 Task: Find connections with filter location Bohumín with filter topic #Culturewith filter profile language French with filter current company Godrej Consumer Products Limited with filter school Central Institute Of Plastics Engineering and Technology with filter industry Wholesale Petroleum and Petroleum Products with filter service category FIle Management with filter keywords title Test Scorer
Action: Mouse moved to (697, 100)
Screenshot: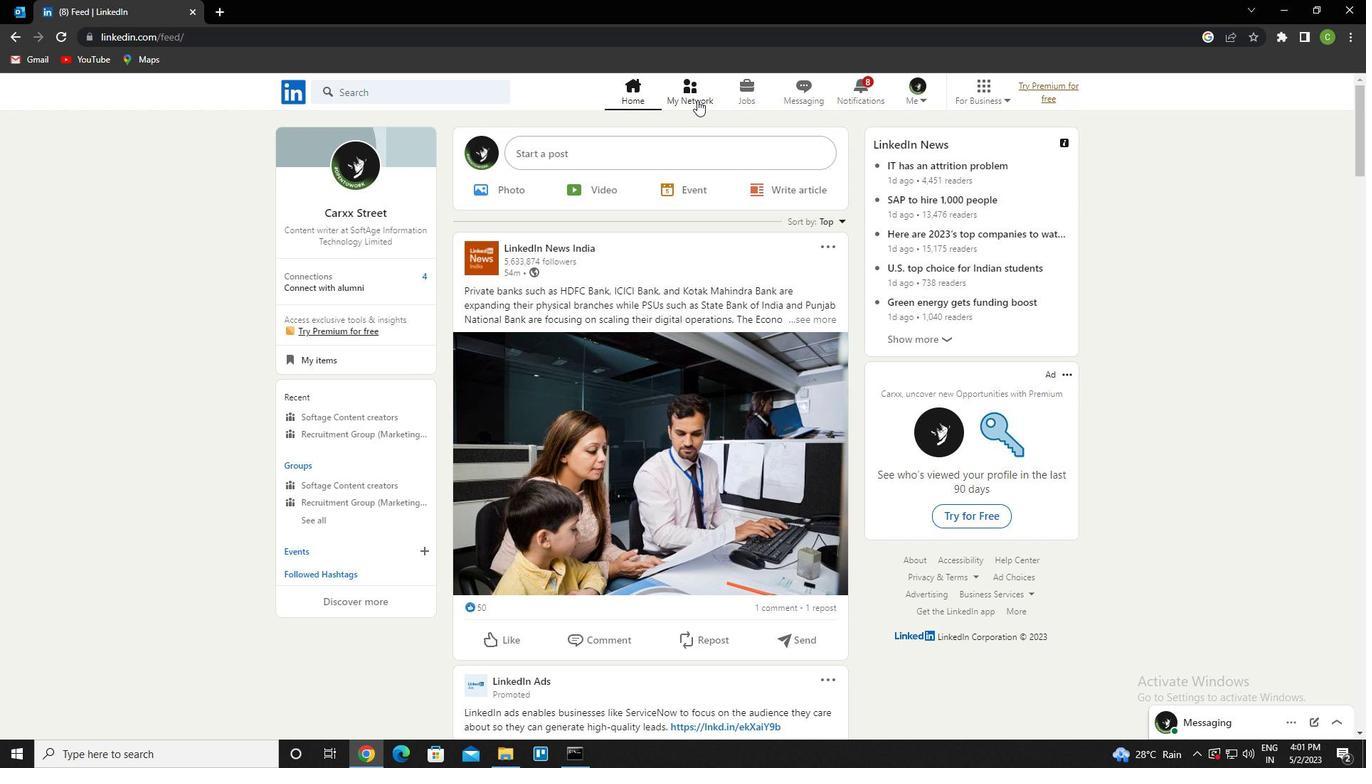 
Action: Mouse pressed left at (697, 100)
Screenshot: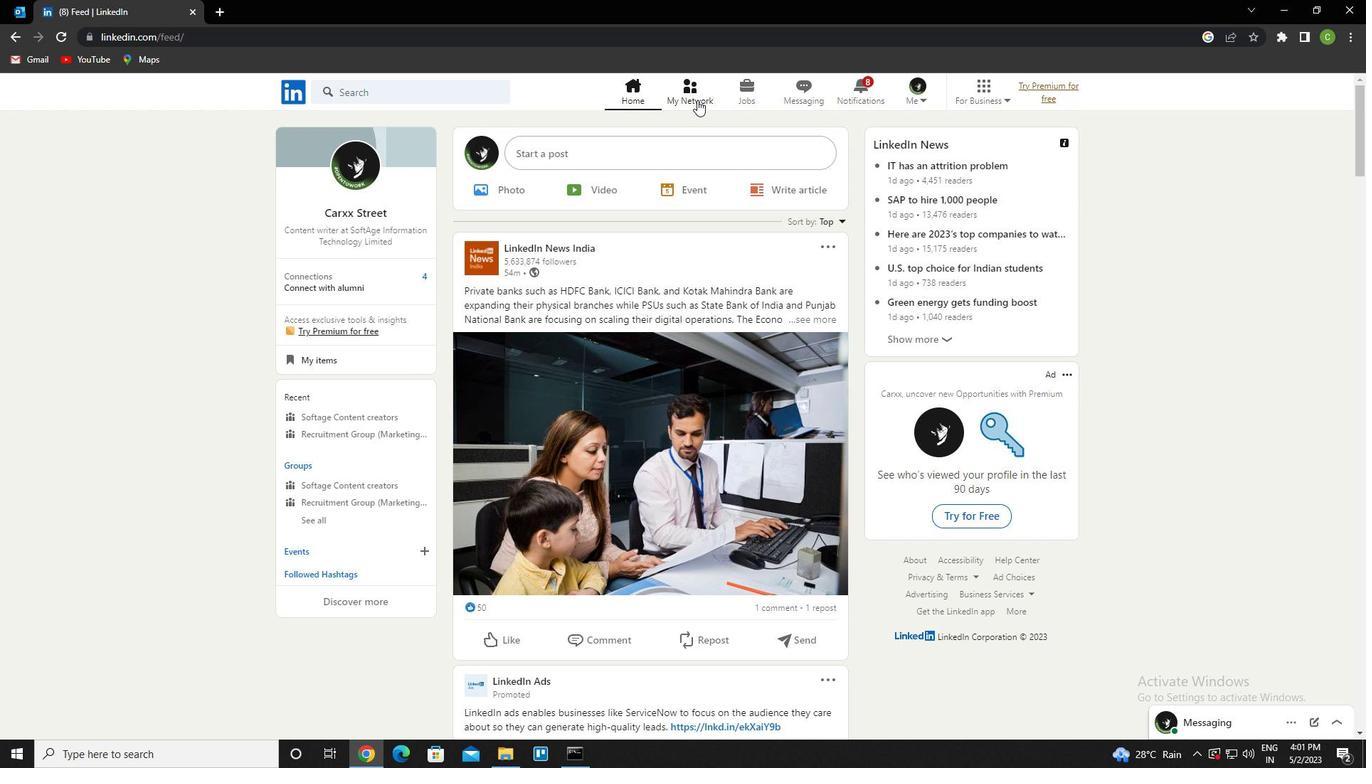 
Action: Mouse moved to (401, 171)
Screenshot: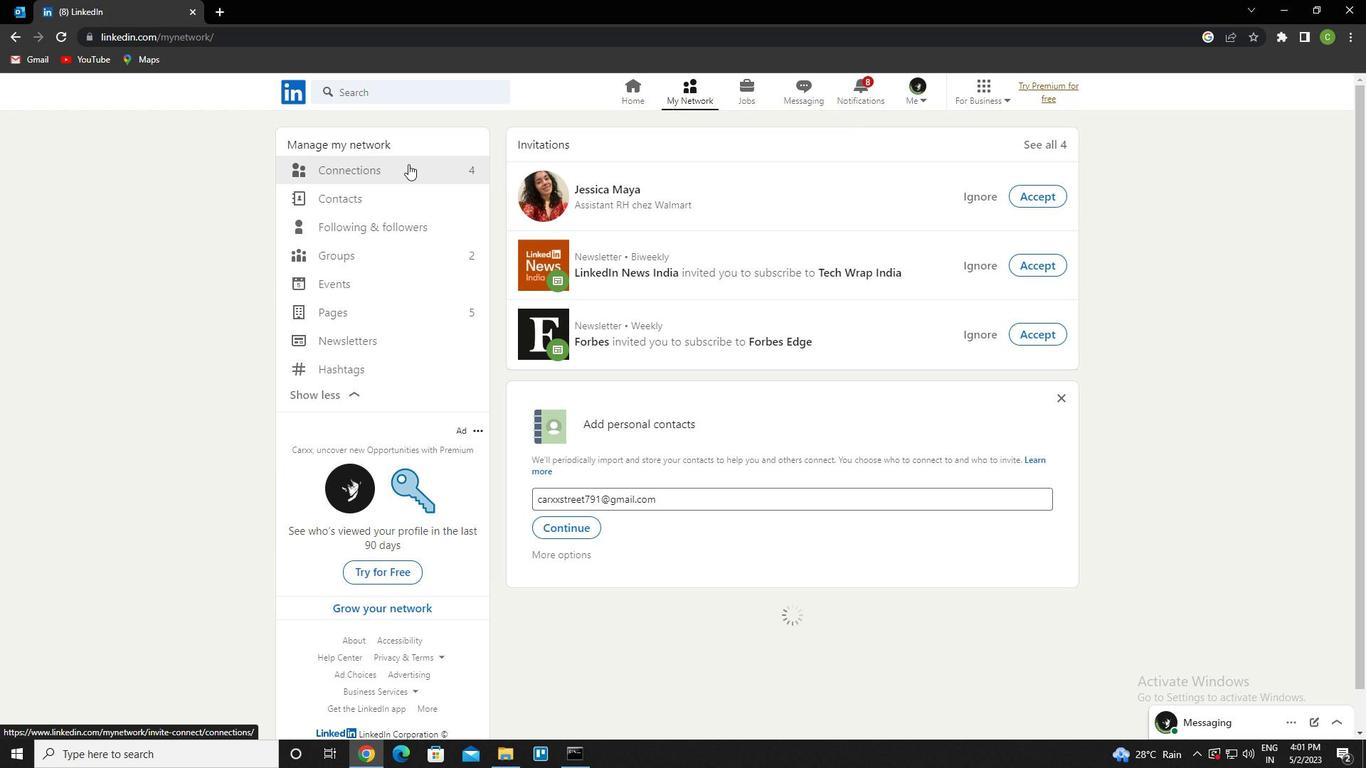 
Action: Mouse pressed left at (401, 171)
Screenshot: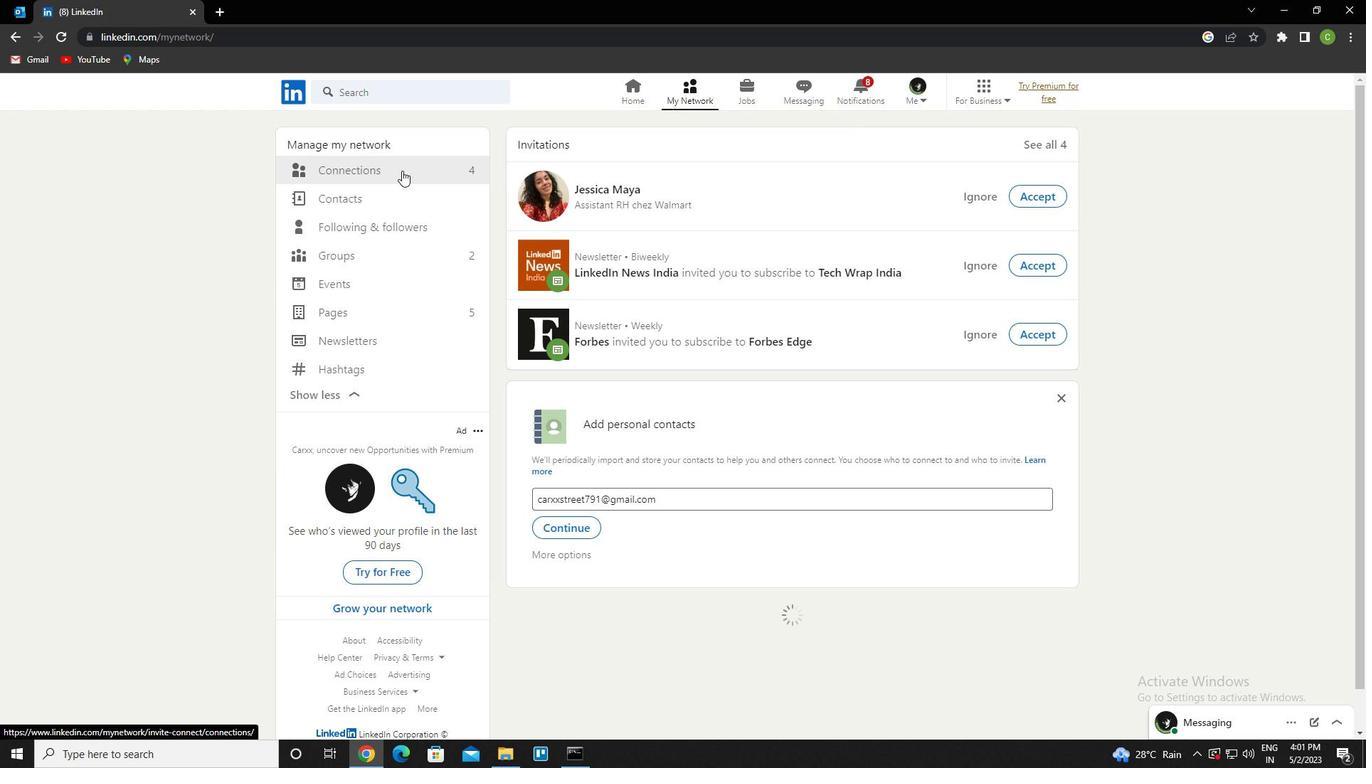 
Action: Mouse moved to (811, 176)
Screenshot: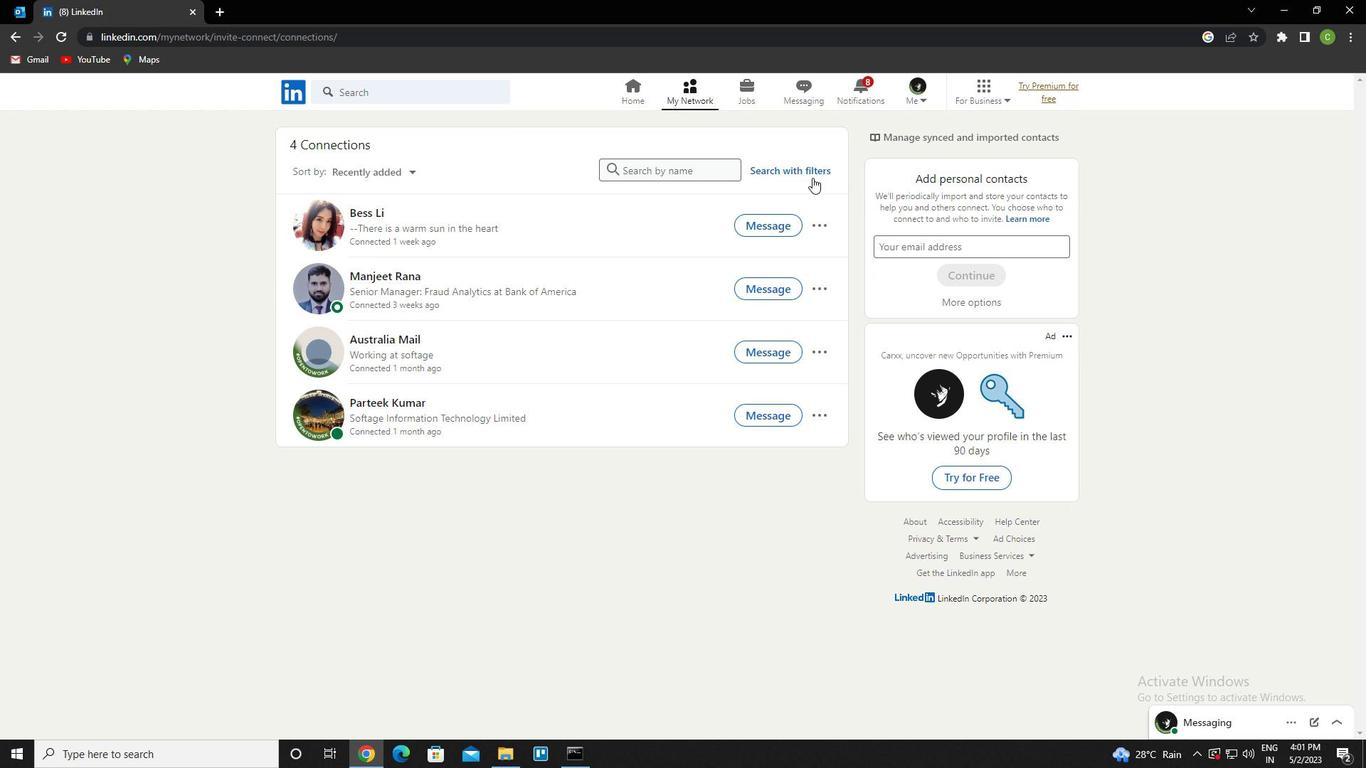 
Action: Mouse pressed left at (811, 176)
Screenshot: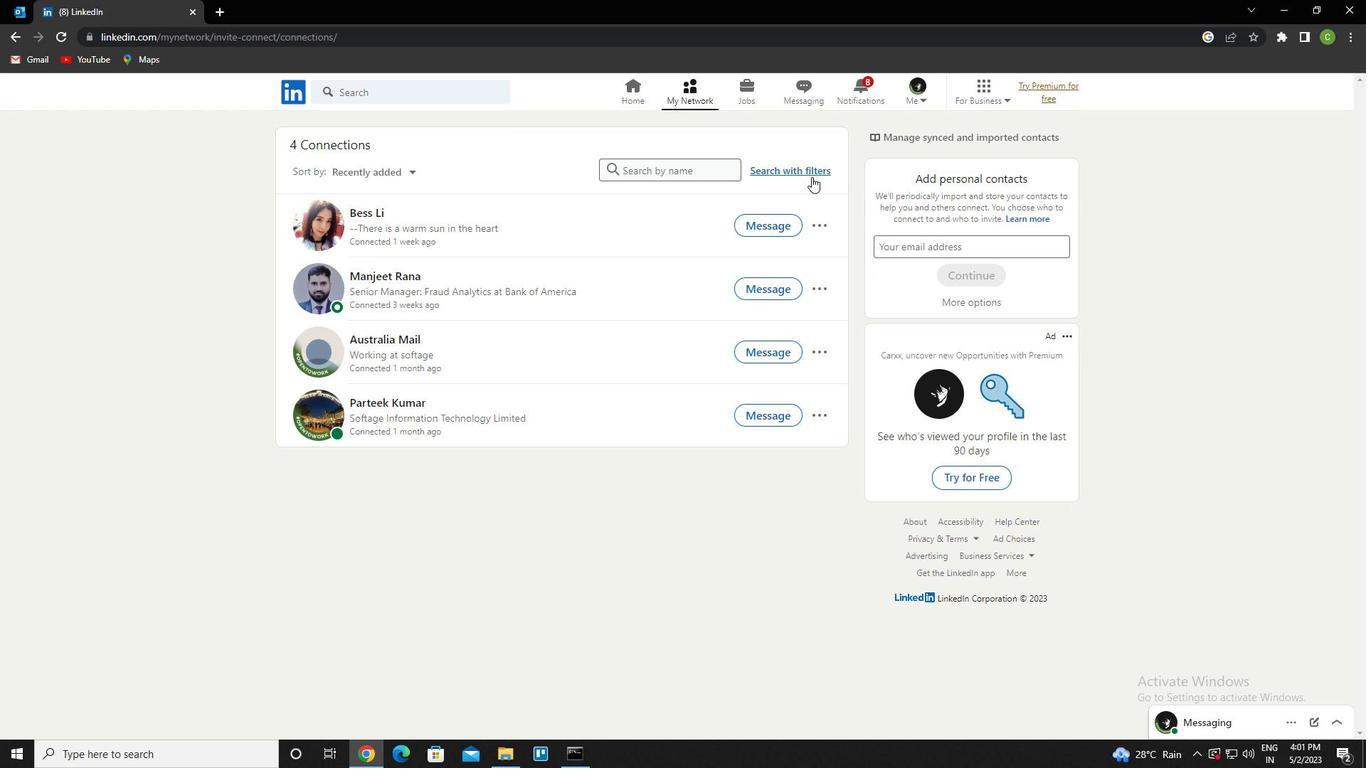 
Action: Mouse moved to (714, 124)
Screenshot: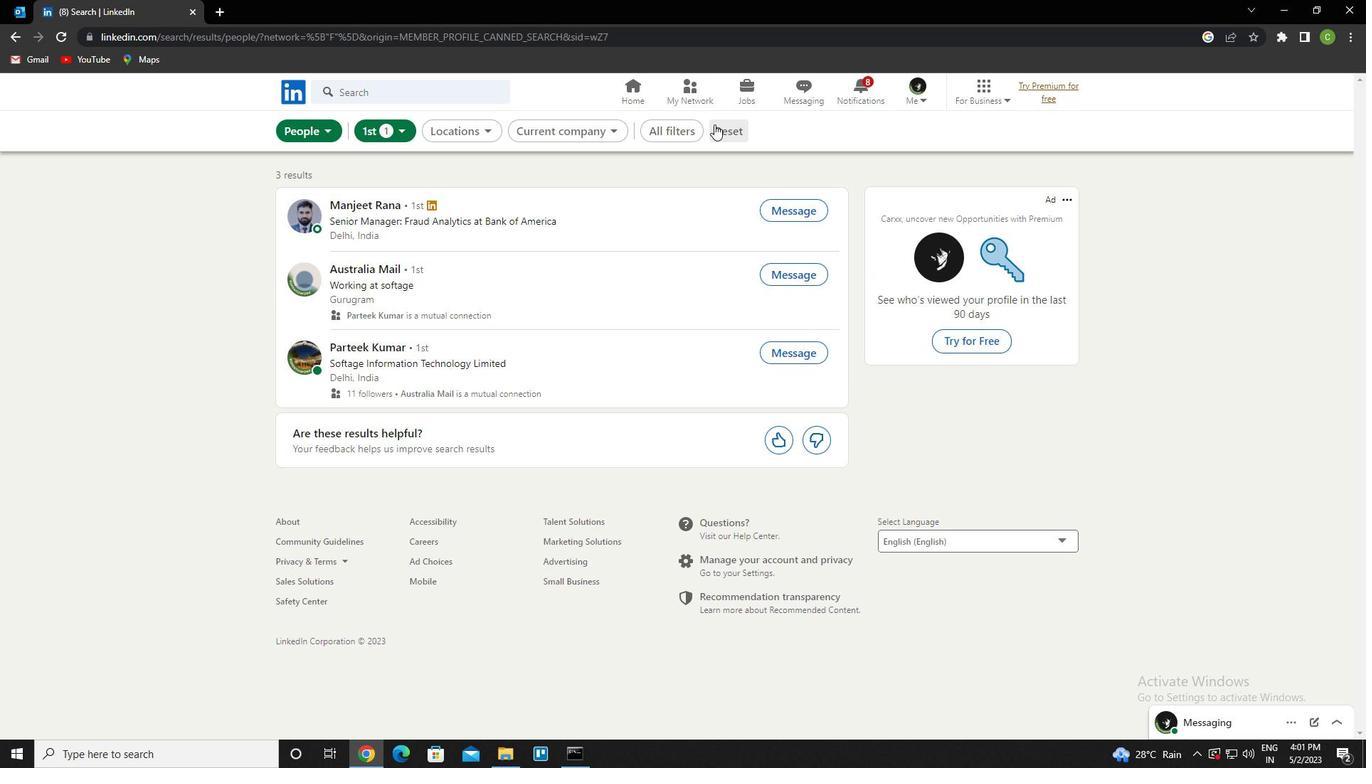 
Action: Mouse pressed left at (714, 124)
Screenshot: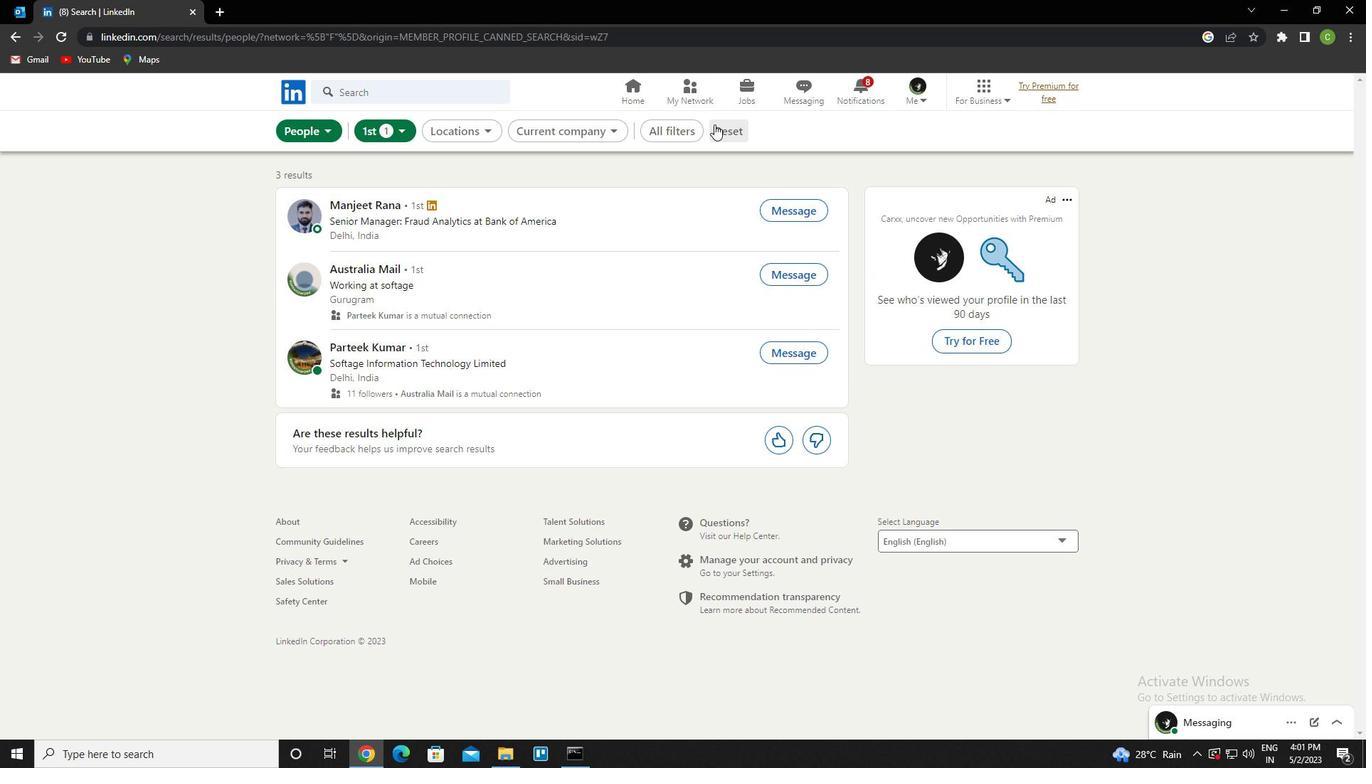
Action: Mouse moved to (703, 136)
Screenshot: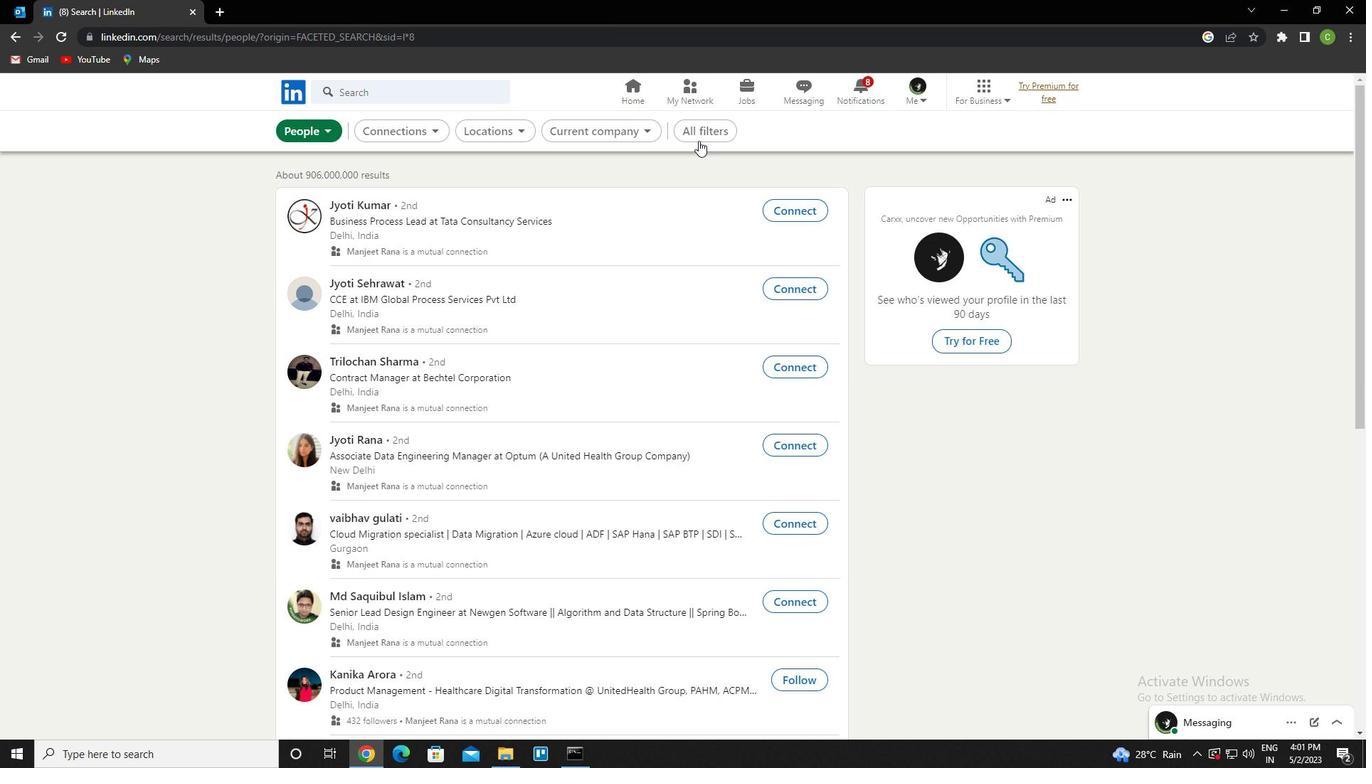 
Action: Mouse pressed left at (703, 136)
Screenshot: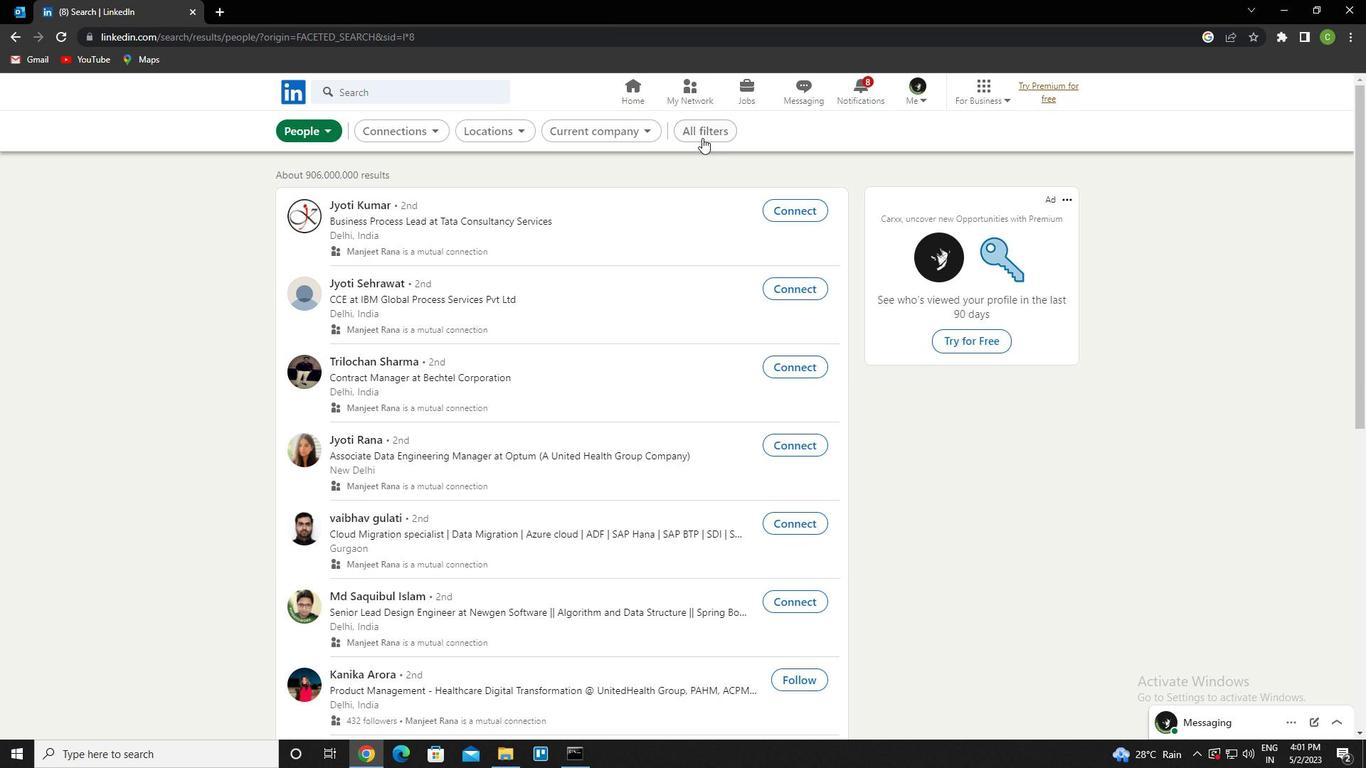 
Action: Mouse moved to (1179, 485)
Screenshot: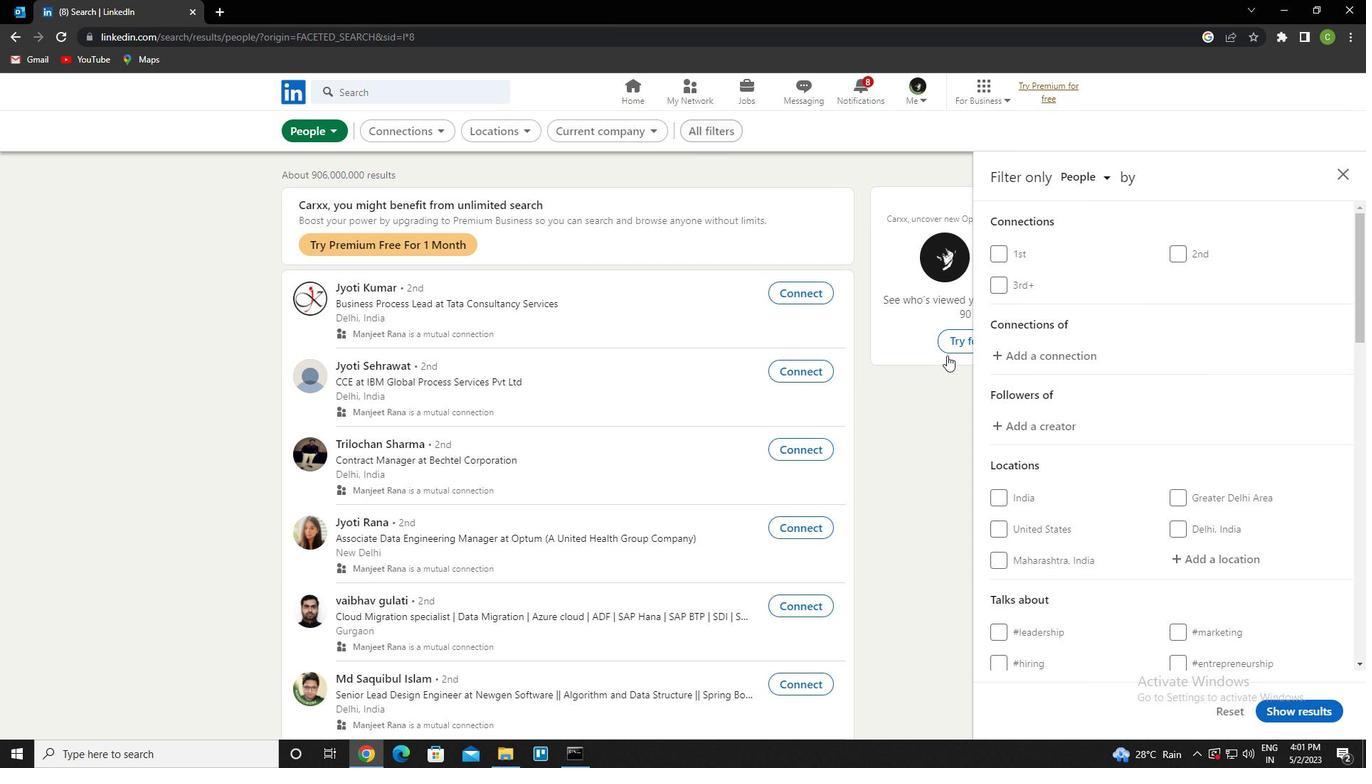 
Action: Mouse scrolled (1179, 484) with delta (0, 0)
Screenshot: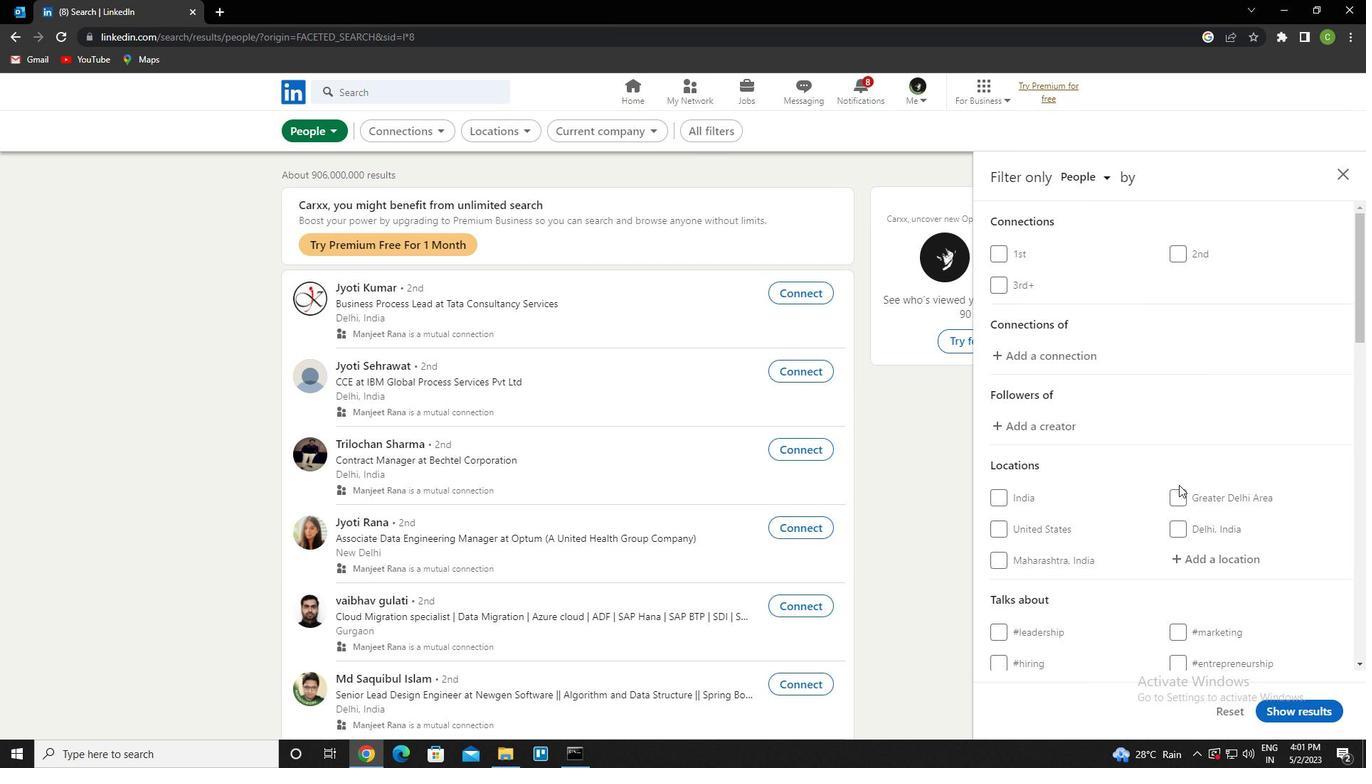 
Action: Mouse scrolled (1179, 484) with delta (0, 0)
Screenshot: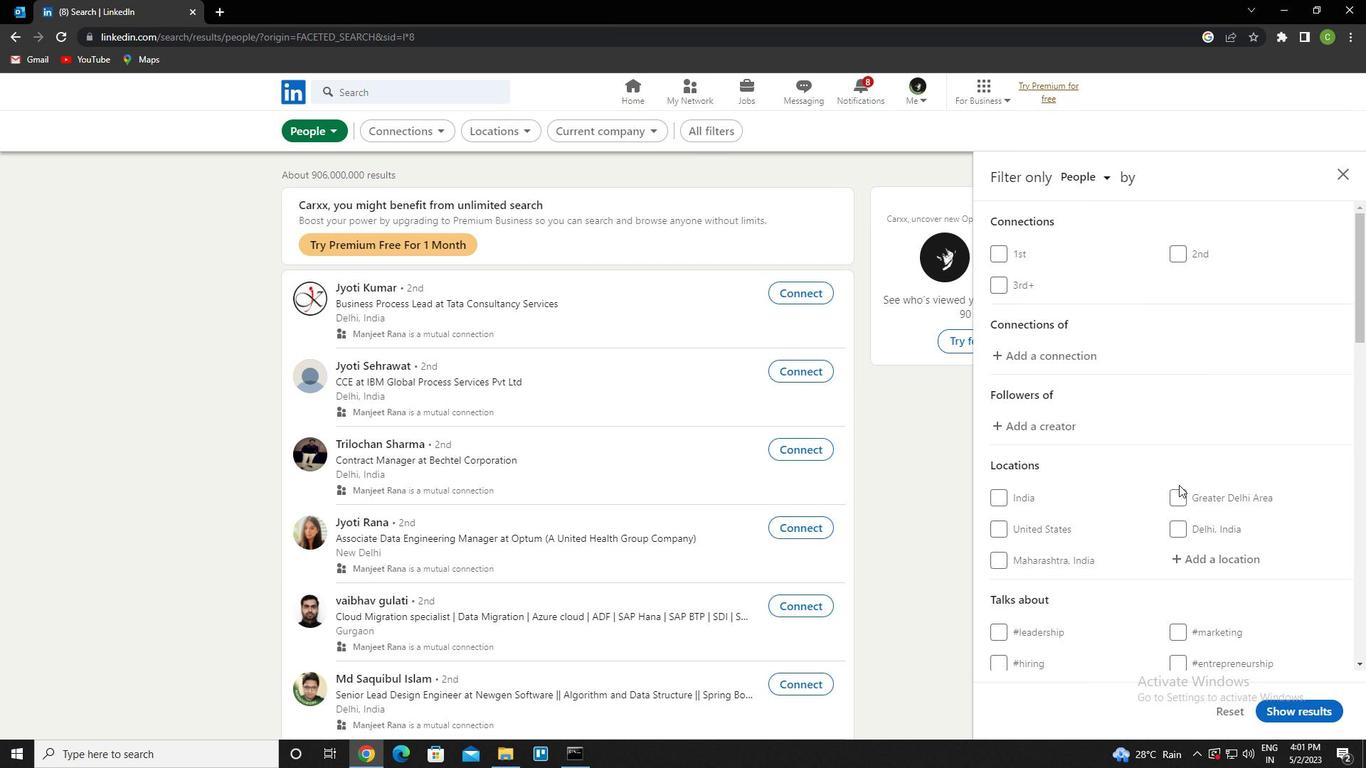 
Action: Mouse moved to (1209, 421)
Screenshot: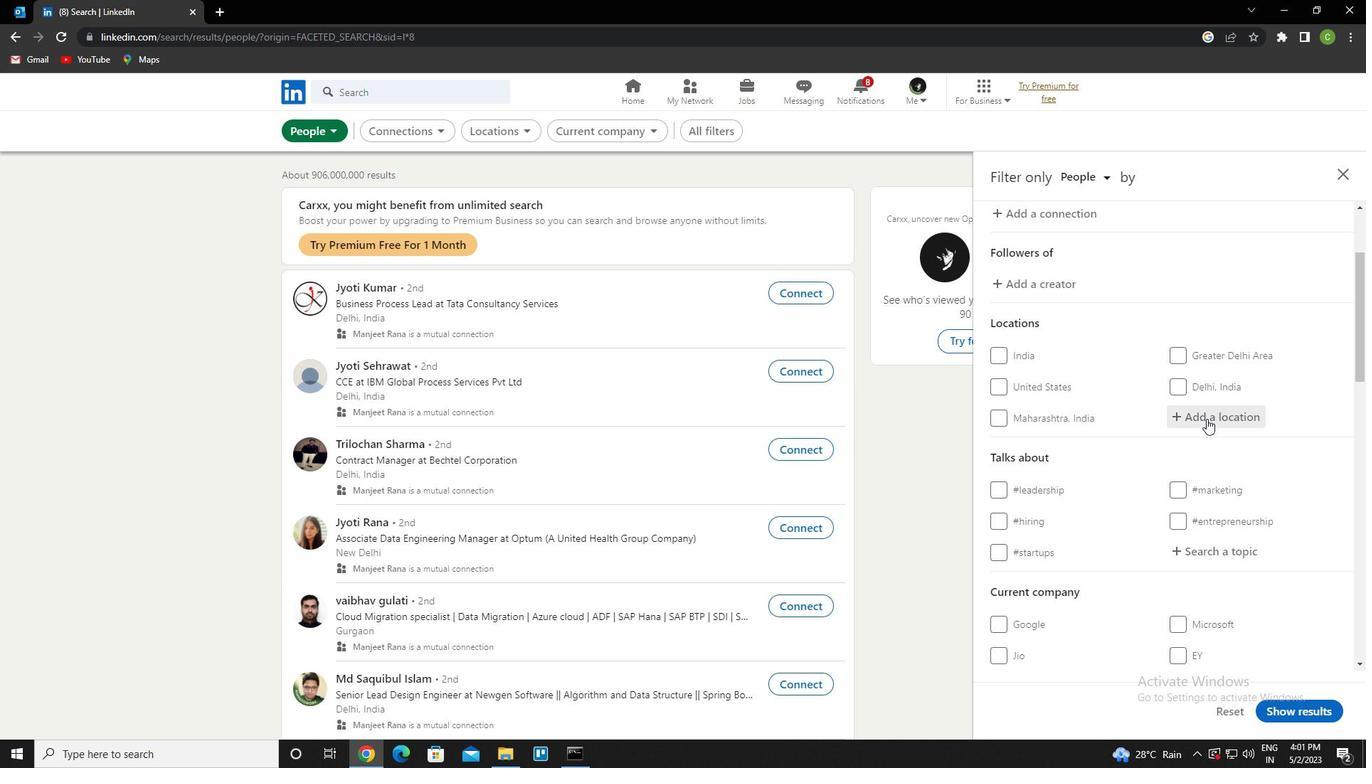 
Action: Mouse pressed left at (1209, 421)
Screenshot: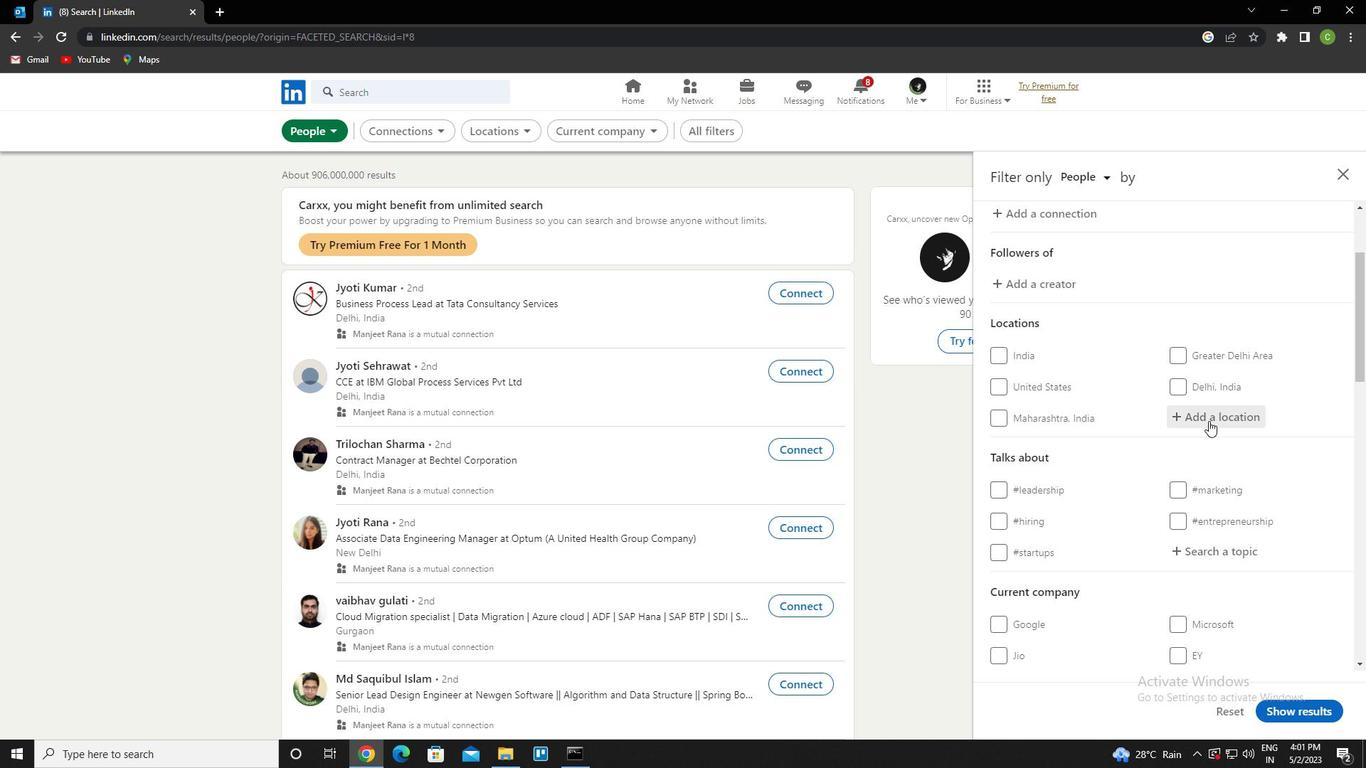 
Action: Key pressed <Key.caps_lock>b<Key.caps_lock>ohumin<Key.down><Key.enter>
Screenshot: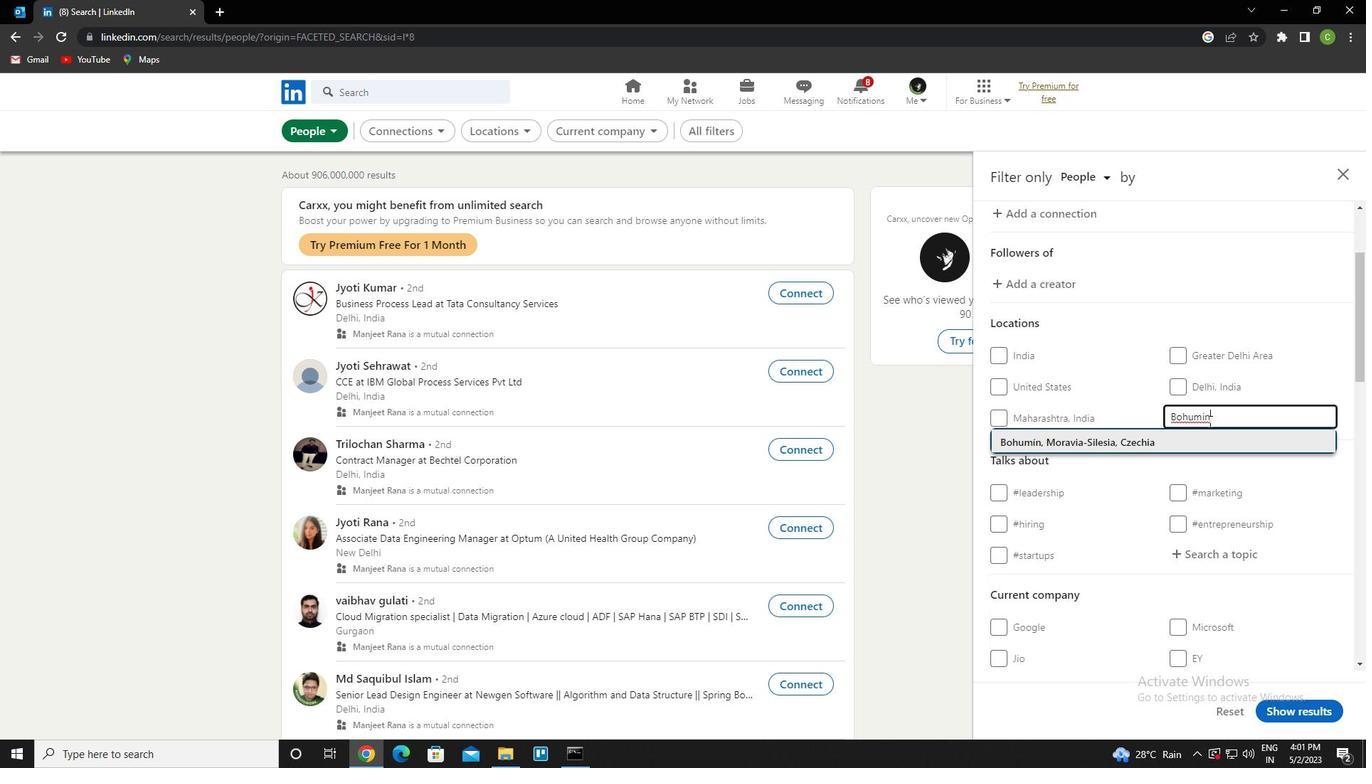 
Action: Mouse scrolled (1209, 420) with delta (0, 0)
Screenshot: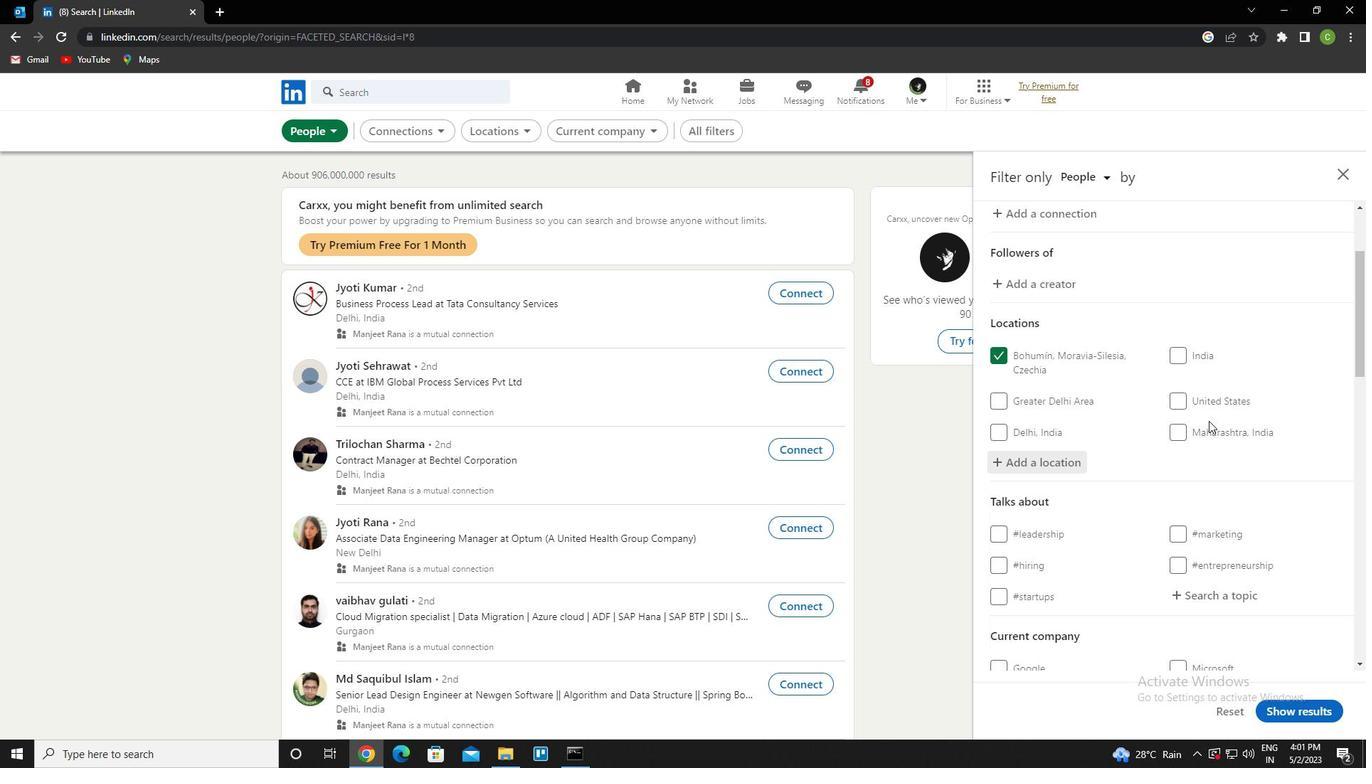 
Action: Mouse scrolled (1209, 420) with delta (0, 0)
Screenshot: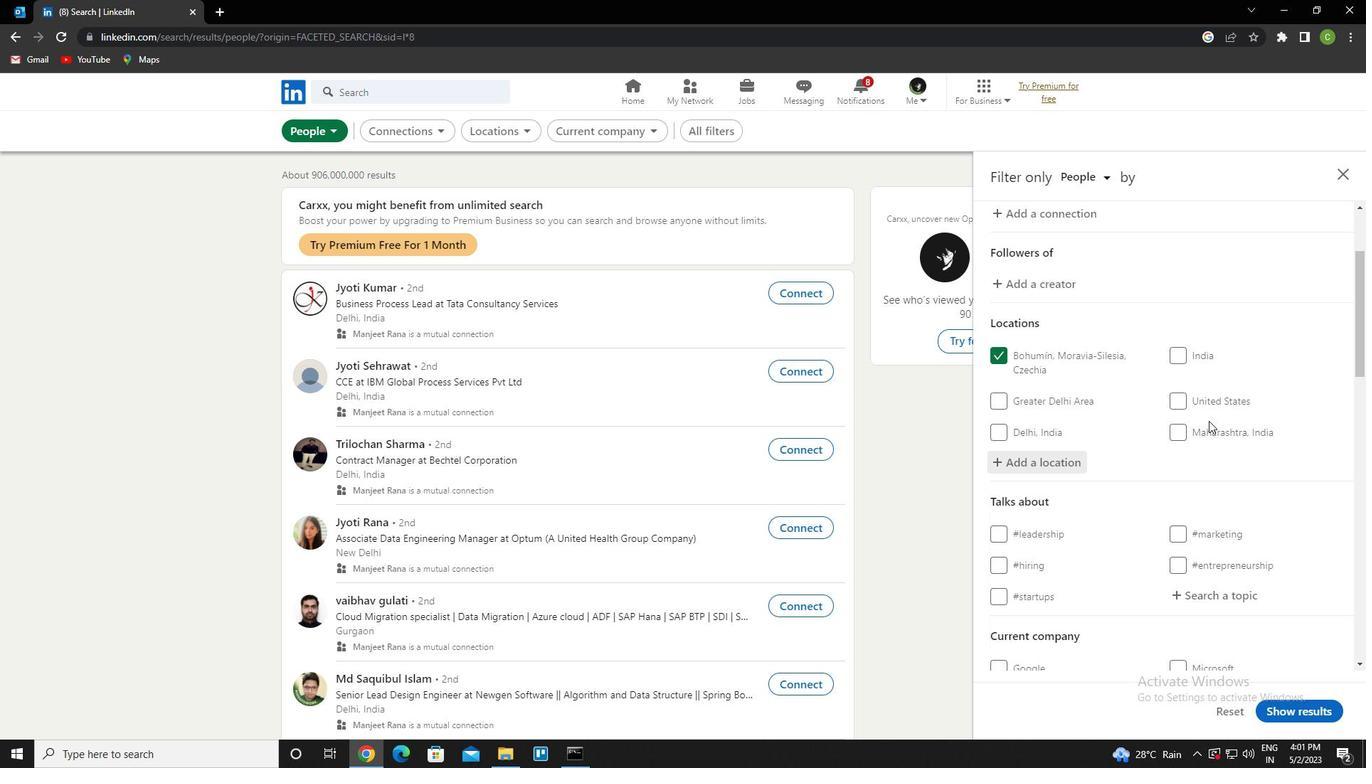 
Action: Mouse scrolled (1209, 420) with delta (0, 0)
Screenshot: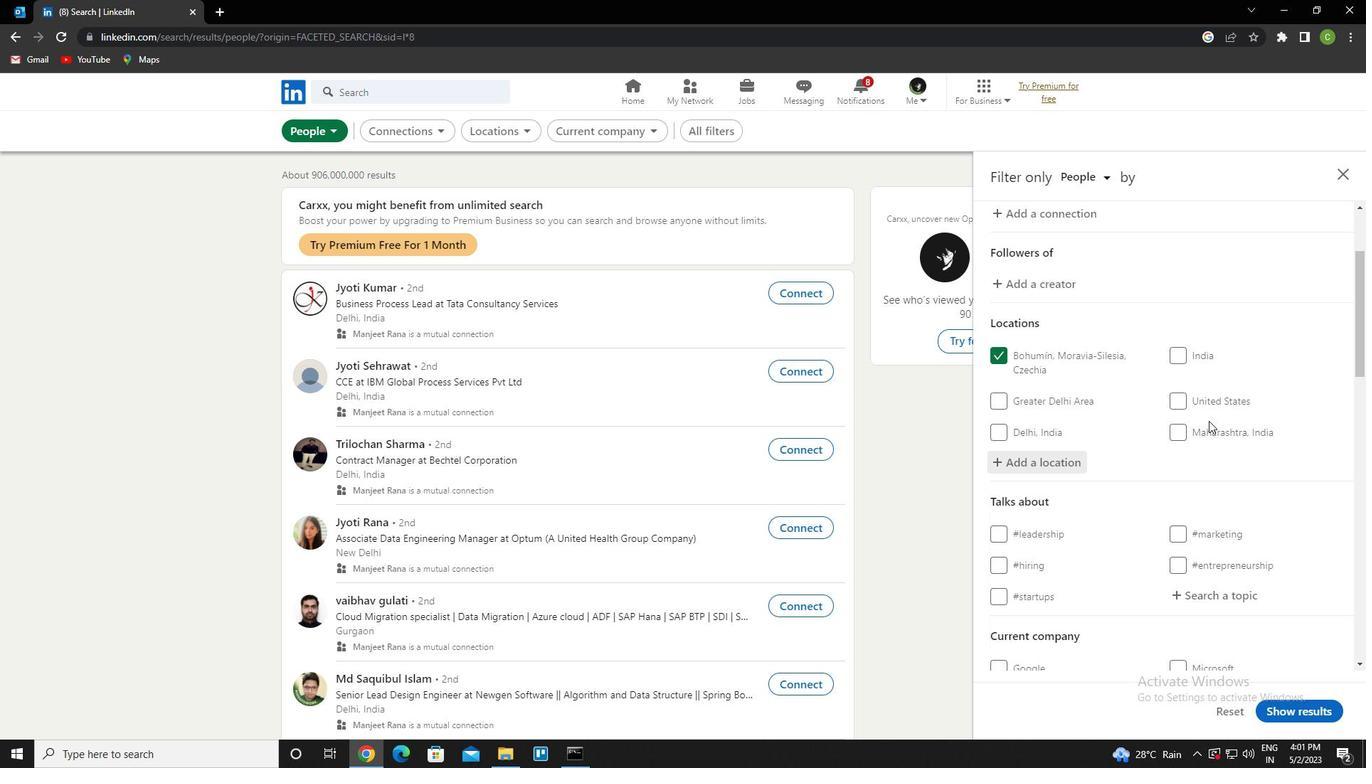 
Action: Mouse moved to (1226, 387)
Screenshot: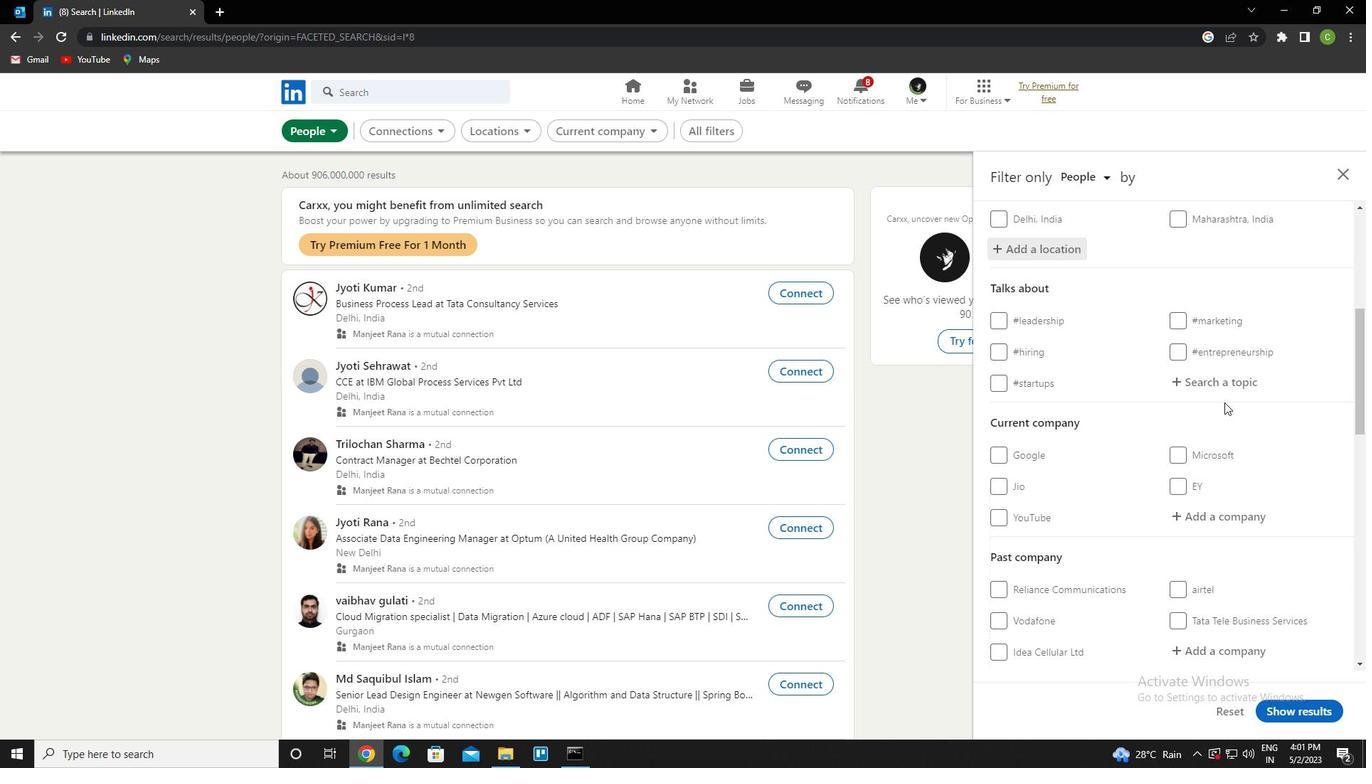 
Action: Mouse pressed left at (1226, 387)
Screenshot: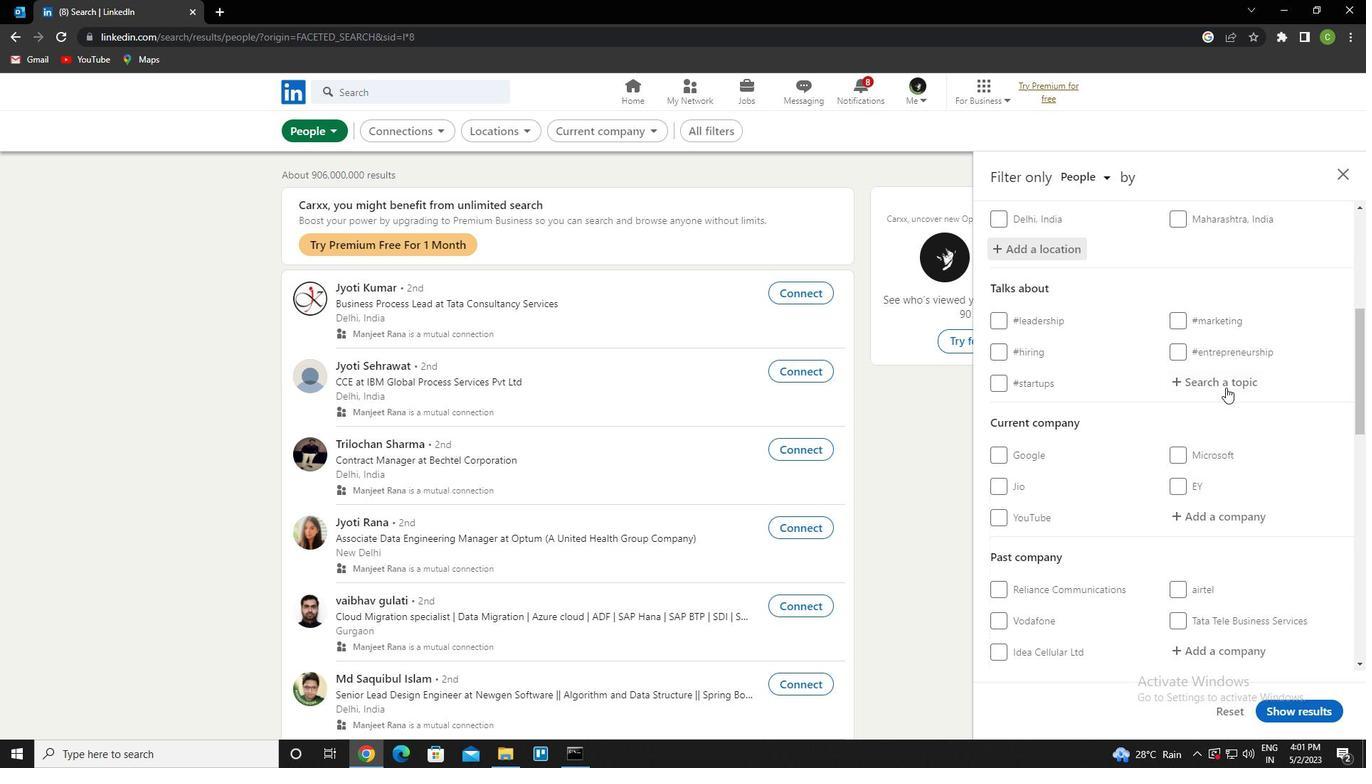 
Action: Key pressed culture<Key.down><Key.enter>
Screenshot: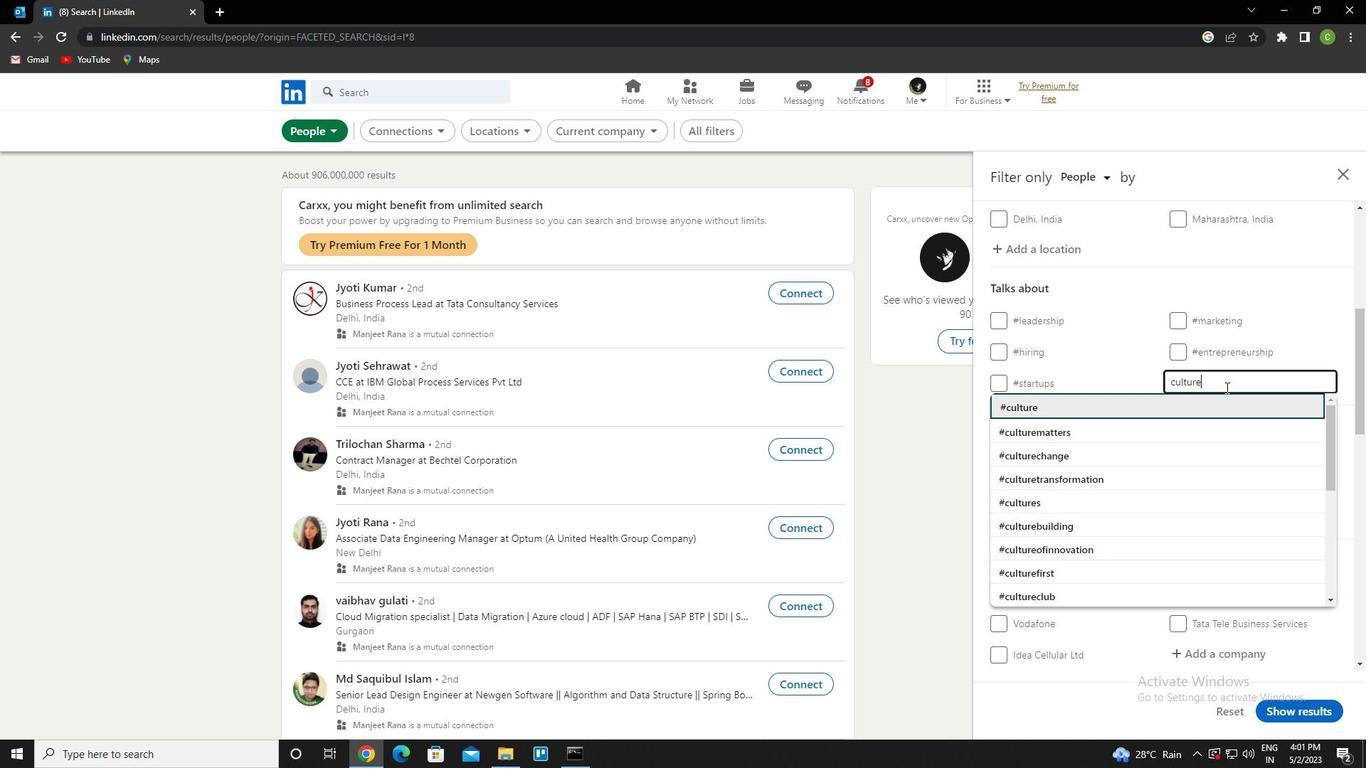 
Action: Mouse scrolled (1226, 387) with delta (0, 0)
Screenshot: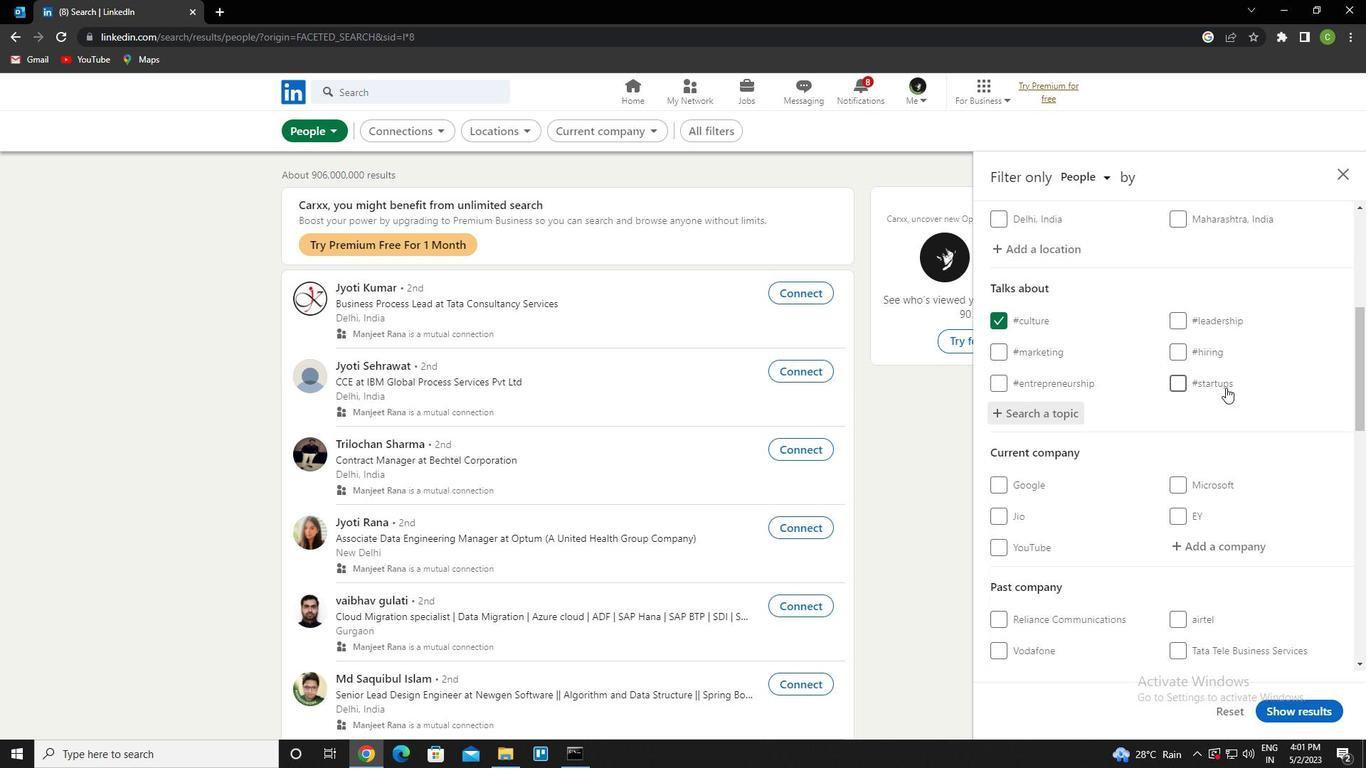 
Action: Mouse scrolled (1226, 387) with delta (0, 0)
Screenshot: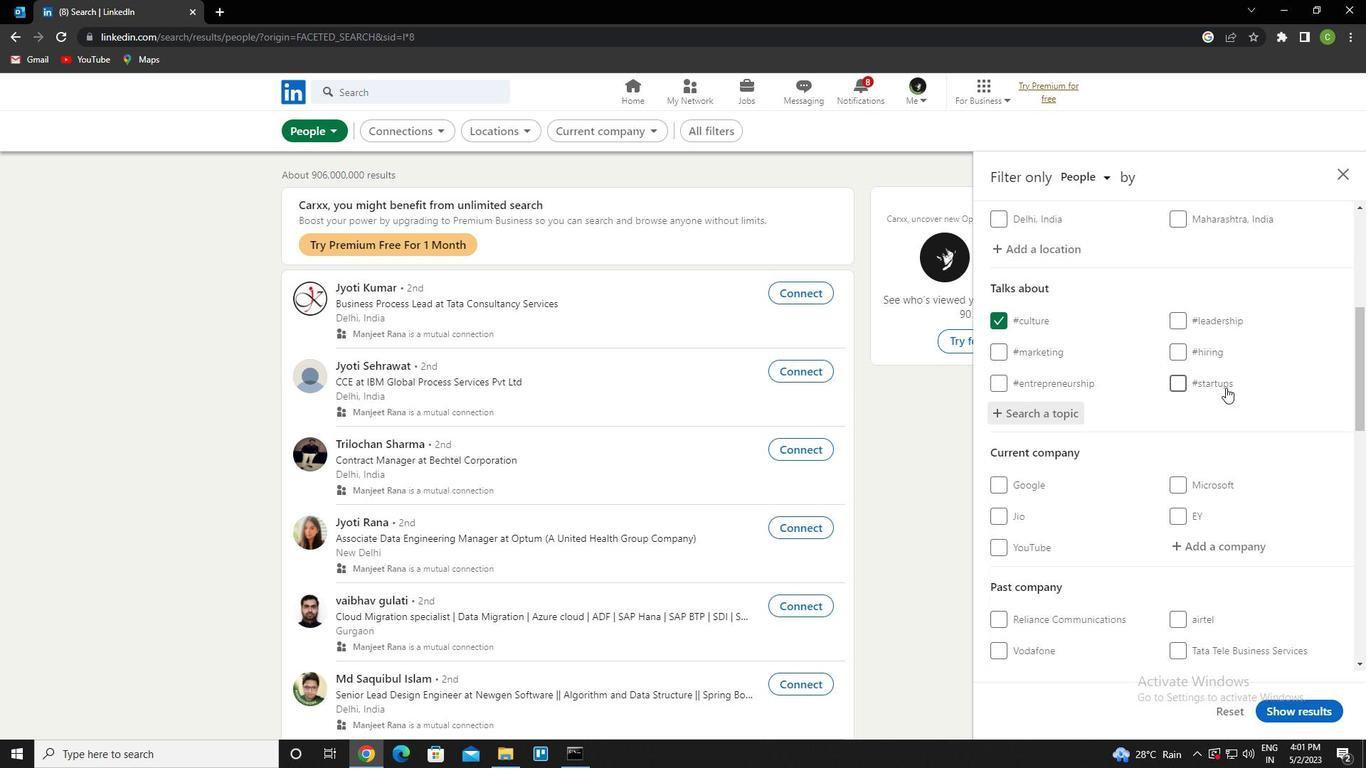 
Action: Mouse scrolled (1226, 387) with delta (0, 0)
Screenshot: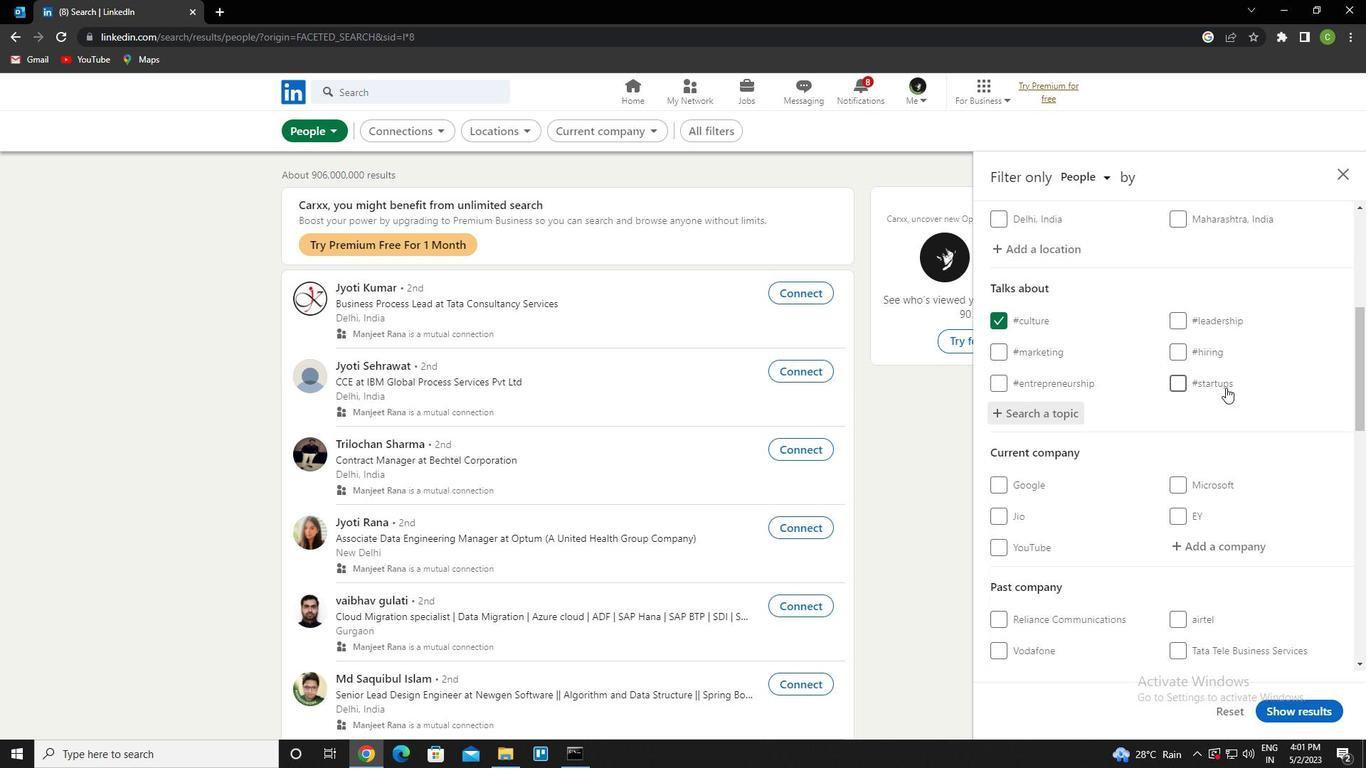 
Action: Mouse scrolled (1226, 387) with delta (0, 0)
Screenshot: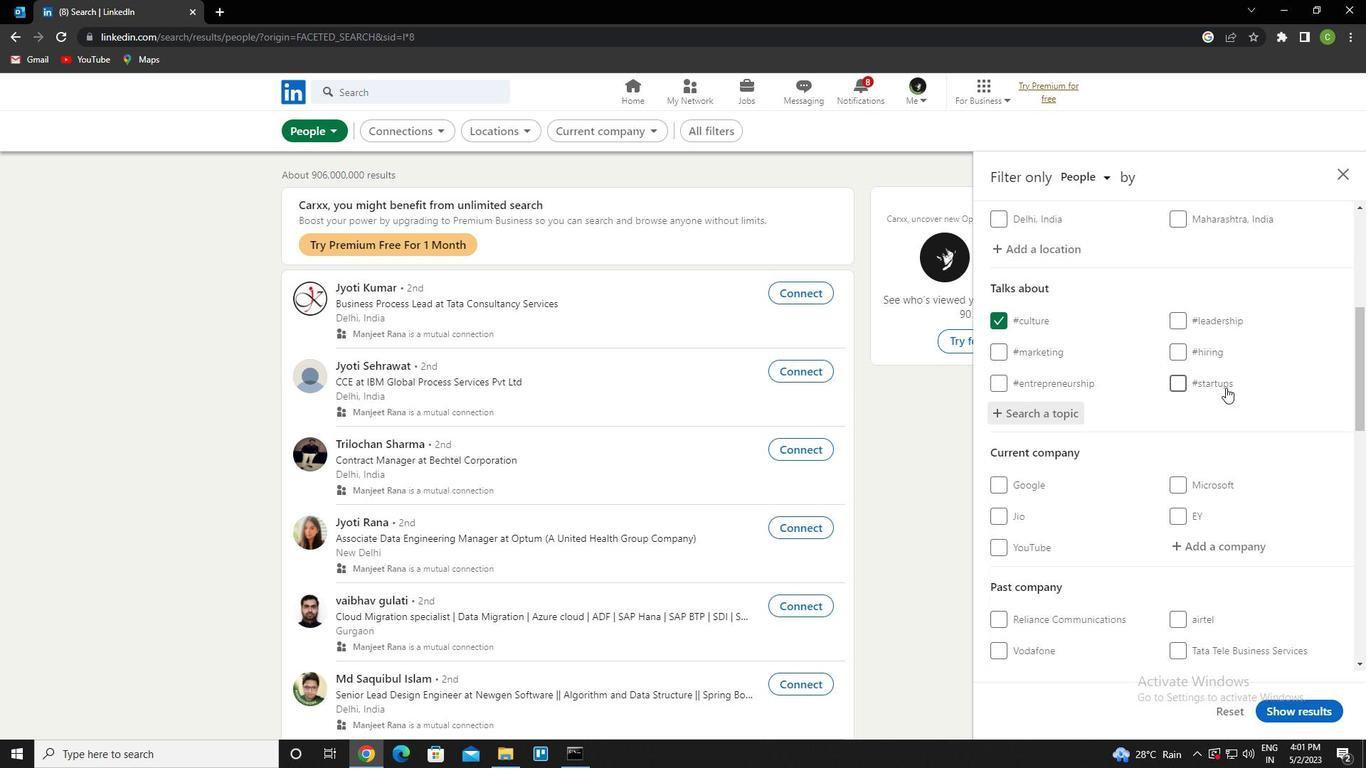 
Action: Mouse scrolled (1226, 387) with delta (0, 0)
Screenshot: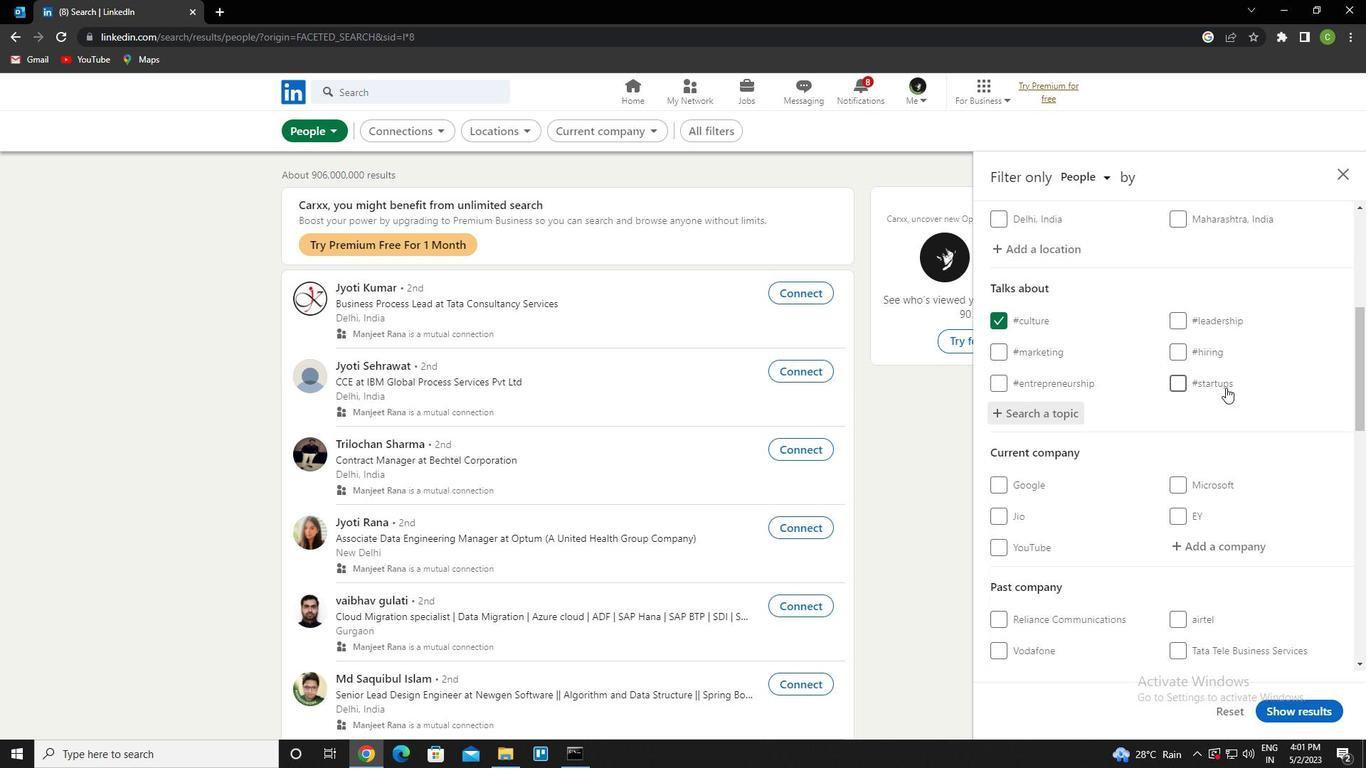 
Action: Mouse scrolled (1226, 387) with delta (0, 0)
Screenshot: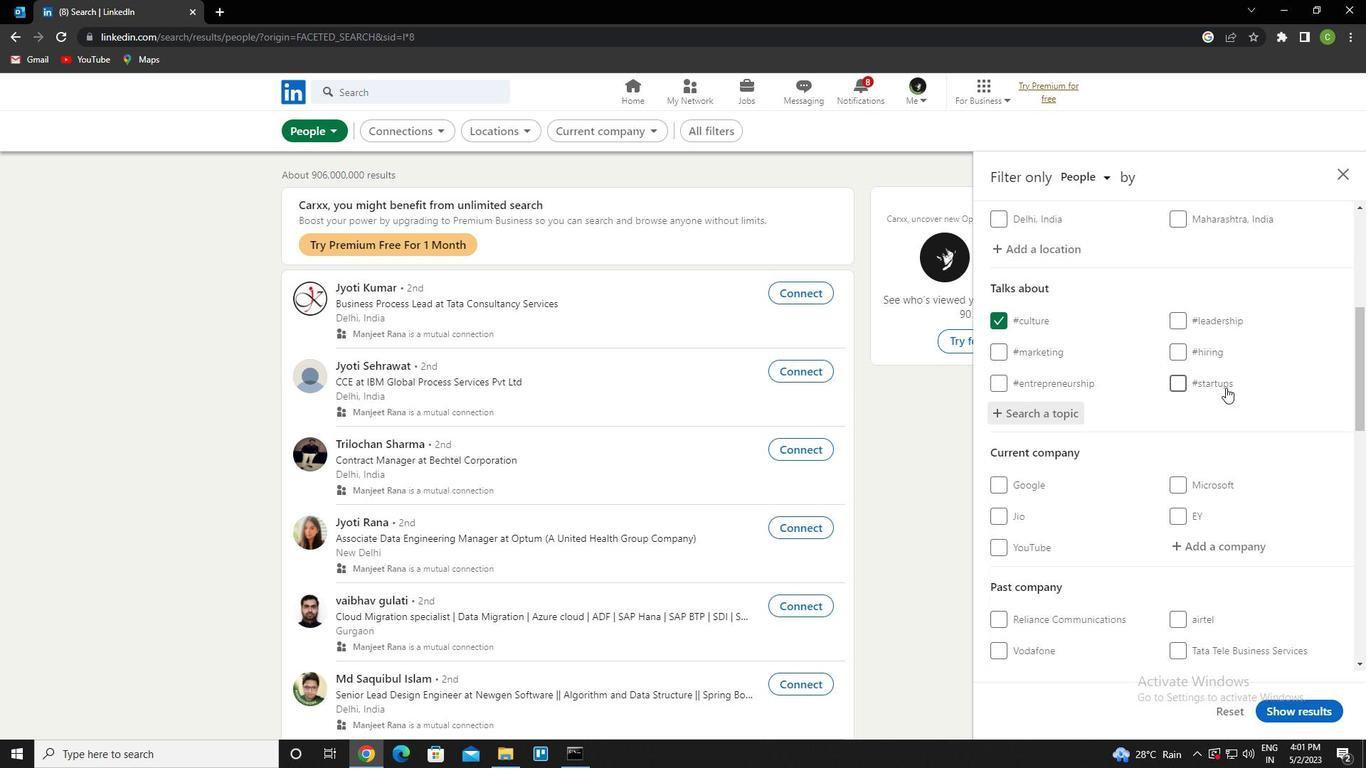 
Action: Mouse scrolled (1226, 387) with delta (0, 0)
Screenshot: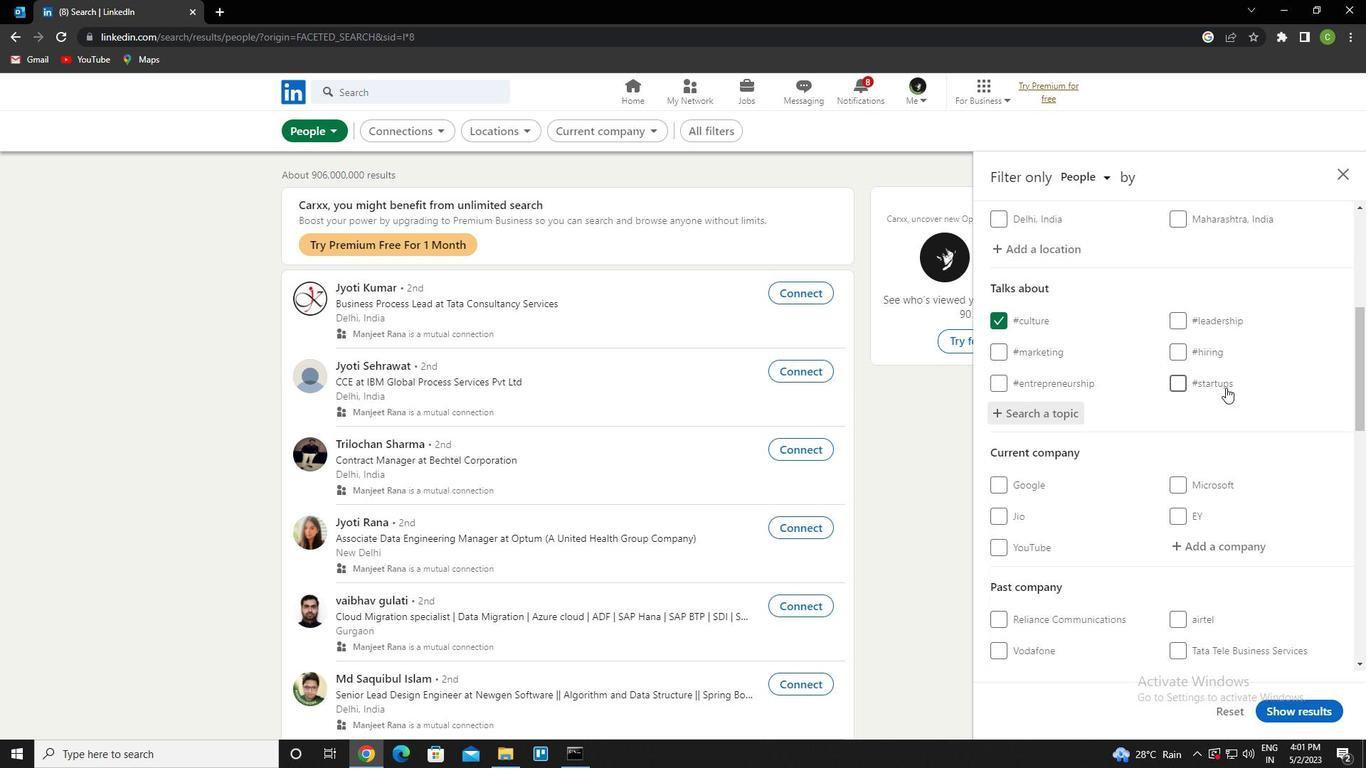 
Action: Mouse scrolled (1226, 387) with delta (0, 0)
Screenshot: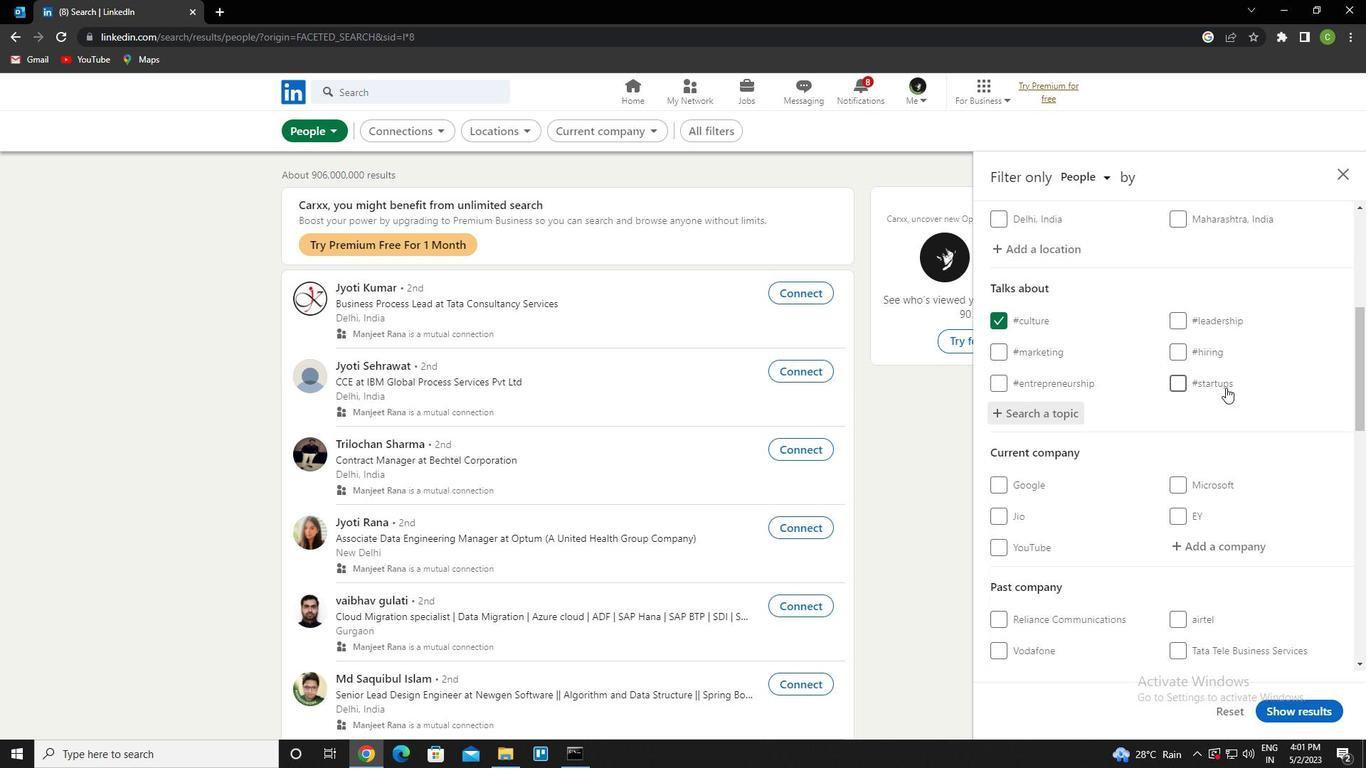 
Action: Mouse scrolled (1226, 387) with delta (0, 0)
Screenshot: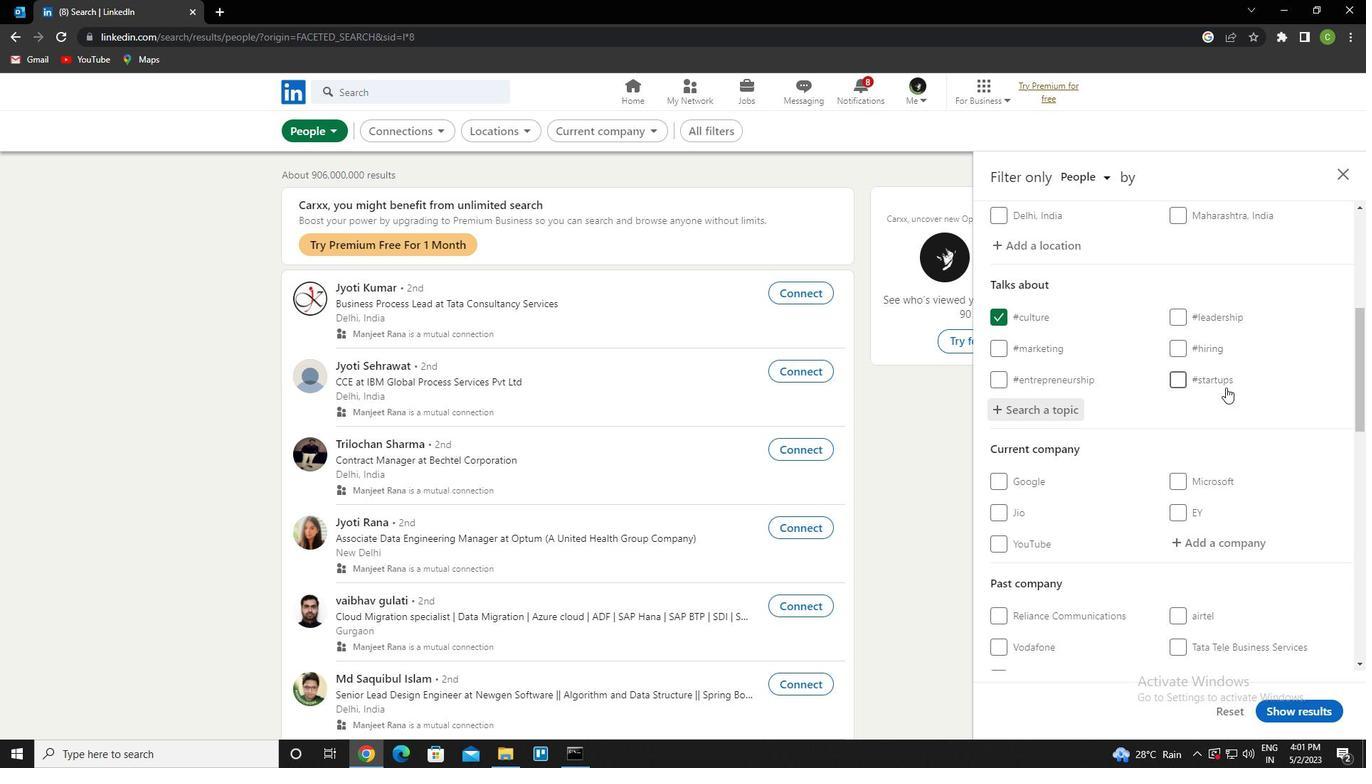 
Action: Mouse scrolled (1226, 387) with delta (0, 0)
Screenshot: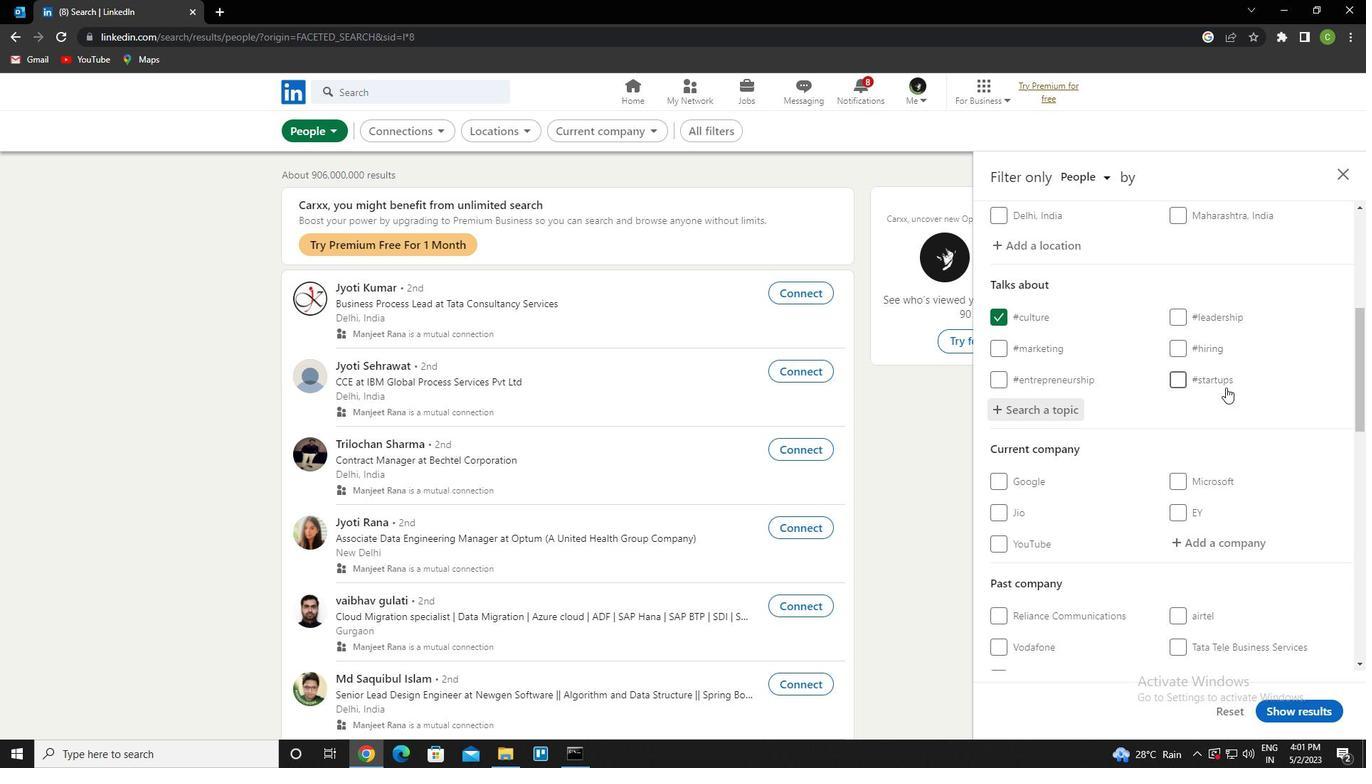 
Action: Mouse moved to (1176, 343)
Screenshot: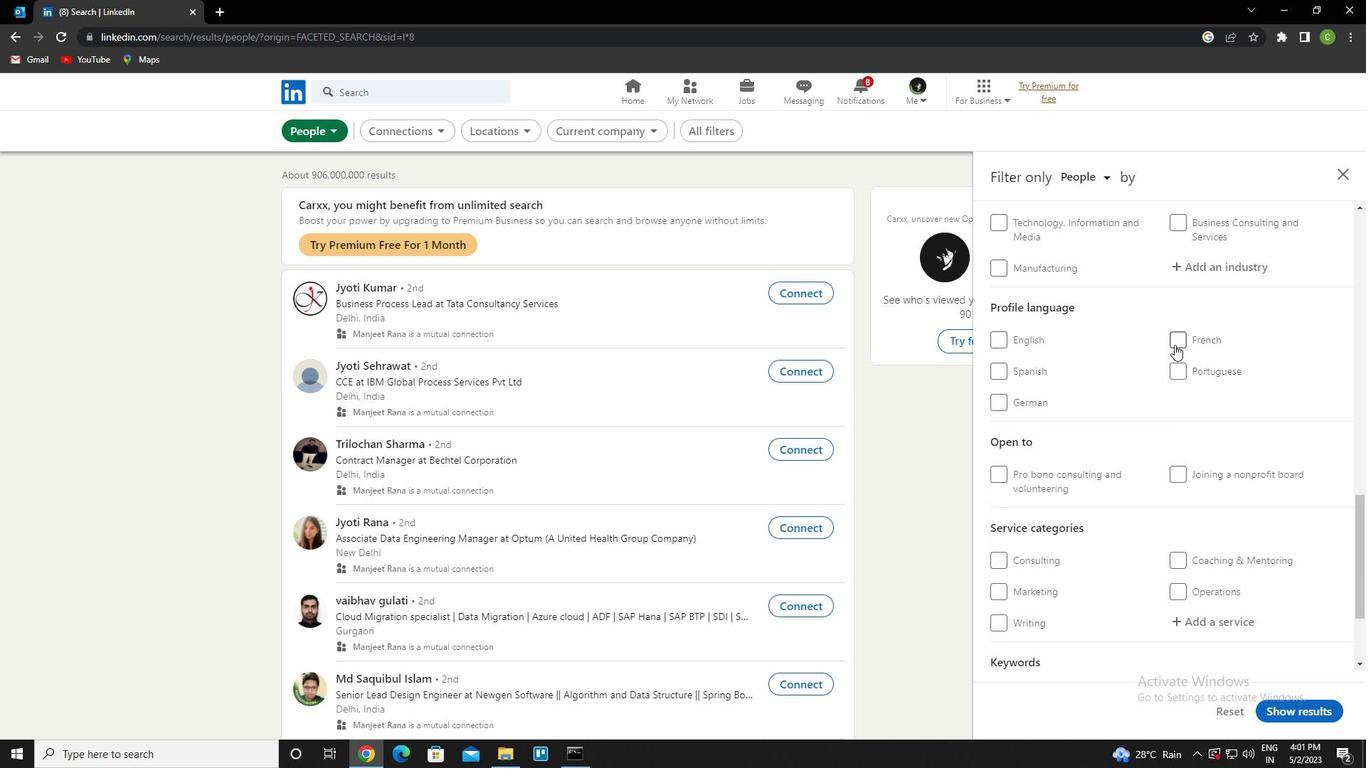 
Action: Mouse pressed left at (1176, 343)
Screenshot: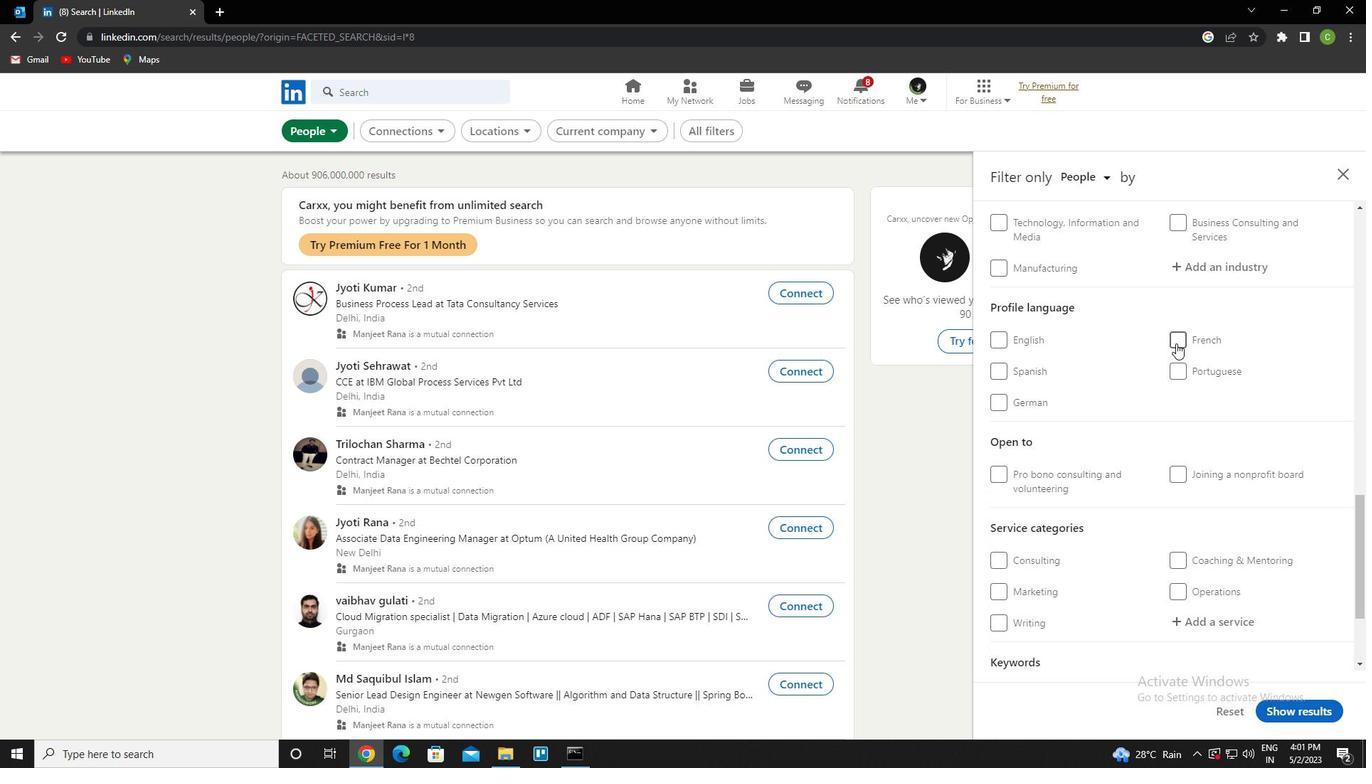 
Action: Mouse moved to (1175, 344)
Screenshot: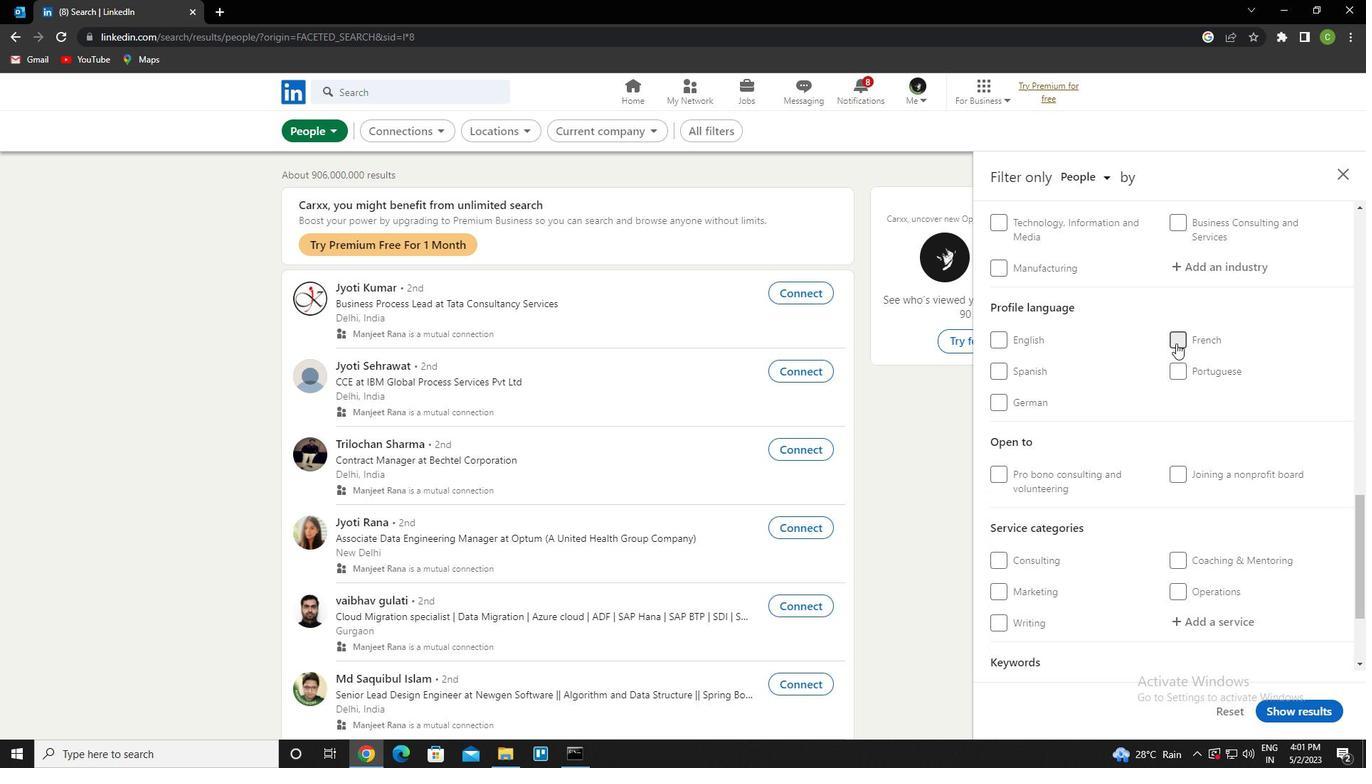 
Action: Mouse scrolled (1175, 345) with delta (0, 0)
Screenshot: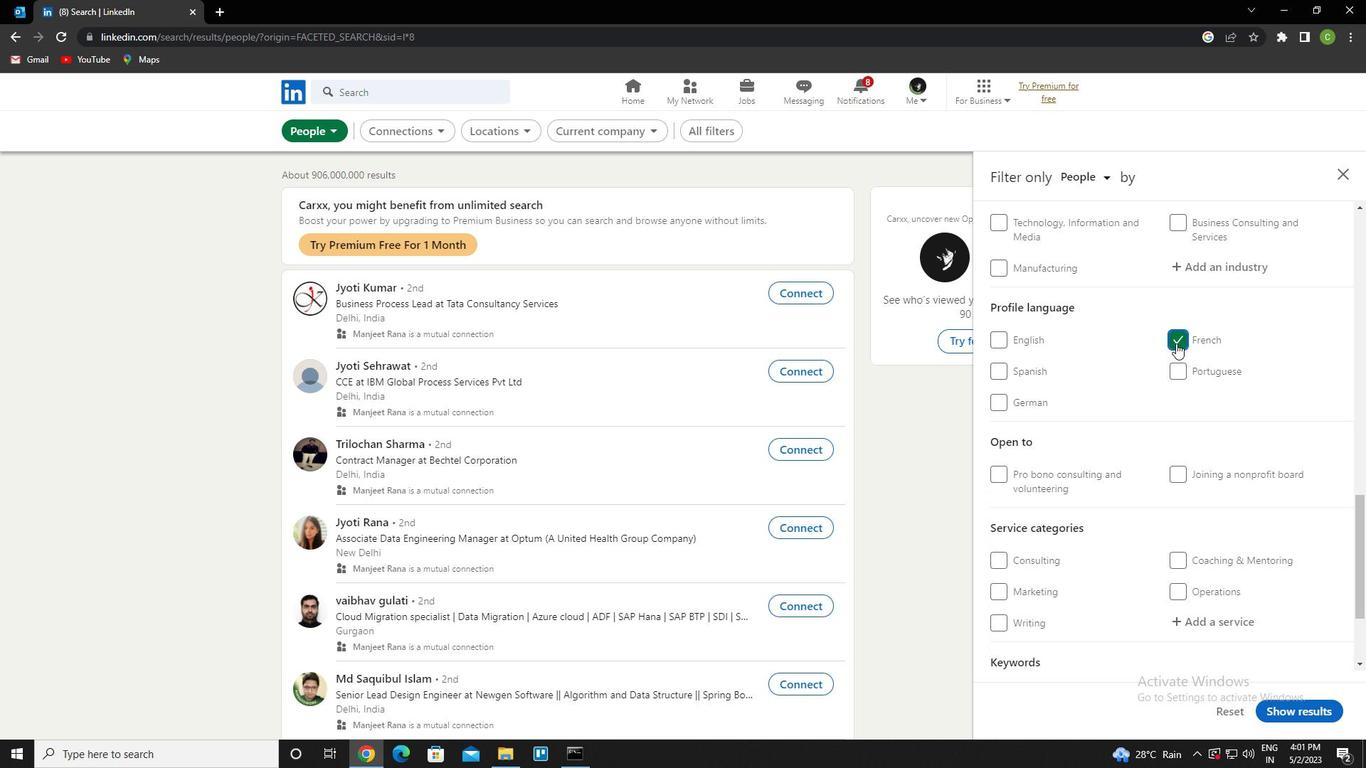
Action: Mouse scrolled (1175, 345) with delta (0, 0)
Screenshot: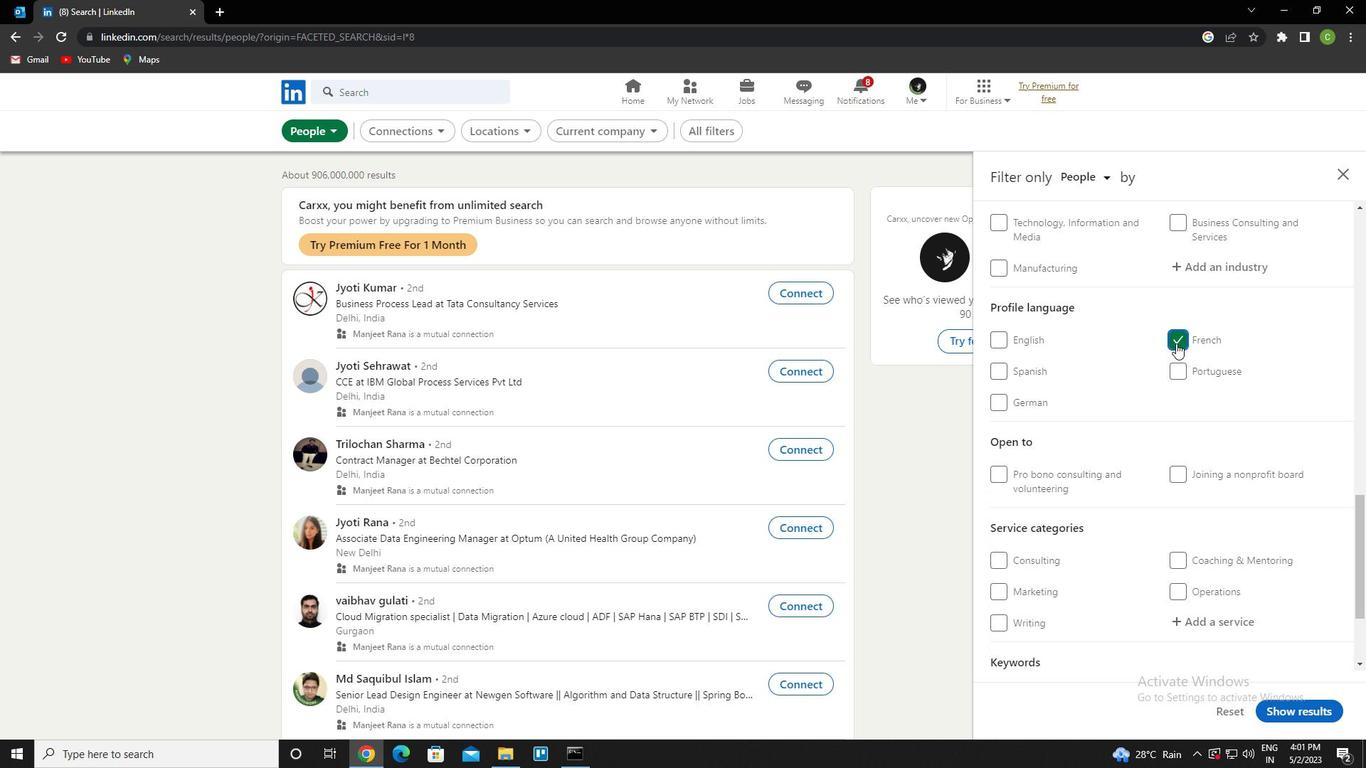 
Action: Mouse scrolled (1175, 345) with delta (0, 0)
Screenshot: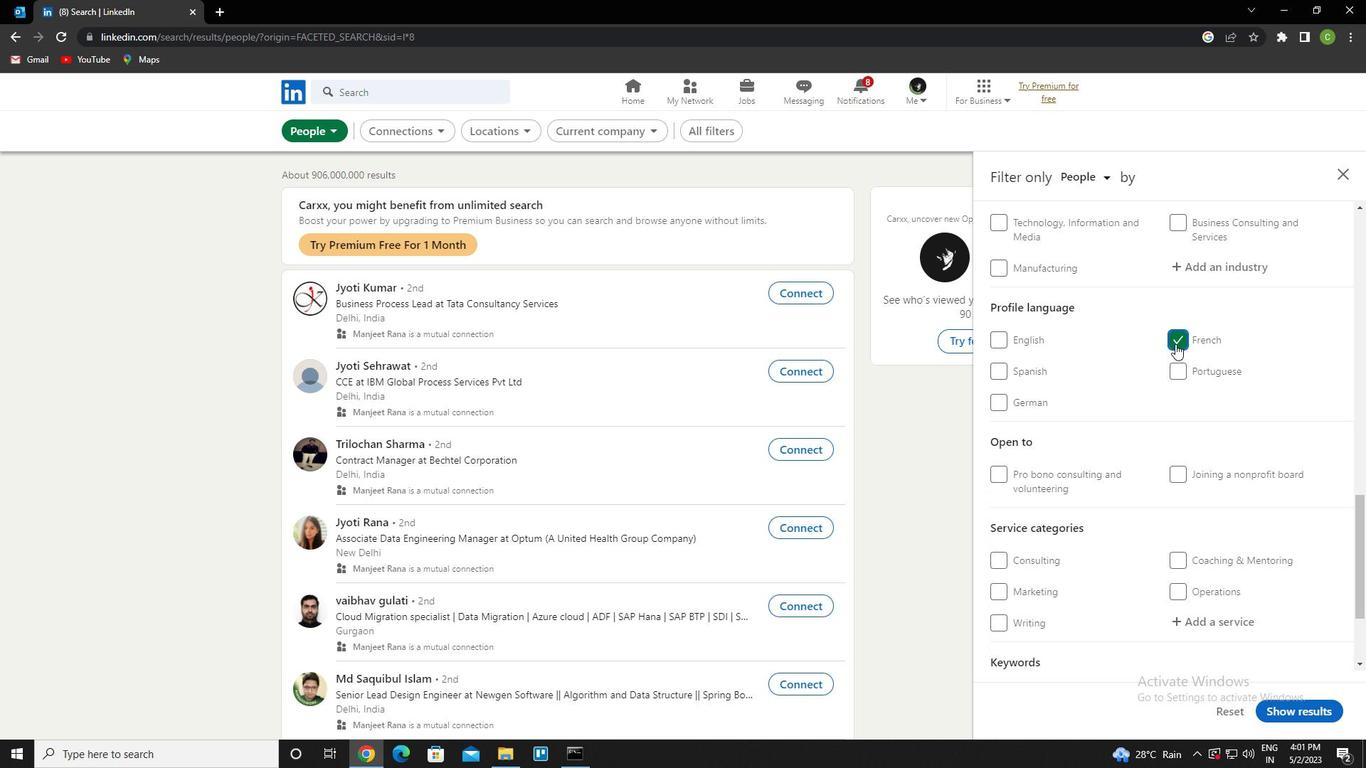 
Action: Mouse scrolled (1175, 345) with delta (0, 0)
Screenshot: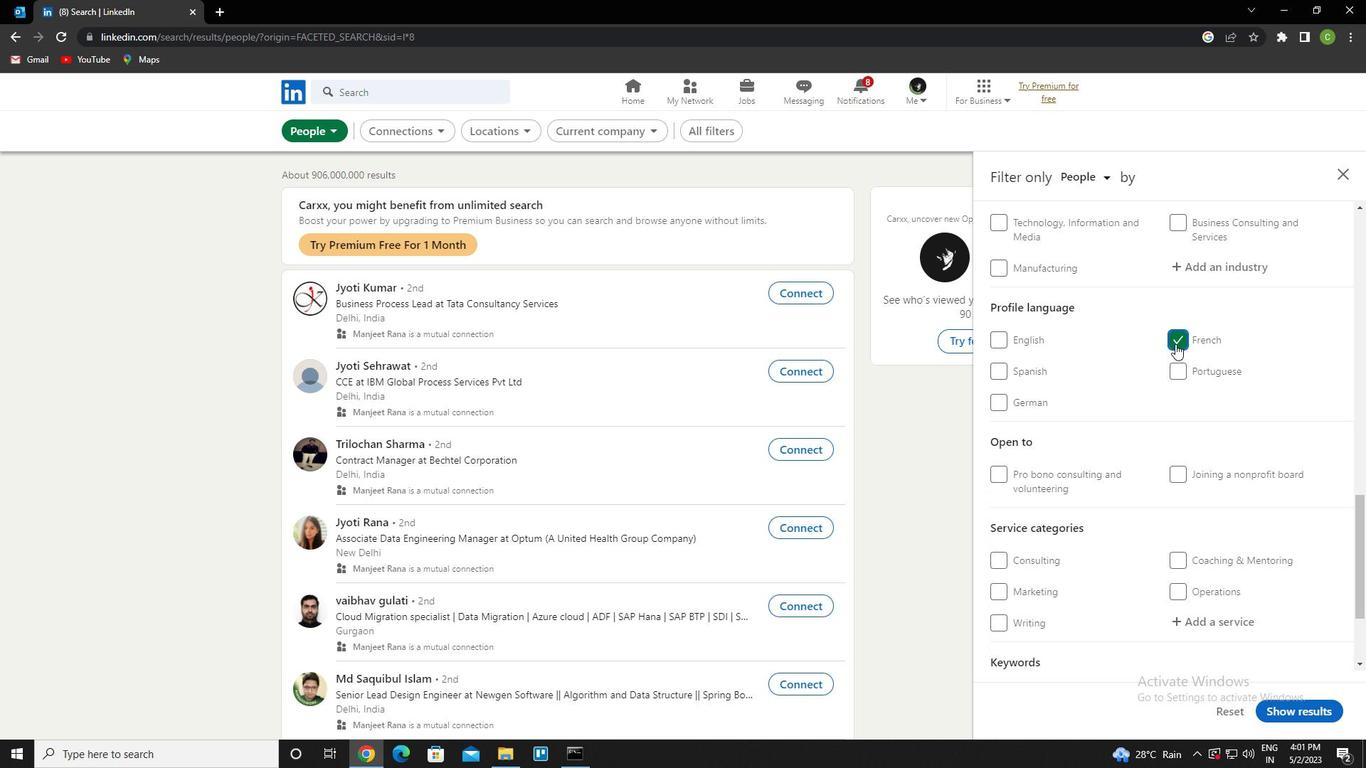 
Action: Mouse scrolled (1175, 345) with delta (0, 0)
Screenshot: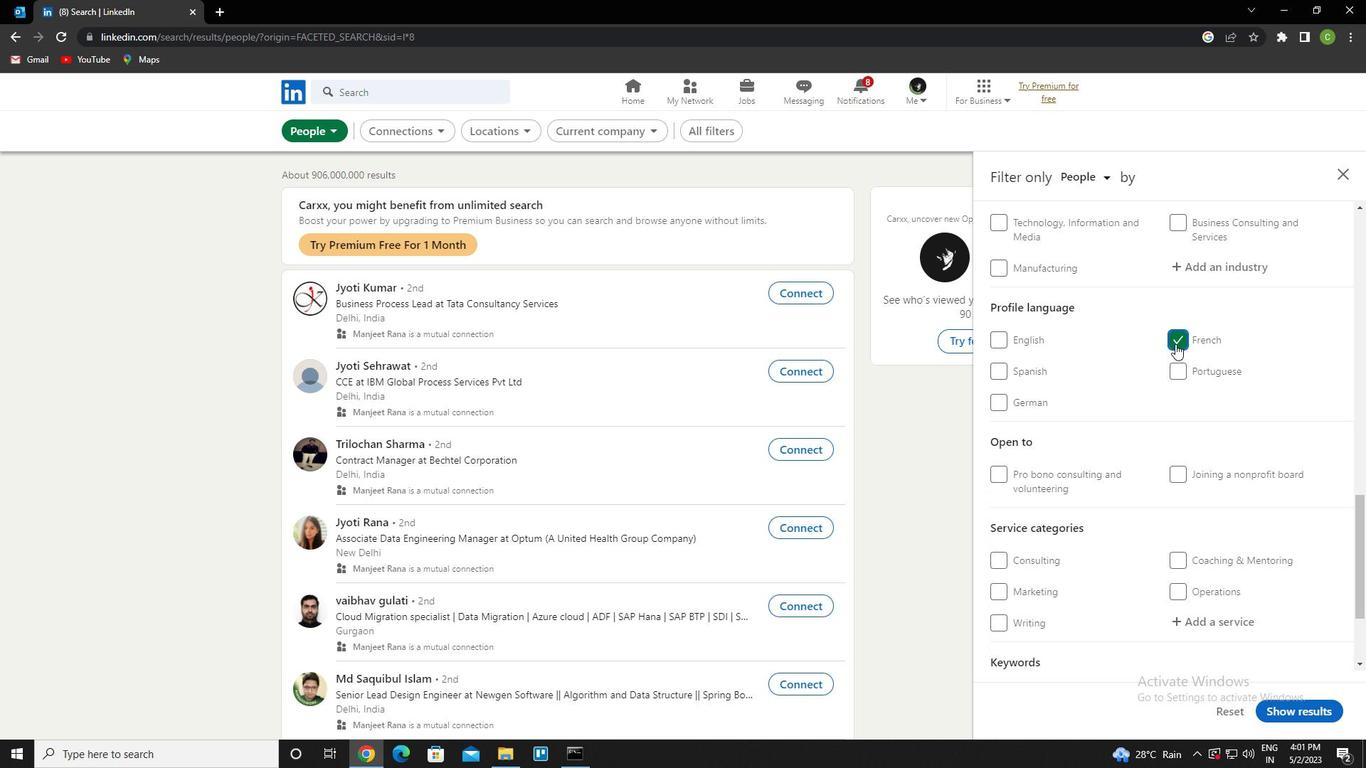 
Action: Mouse scrolled (1175, 345) with delta (0, 0)
Screenshot: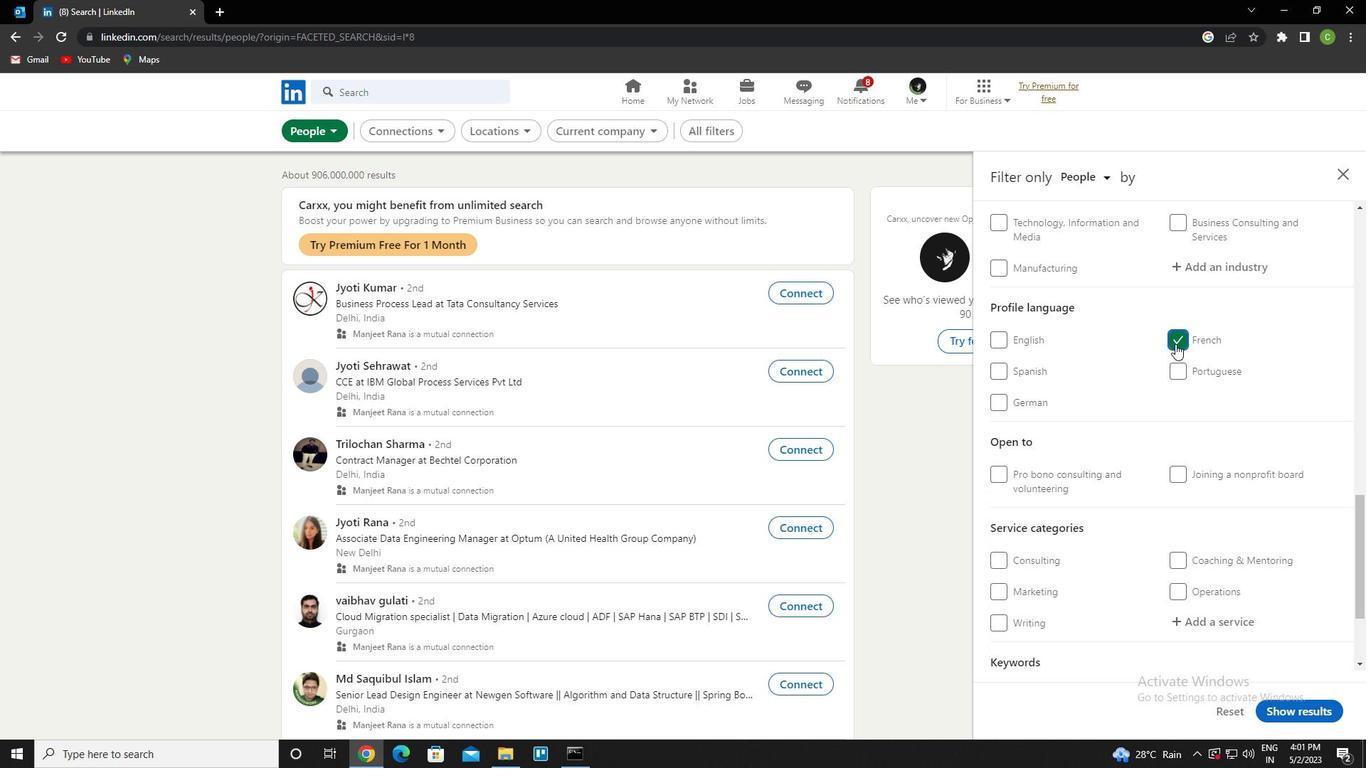 
Action: Mouse scrolled (1175, 345) with delta (0, 0)
Screenshot: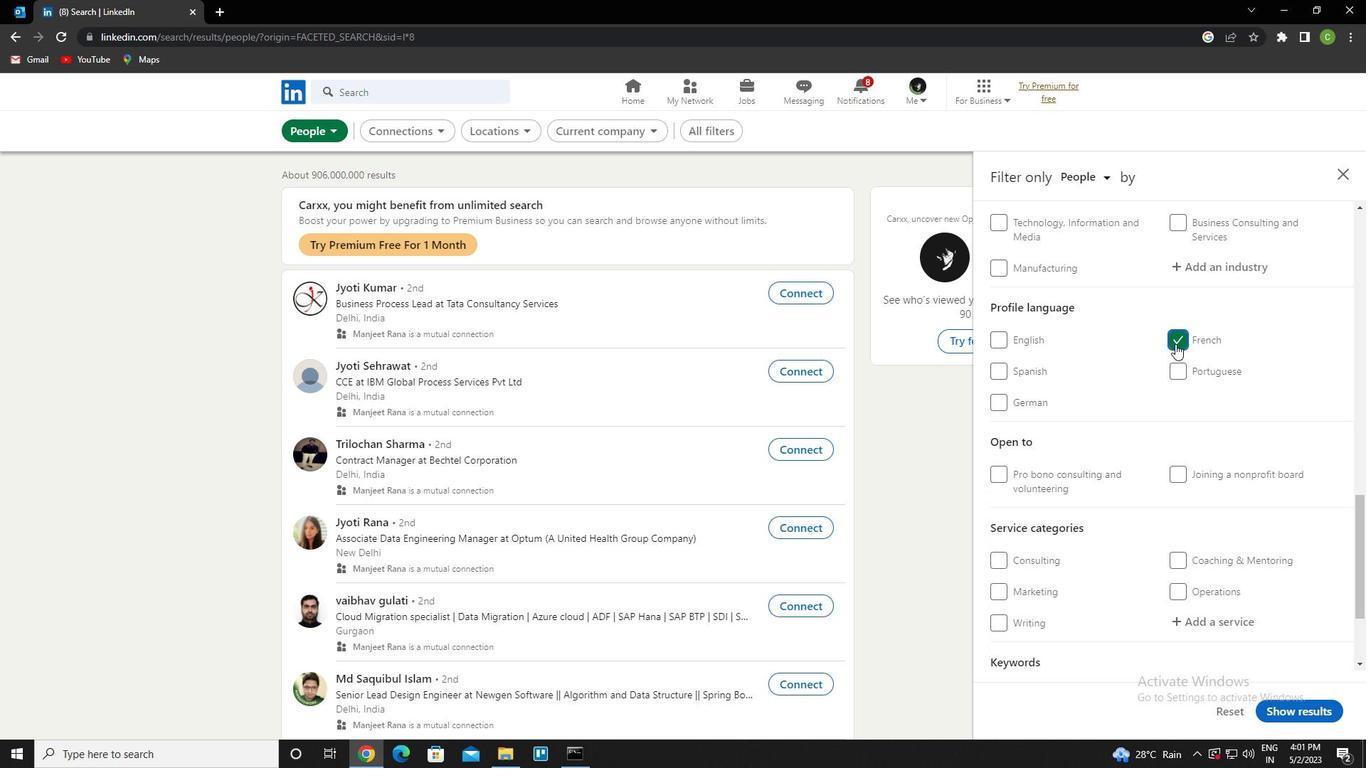 
Action: Mouse moved to (1177, 330)
Screenshot: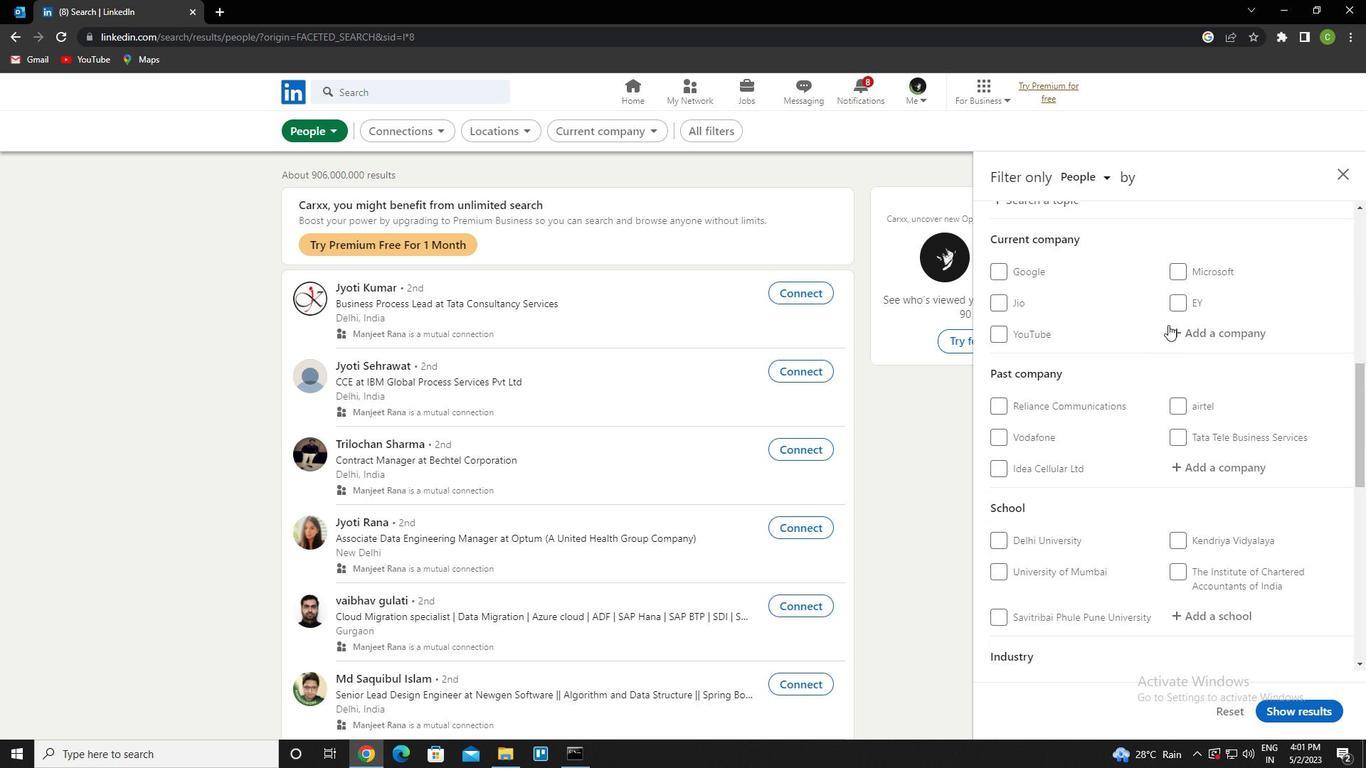 
Action: Mouse pressed left at (1177, 330)
Screenshot: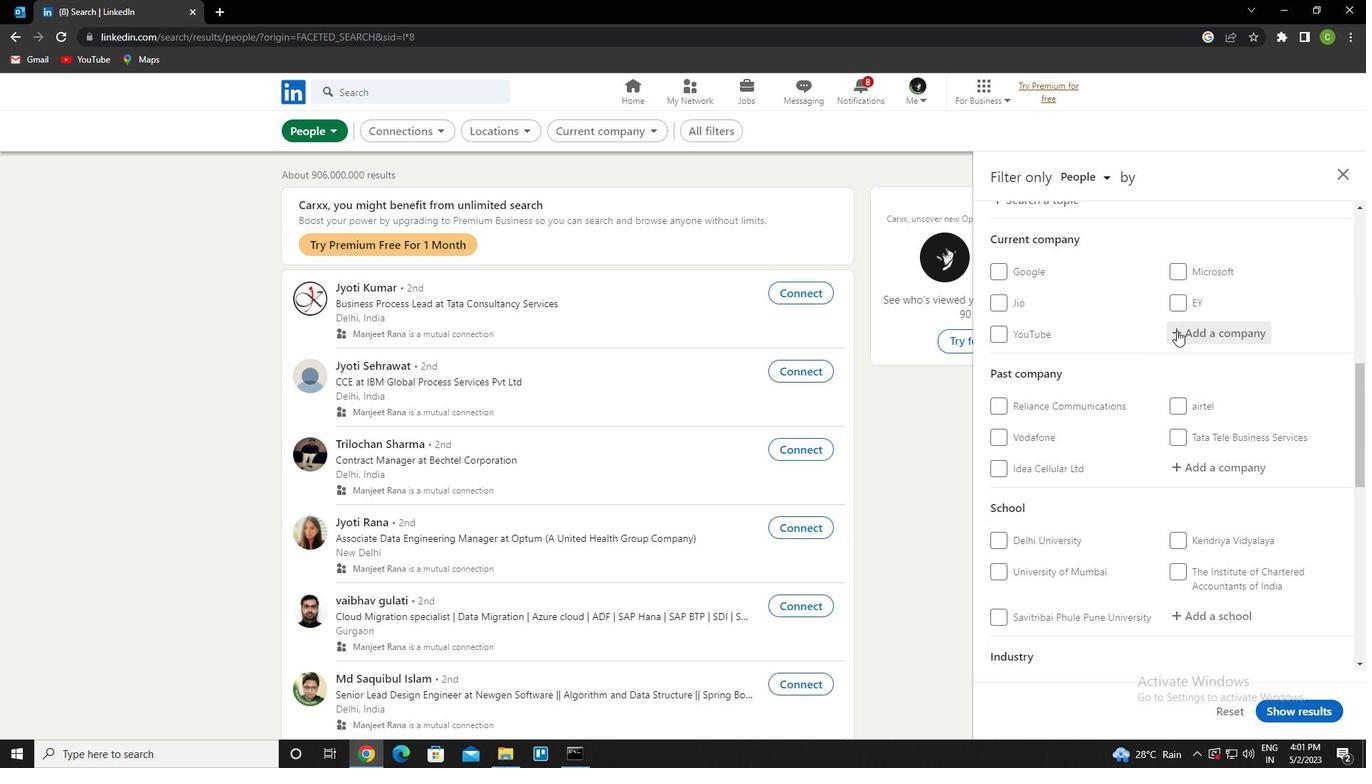 
Action: Key pressed <Key.caps_lock>g<Key.caps_lock>odrej<Key.down><Key.down><Key.down><Key.down><Key.down><Key.enter>
Screenshot: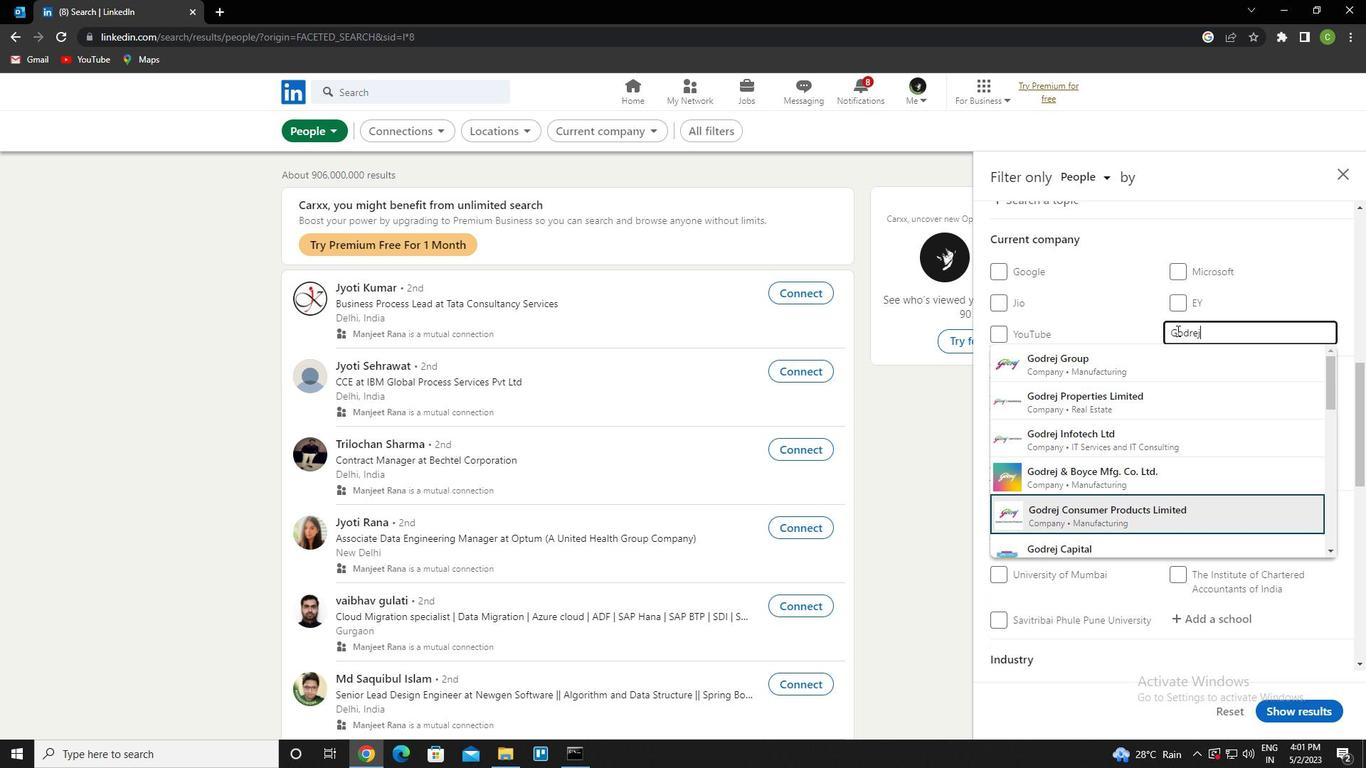 
Action: Mouse scrolled (1177, 330) with delta (0, 0)
Screenshot: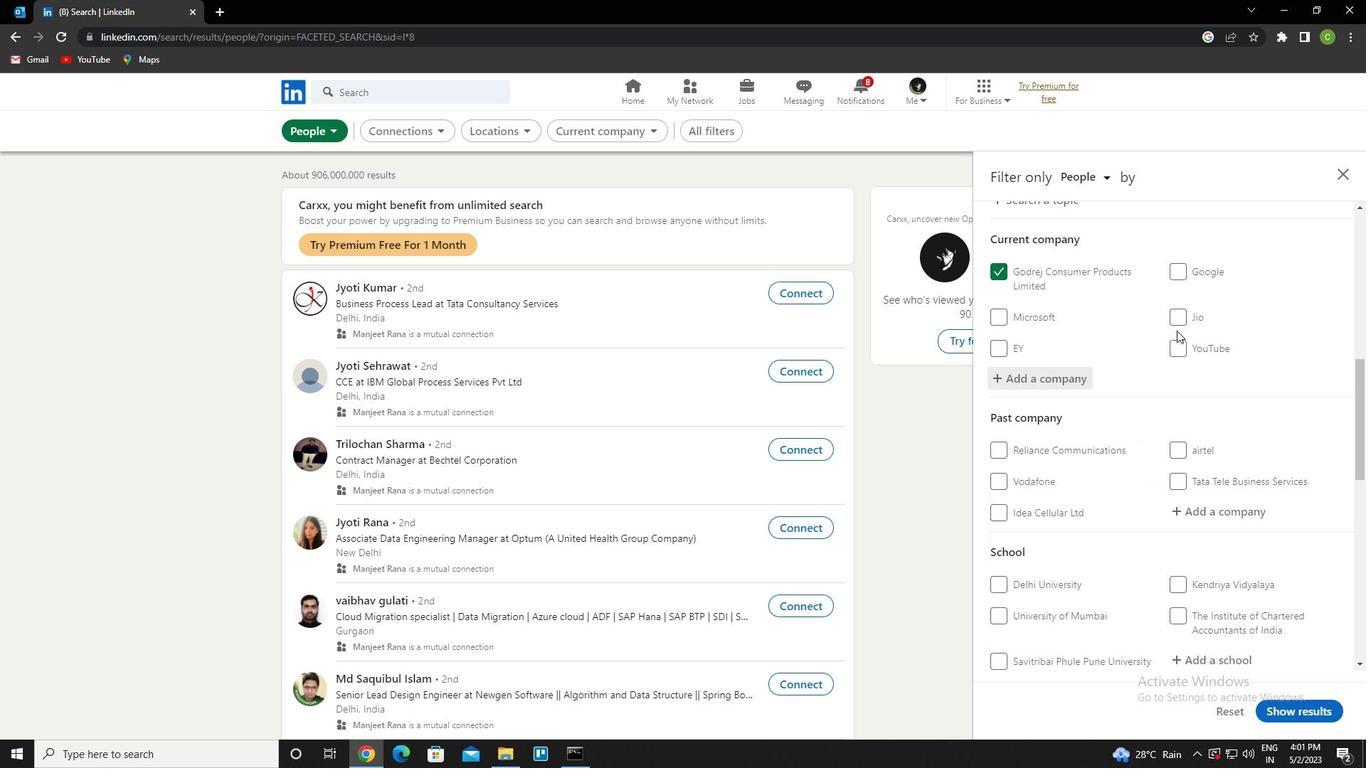 
Action: Mouse scrolled (1177, 330) with delta (0, 0)
Screenshot: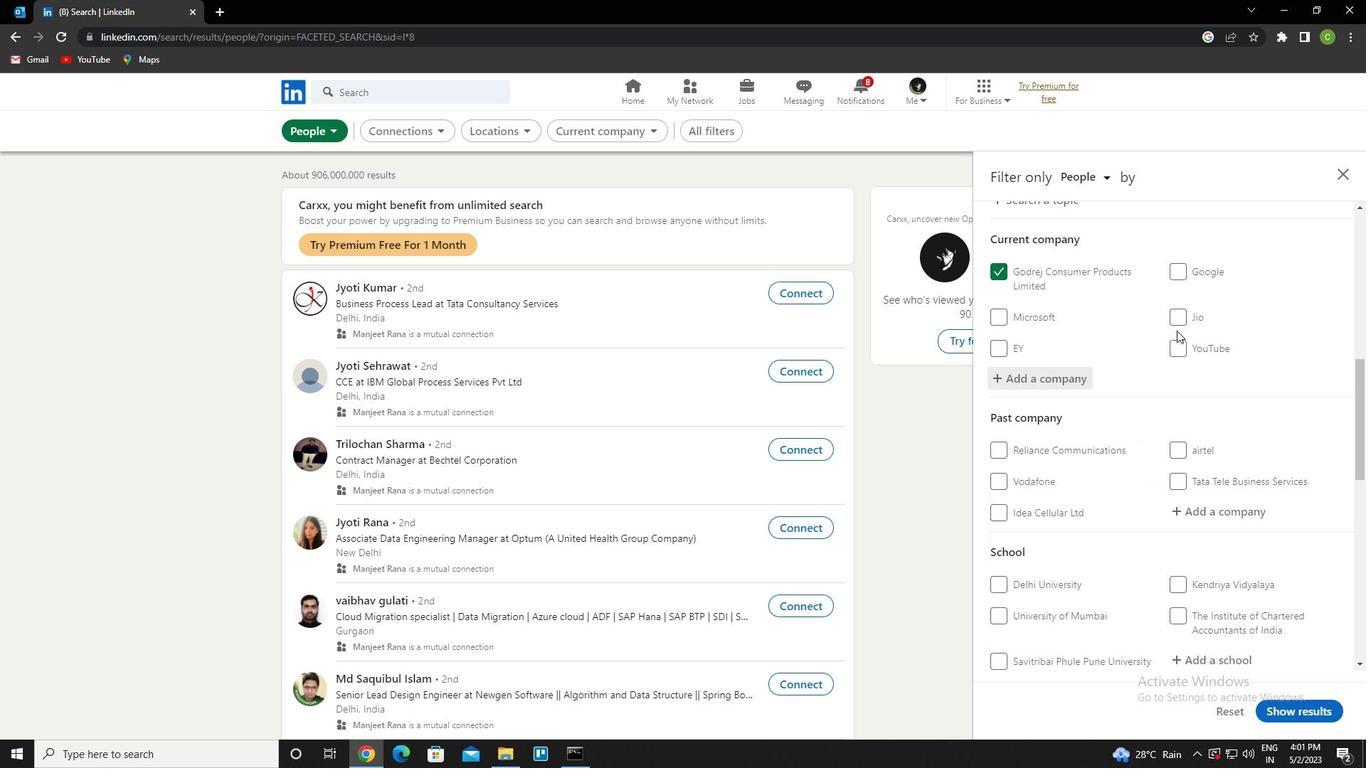 
Action: Mouse scrolled (1177, 330) with delta (0, 0)
Screenshot: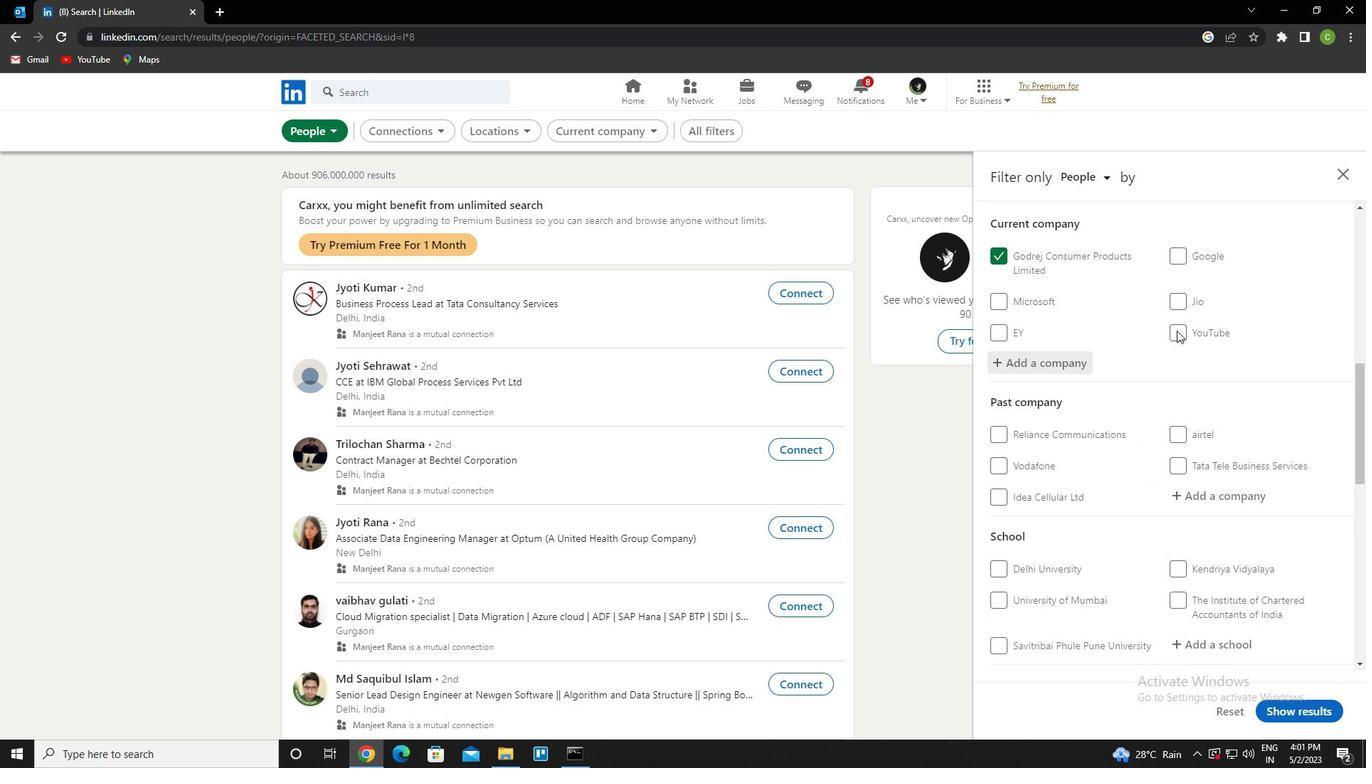 
Action: Mouse moved to (1213, 397)
Screenshot: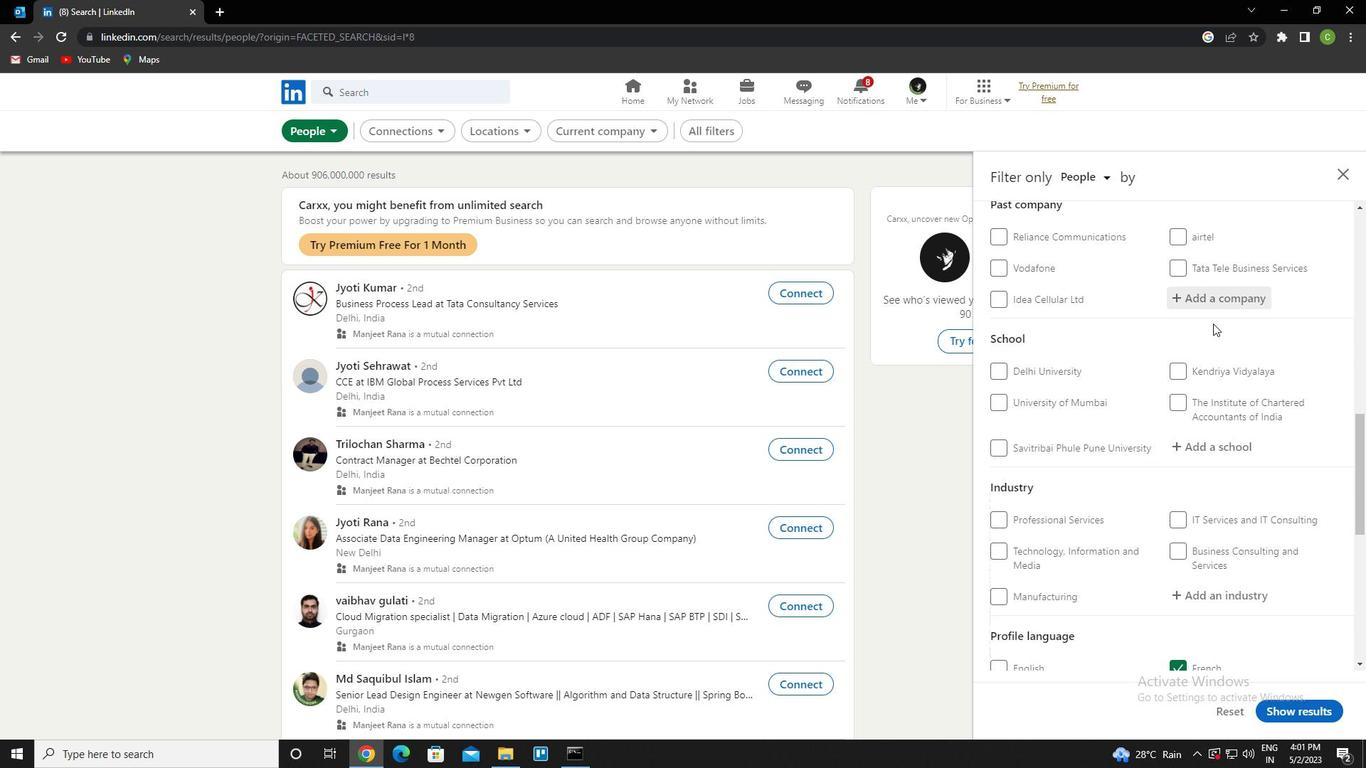 
Action: Mouse scrolled (1213, 397) with delta (0, 0)
Screenshot: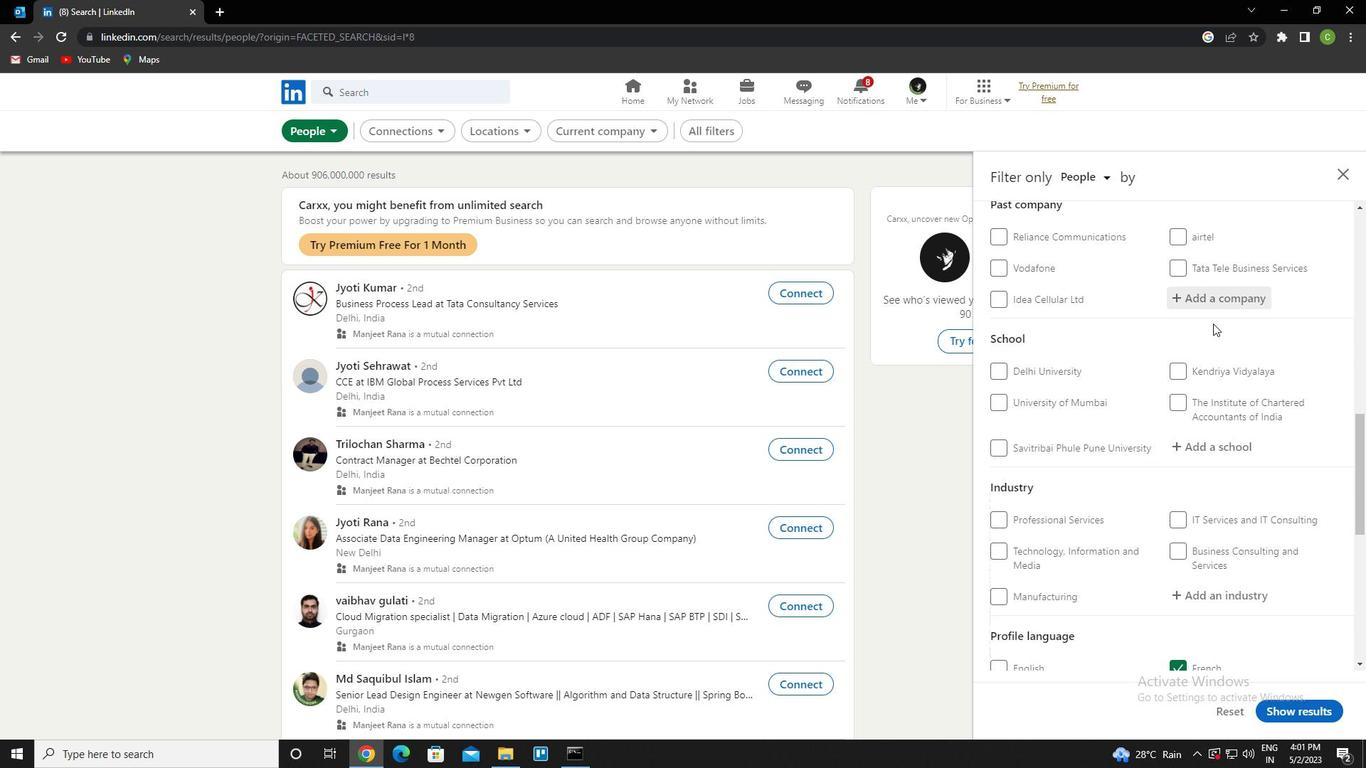 
Action: Mouse moved to (1214, 400)
Screenshot: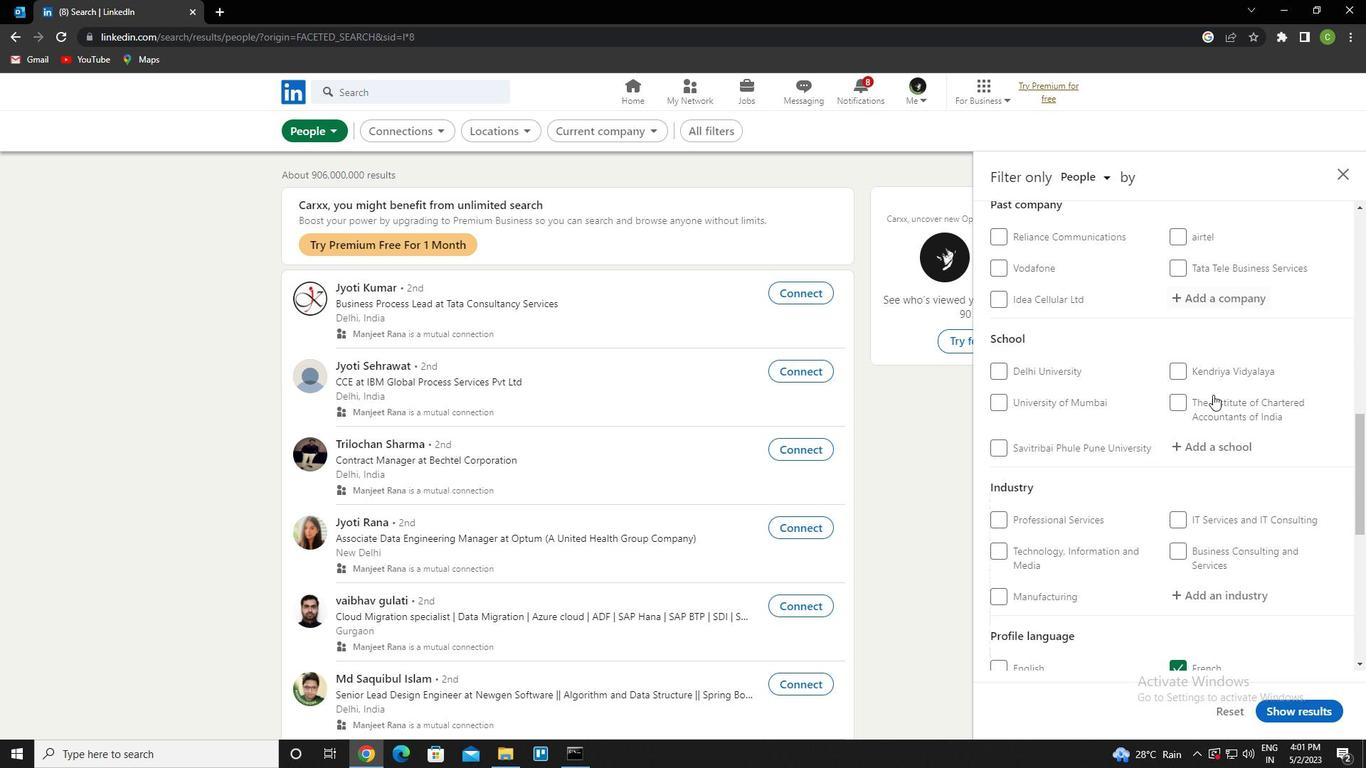
Action: Mouse scrolled (1214, 400) with delta (0, 0)
Screenshot: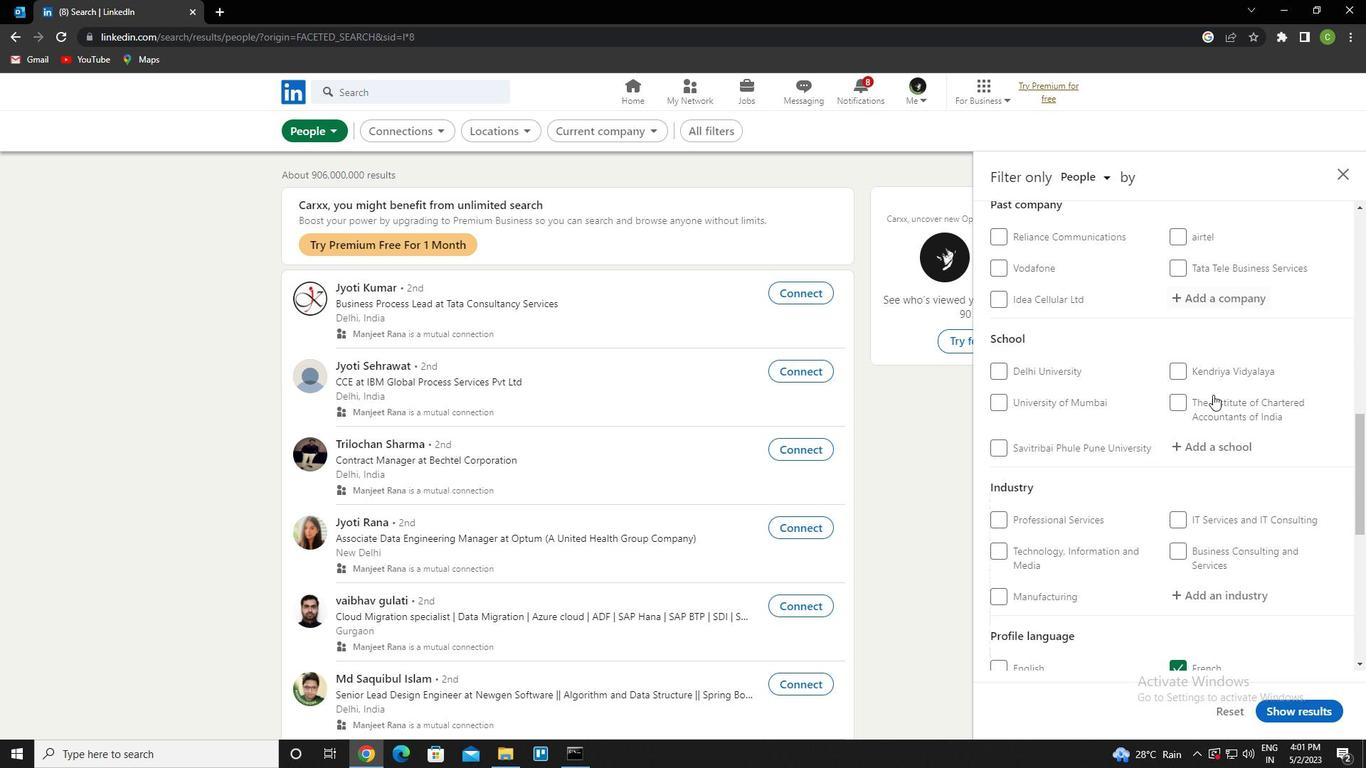
Action: Mouse scrolled (1214, 400) with delta (0, 0)
Screenshot: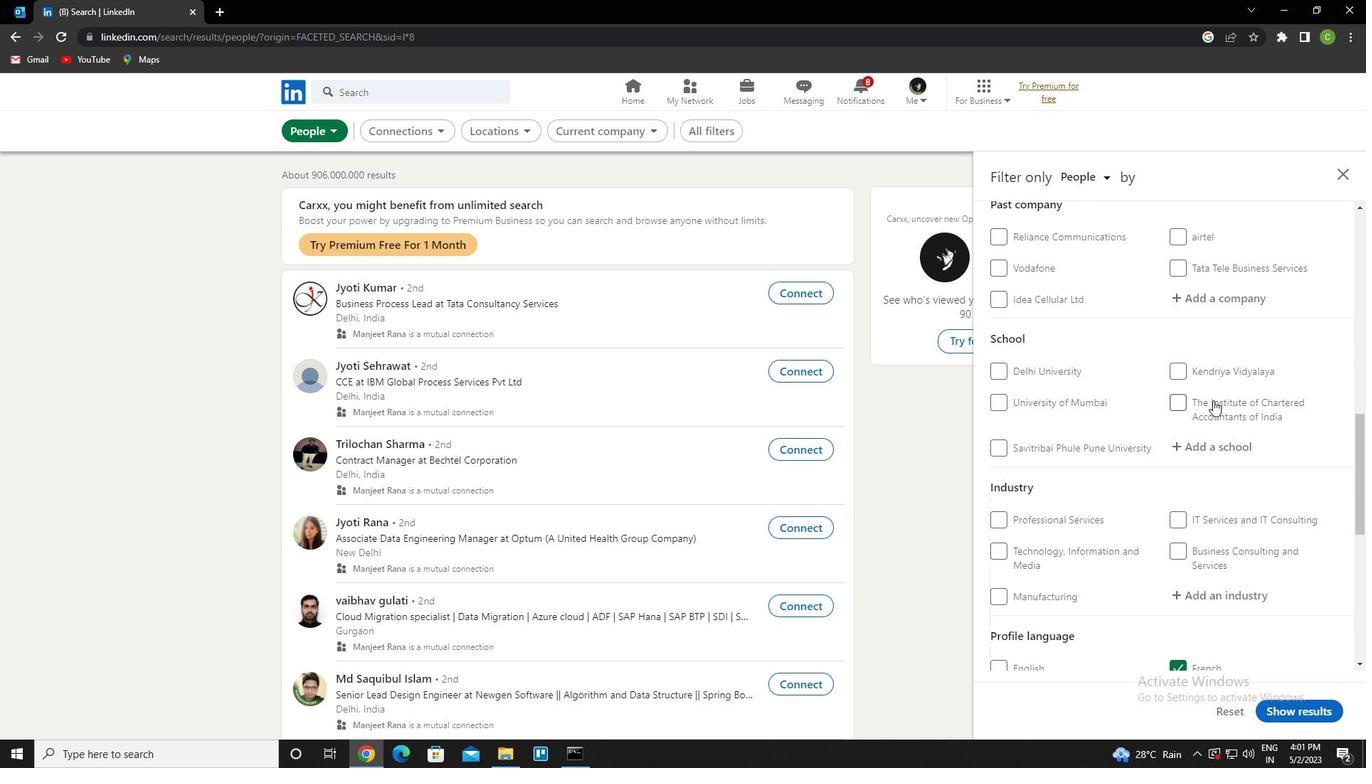 
Action: Mouse moved to (1219, 317)
Screenshot: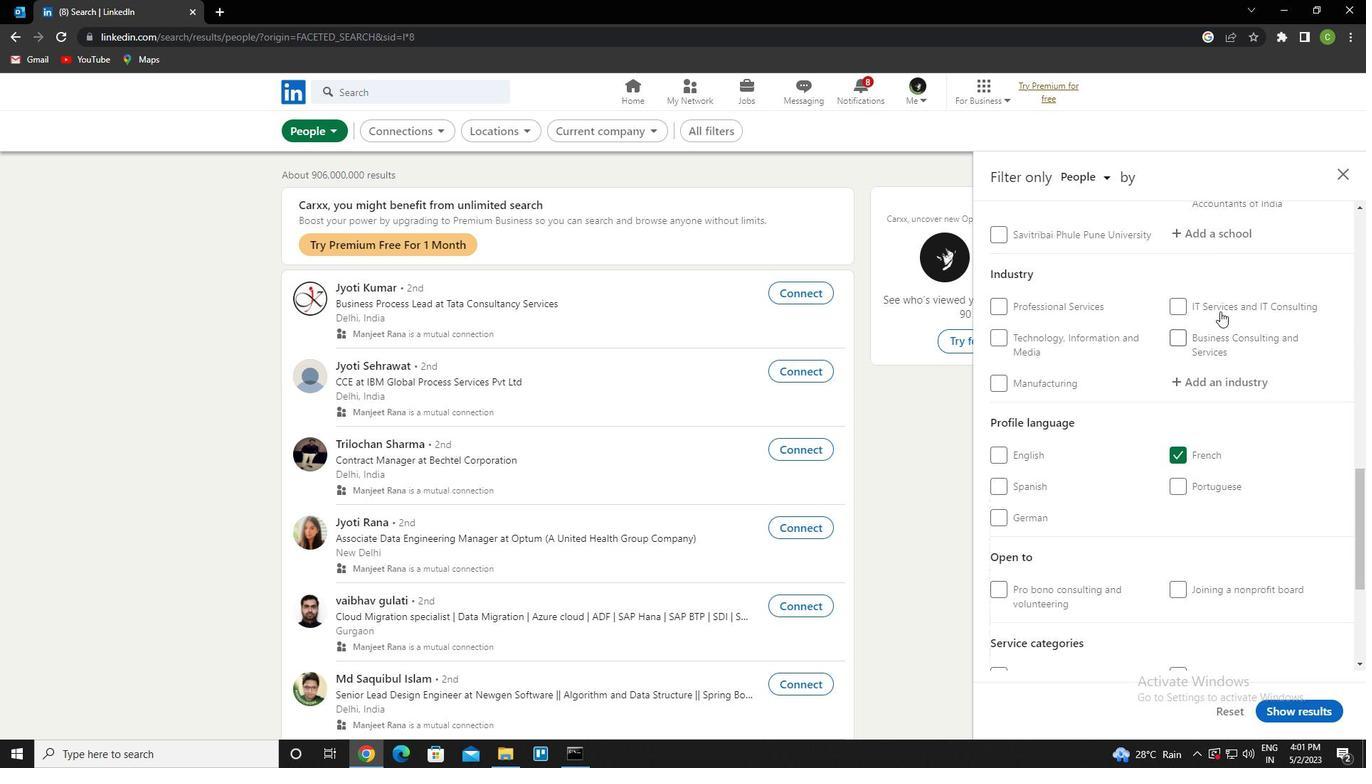 
Action: Mouse scrolled (1219, 318) with delta (0, 0)
Screenshot: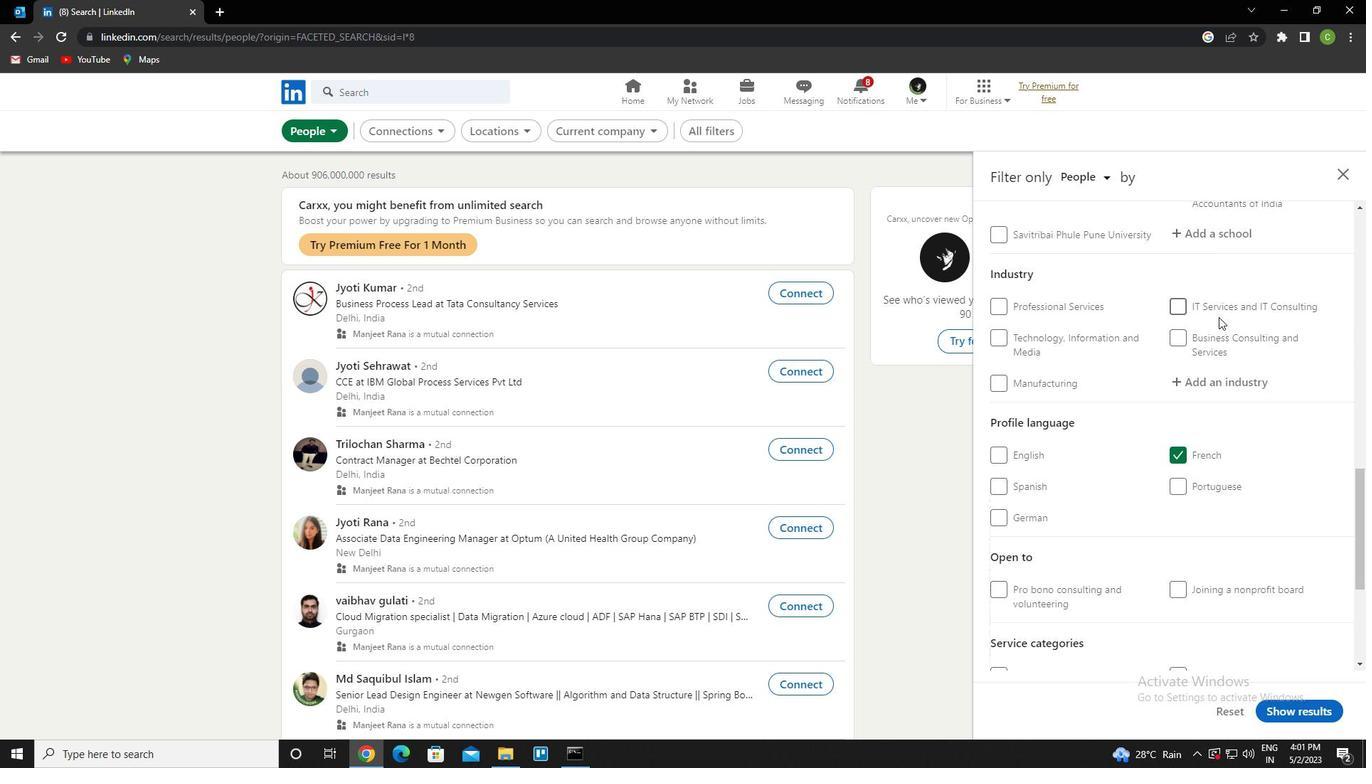 
Action: Mouse moved to (1218, 314)
Screenshot: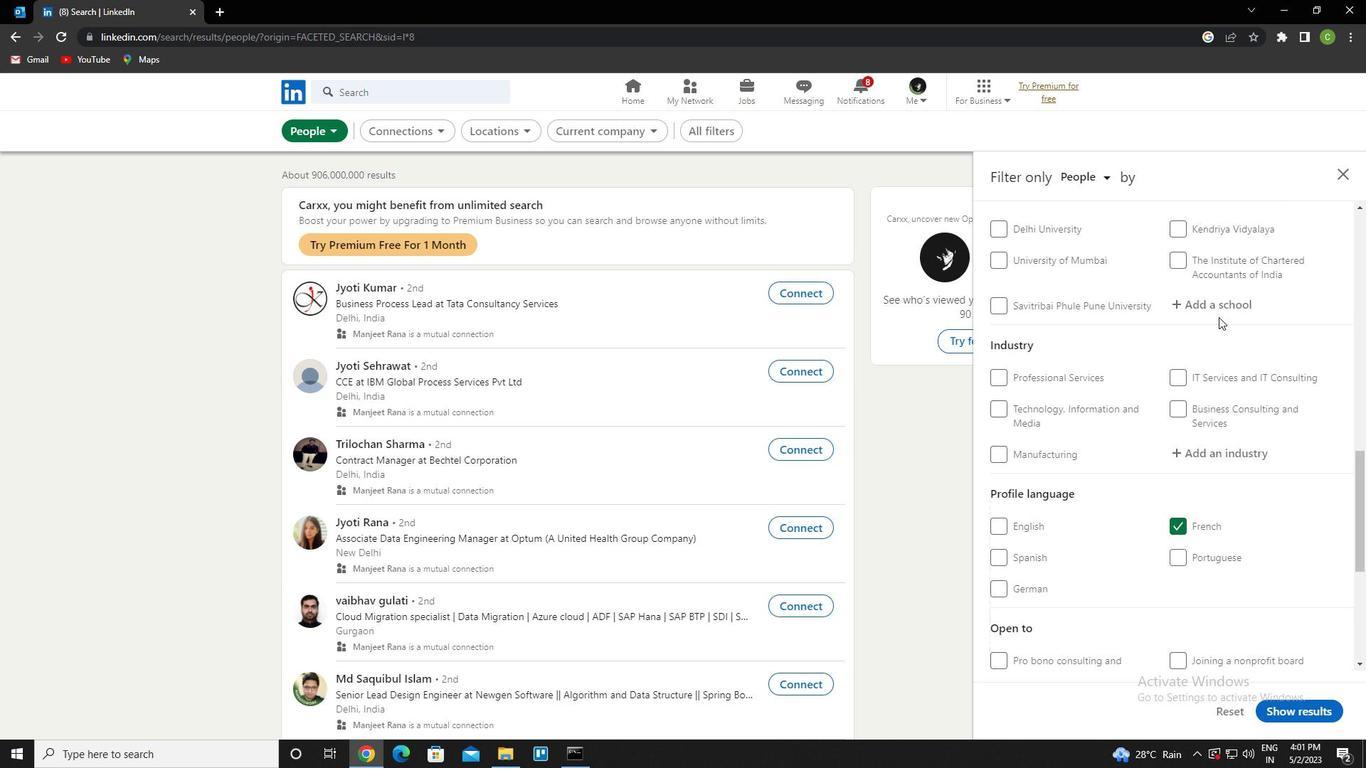 
Action: Mouse pressed left at (1218, 314)
Screenshot: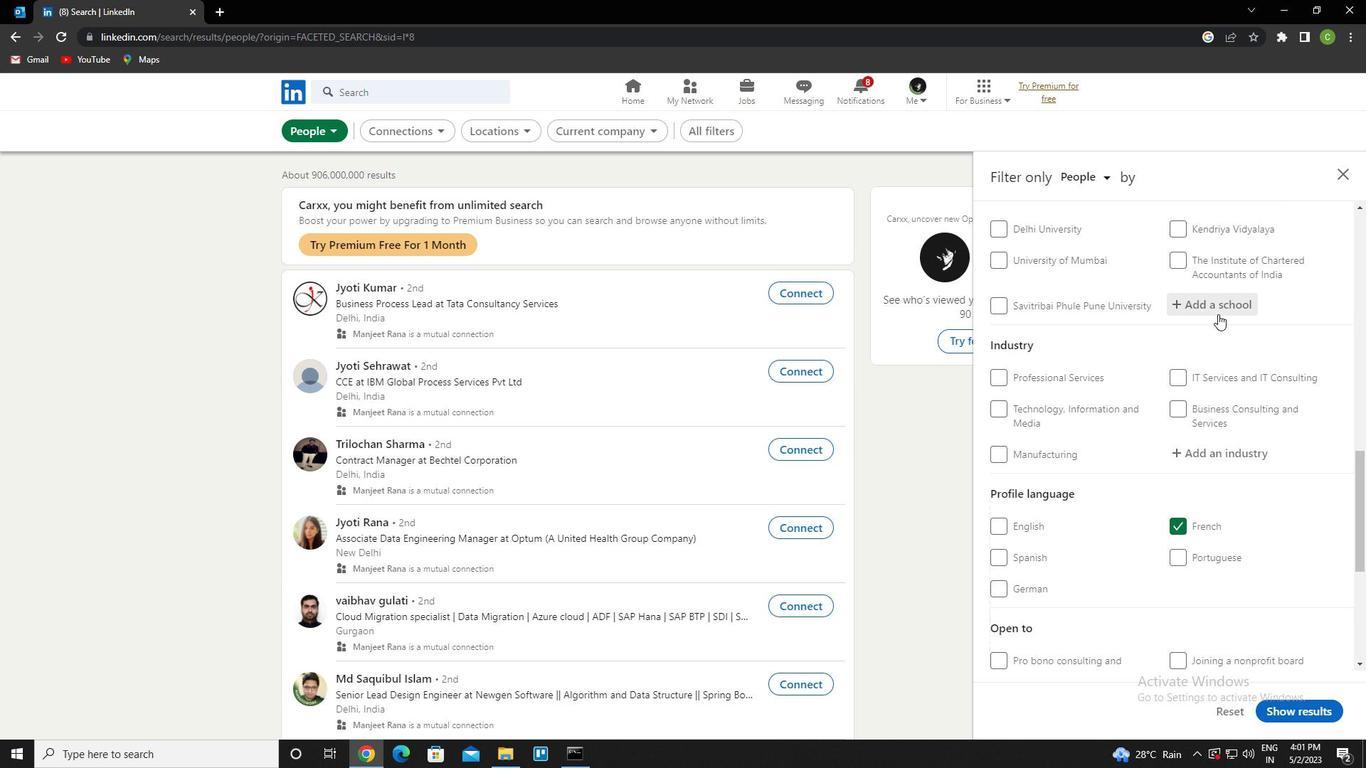 
Action: Key pressed <Key.caps_lock>c<Key.caps_lock>entral<Key.space>institute<Key.space>of<Key.space><Key.caps_lock>p<Key.caps_lock>a<Key.backspace>lastic<Key.down><Key.down><Key.enter>
Screenshot: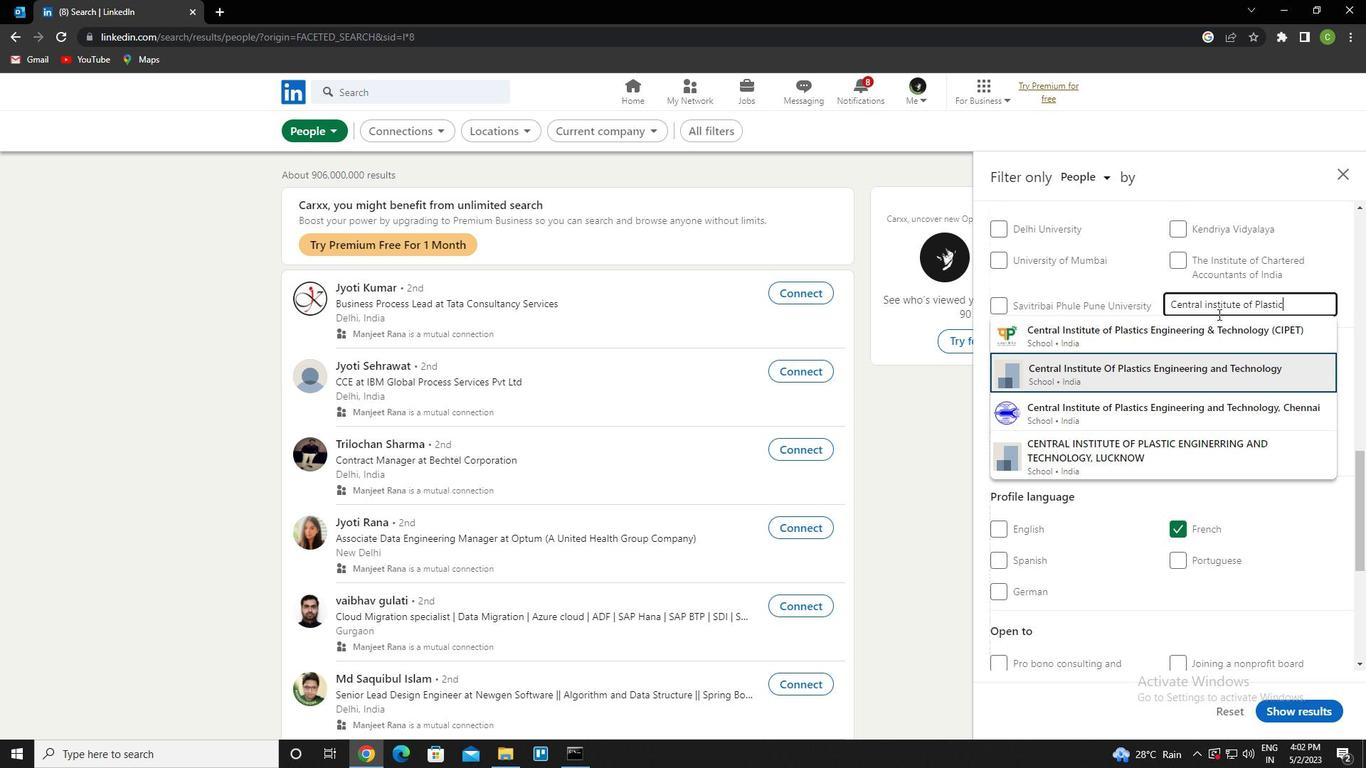 
Action: Mouse scrolled (1218, 313) with delta (0, 0)
Screenshot: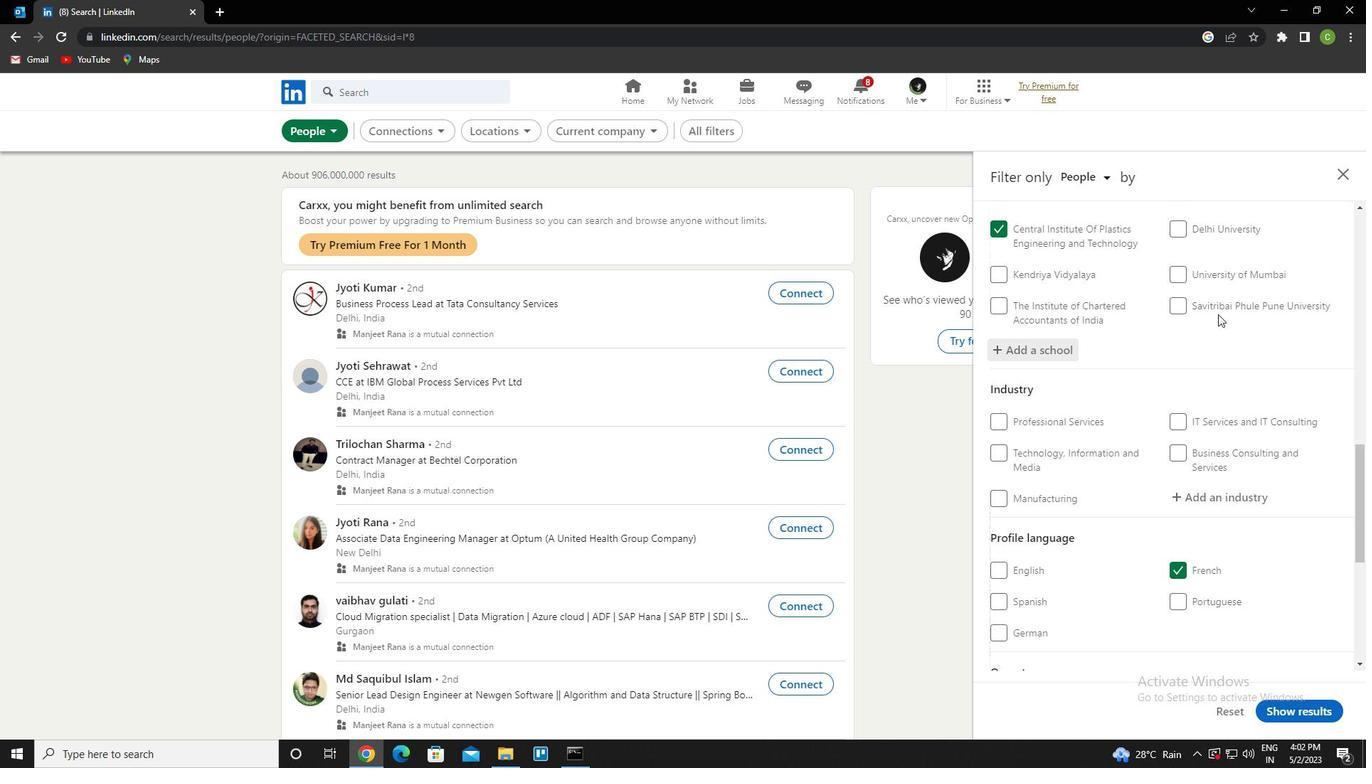 
Action: Mouse scrolled (1218, 313) with delta (0, 0)
Screenshot: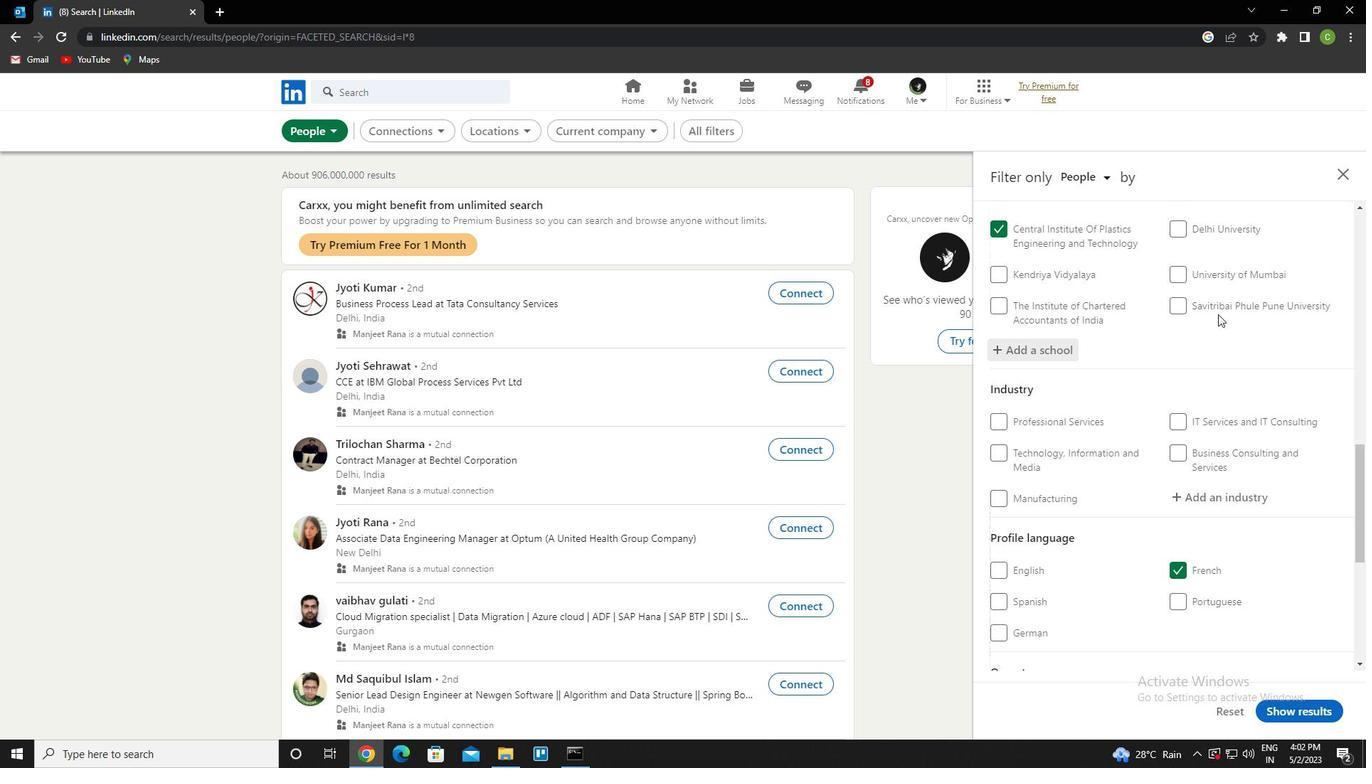 
Action: Mouse moved to (1237, 354)
Screenshot: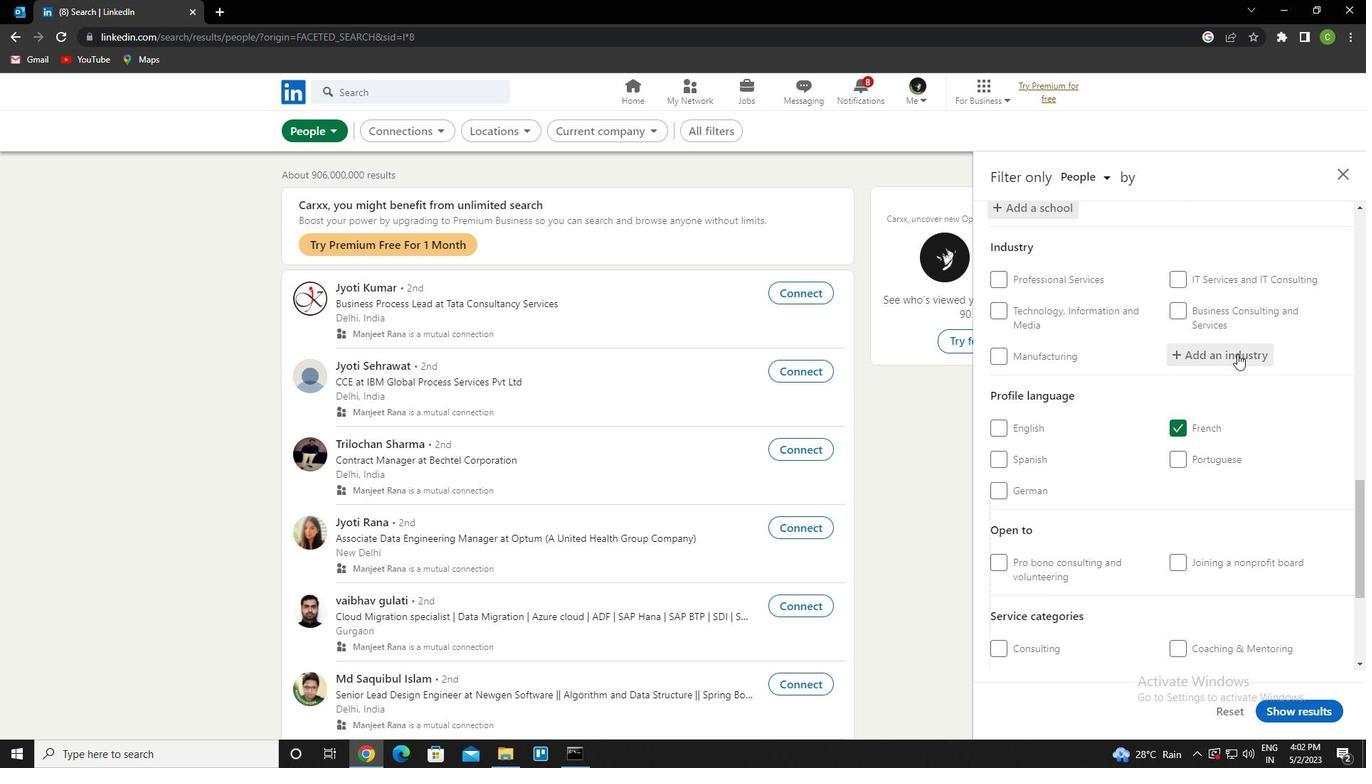 
Action: Mouse pressed left at (1237, 354)
Screenshot: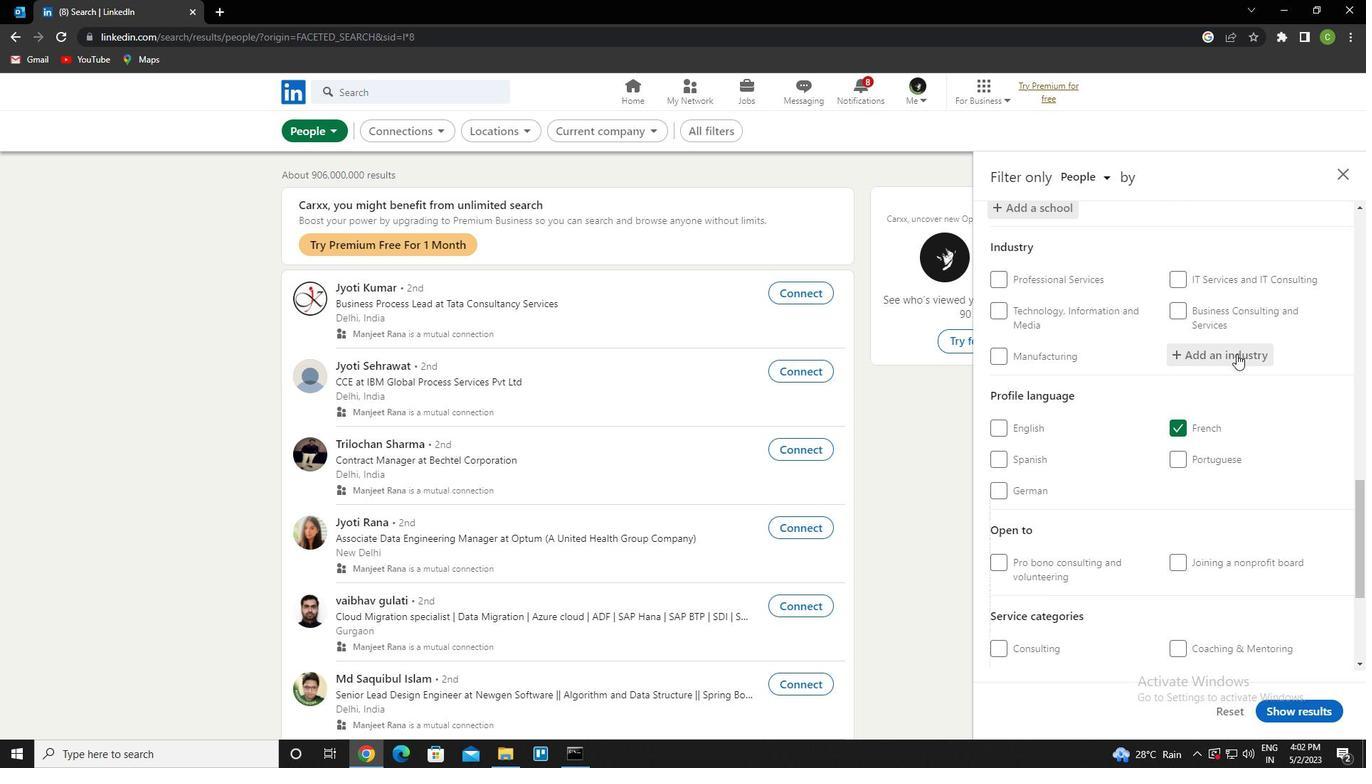 
Action: Key pressed <Key.caps_lock>w<Key.caps_lock>holesale<Key.space>petroleum<Key.down><Key.enter>
Screenshot: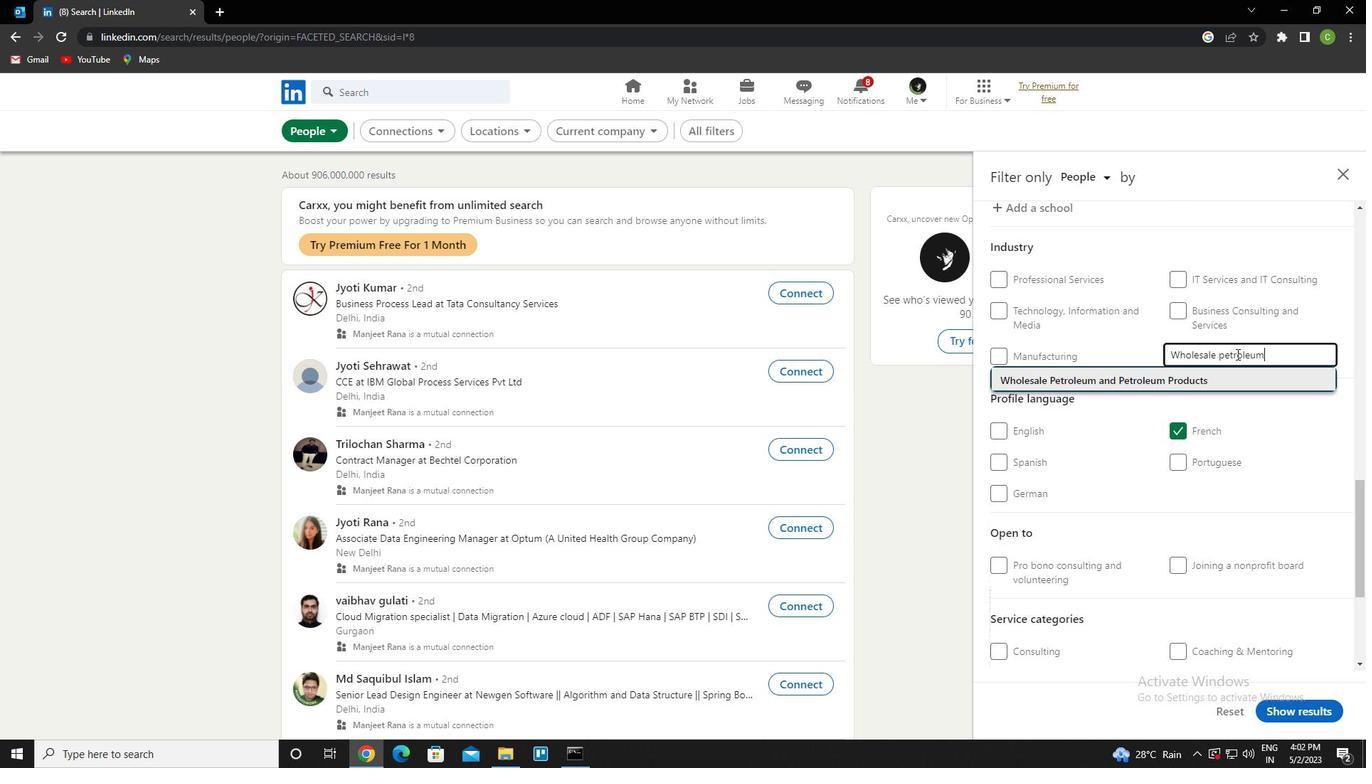 
Action: Mouse moved to (1217, 366)
Screenshot: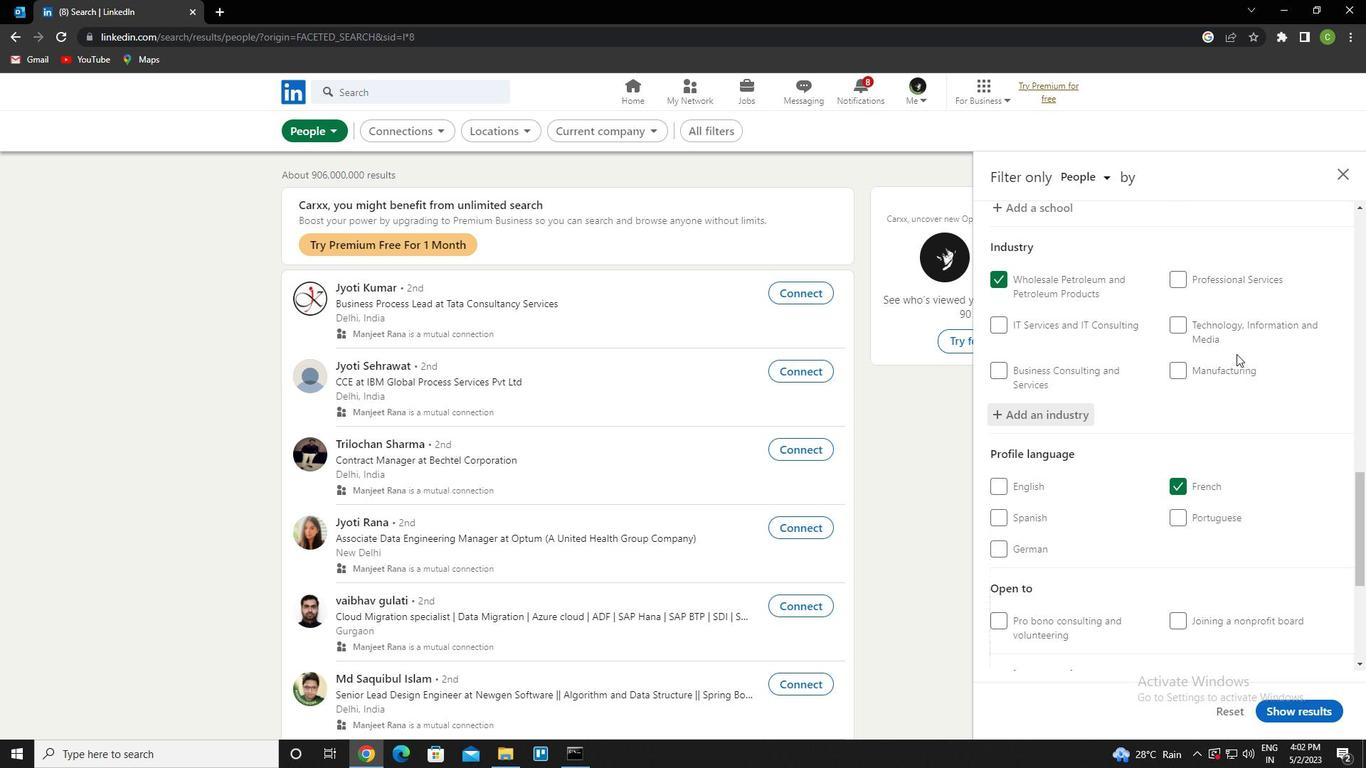 
Action: Mouse scrolled (1217, 365) with delta (0, 0)
Screenshot: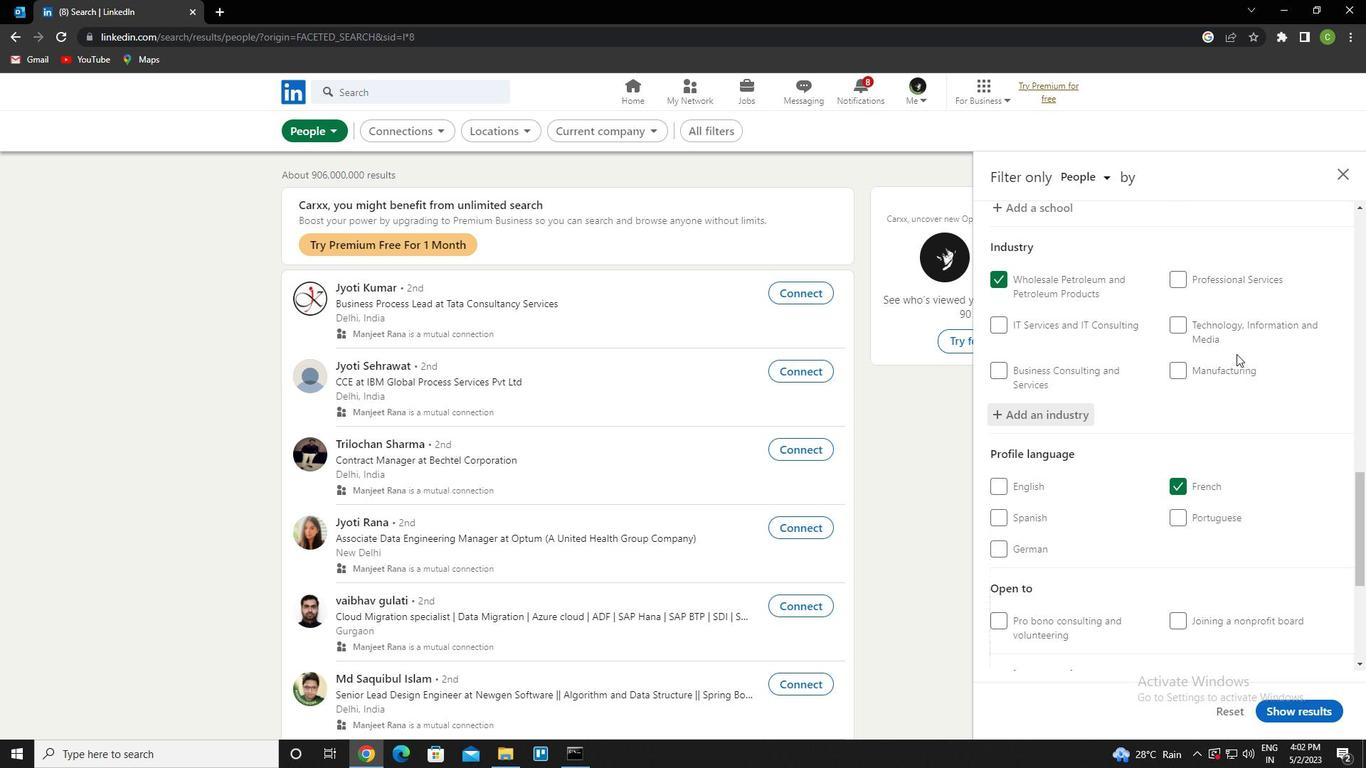 
Action: Mouse scrolled (1217, 365) with delta (0, 0)
Screenshot: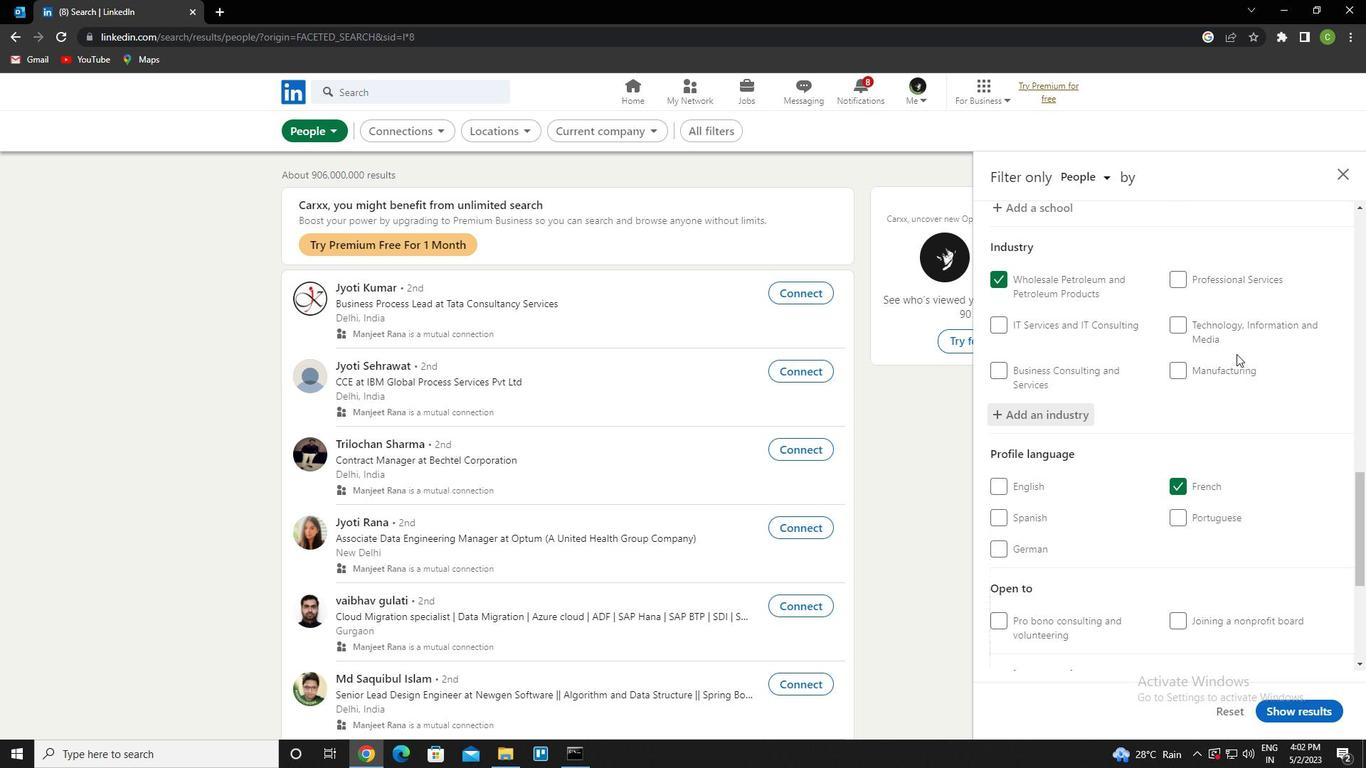 
Action: Mouse scrolled (1217, 365) with delta (0, 0)
Screenshot: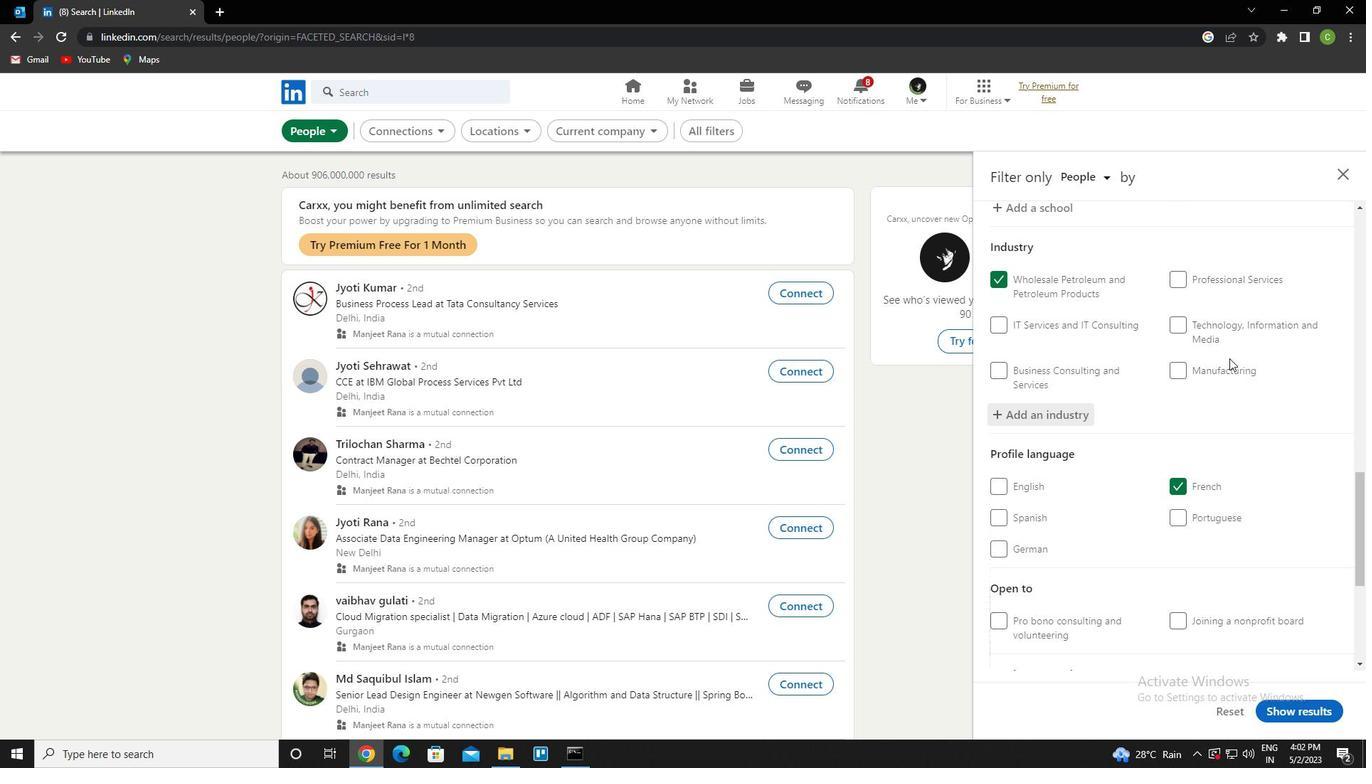 
Action: Mouse moved to (1216, 371)
Screenshot: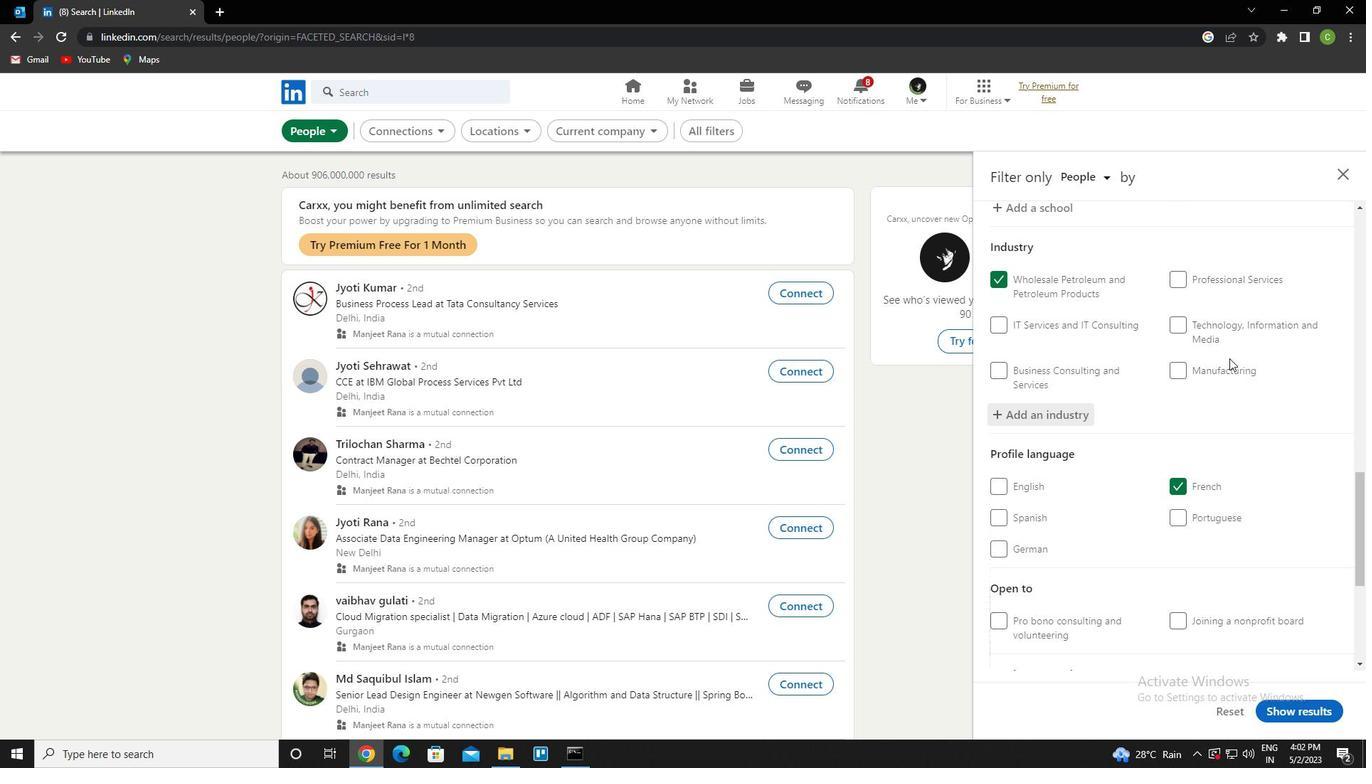 
Action: Mouse scrolled (1216, 370) with delta (0, 0)
Screenshot: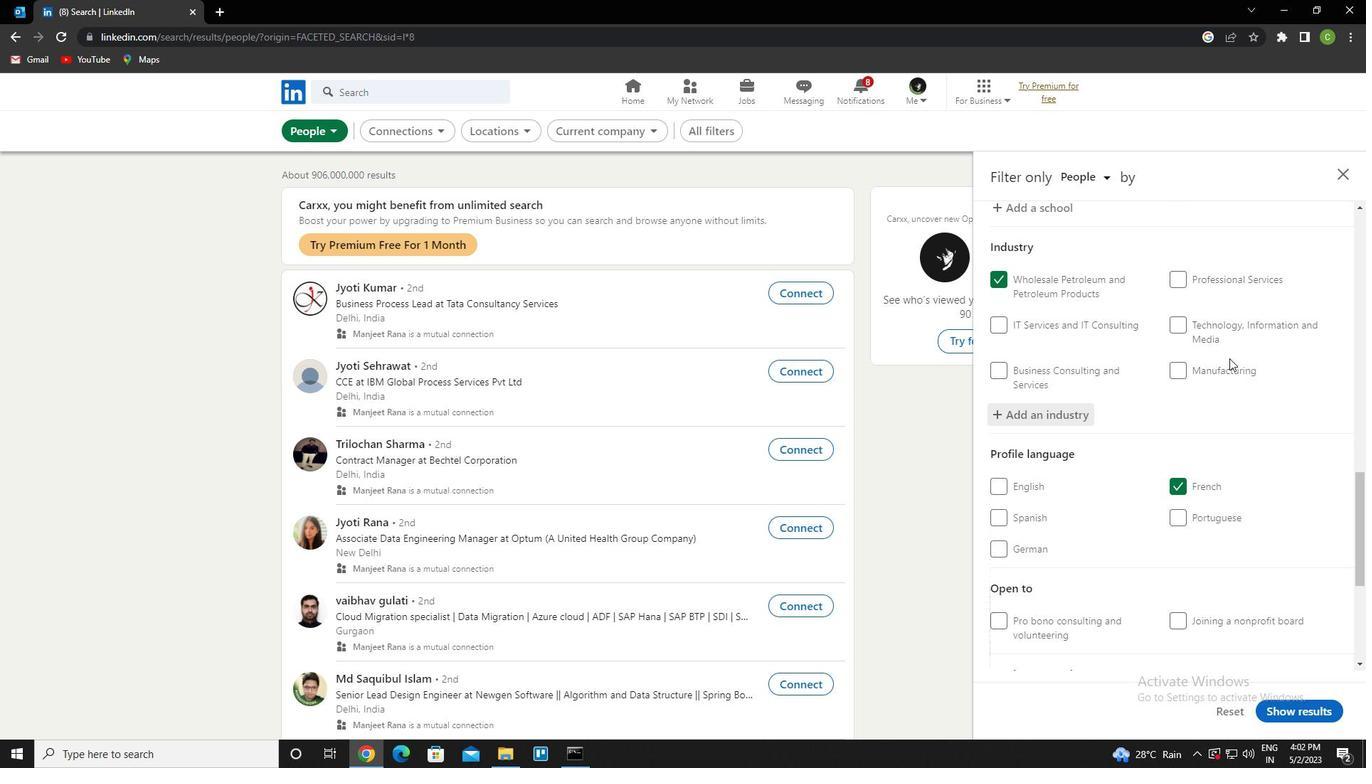 
Action: Mouse moved to (1205, 390)
Screenshot: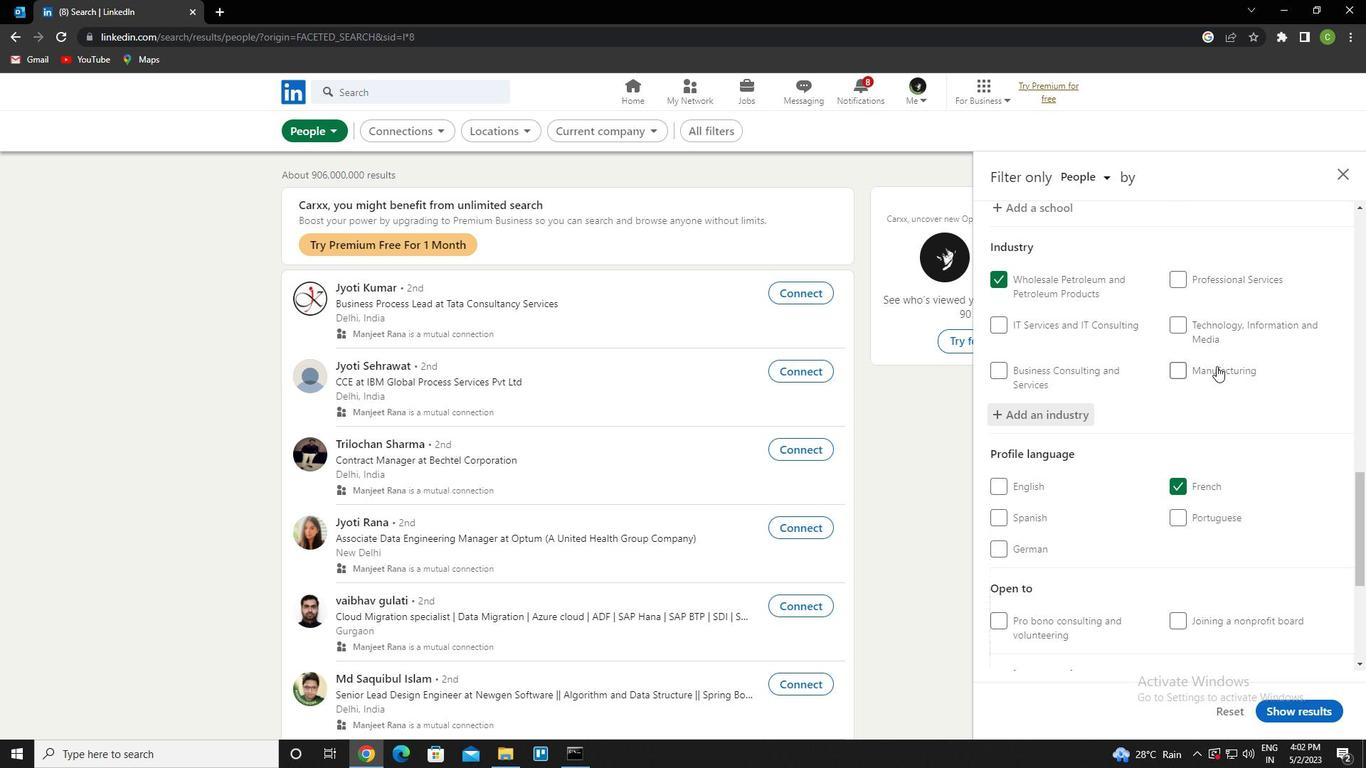 
Action: Mouse scrolled (1205, 390) with delta (0, 0)
Screenshot: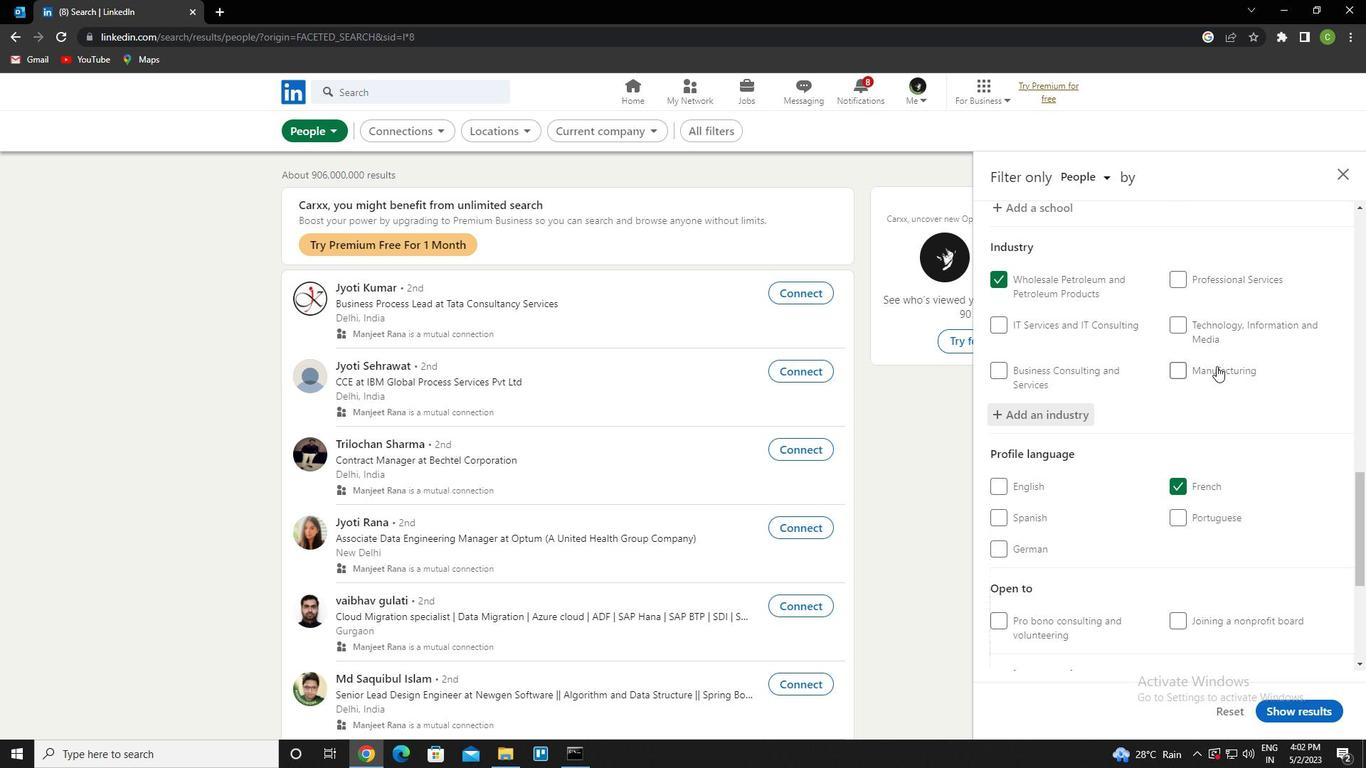 
Action: Mouse moved to (1204, 393)
Screenshot: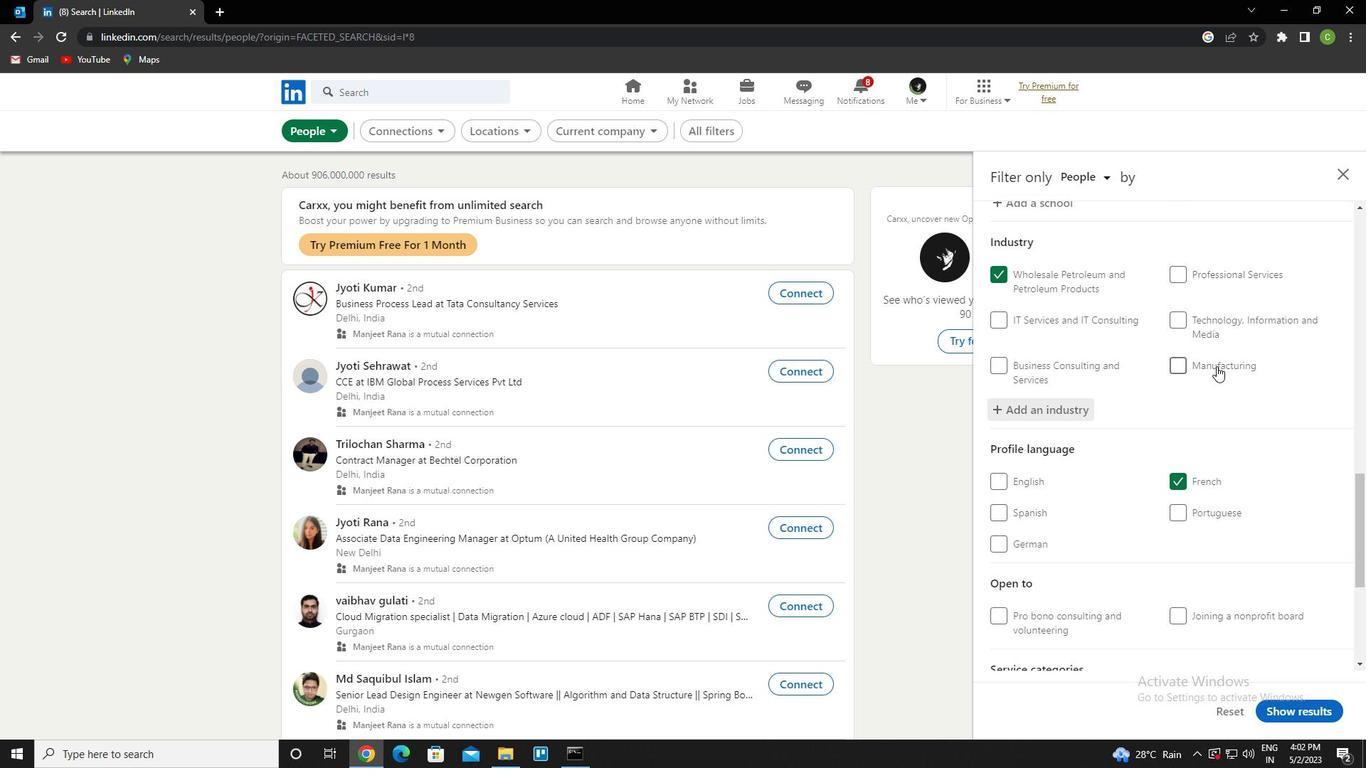 
Action: Mouse scrolled (1204, 392) with delta (0, 0)
Screenshot: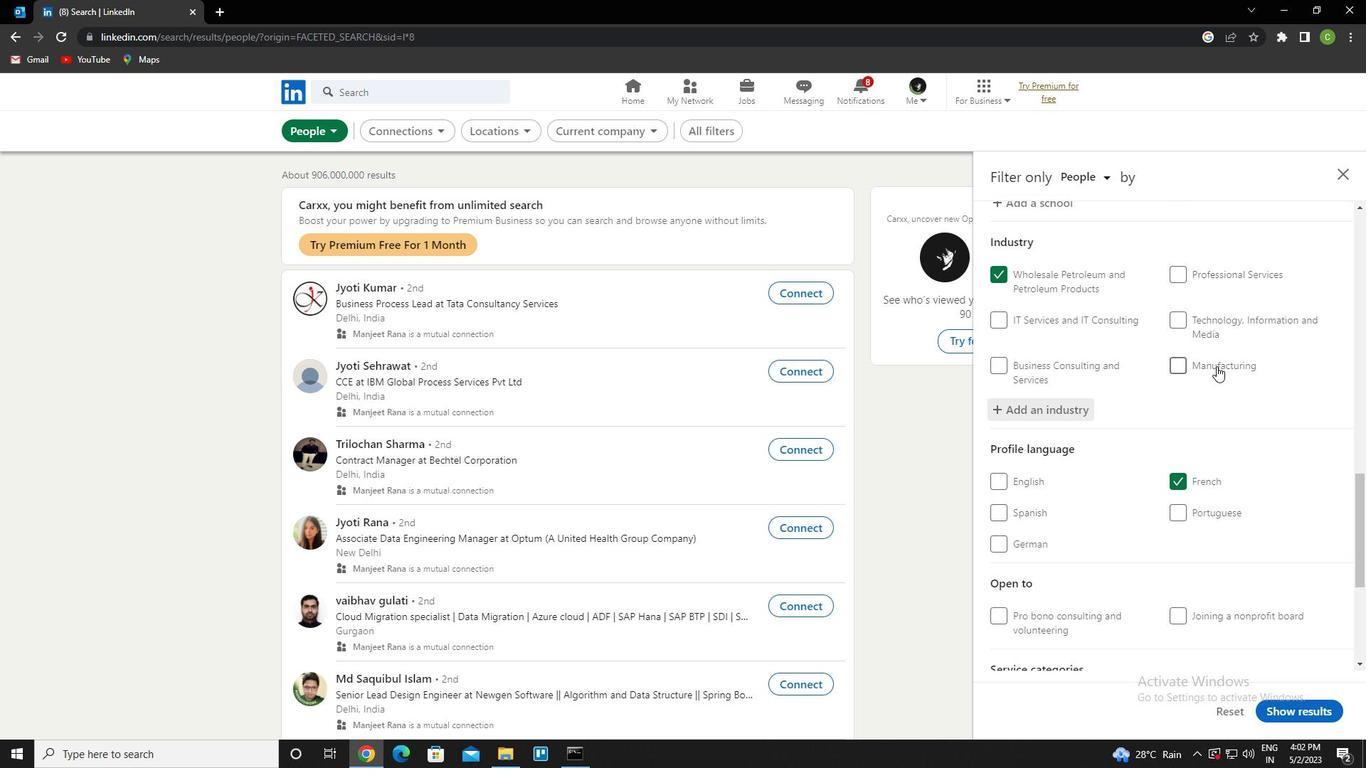 
Action: Mouse moved to (1203, 394)
Screenshot: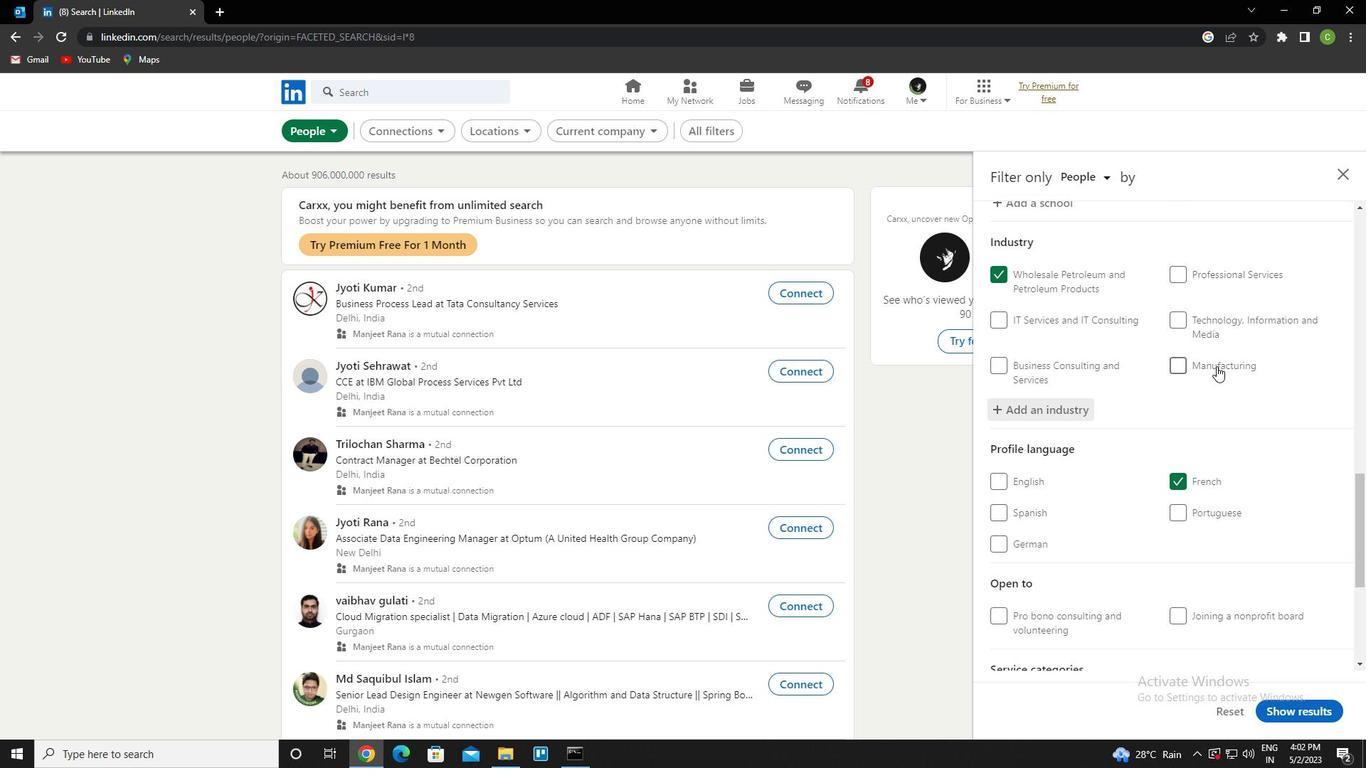 
Action: Mouse scrolled (1203, 393) with delta (0, 0)
Screenshot: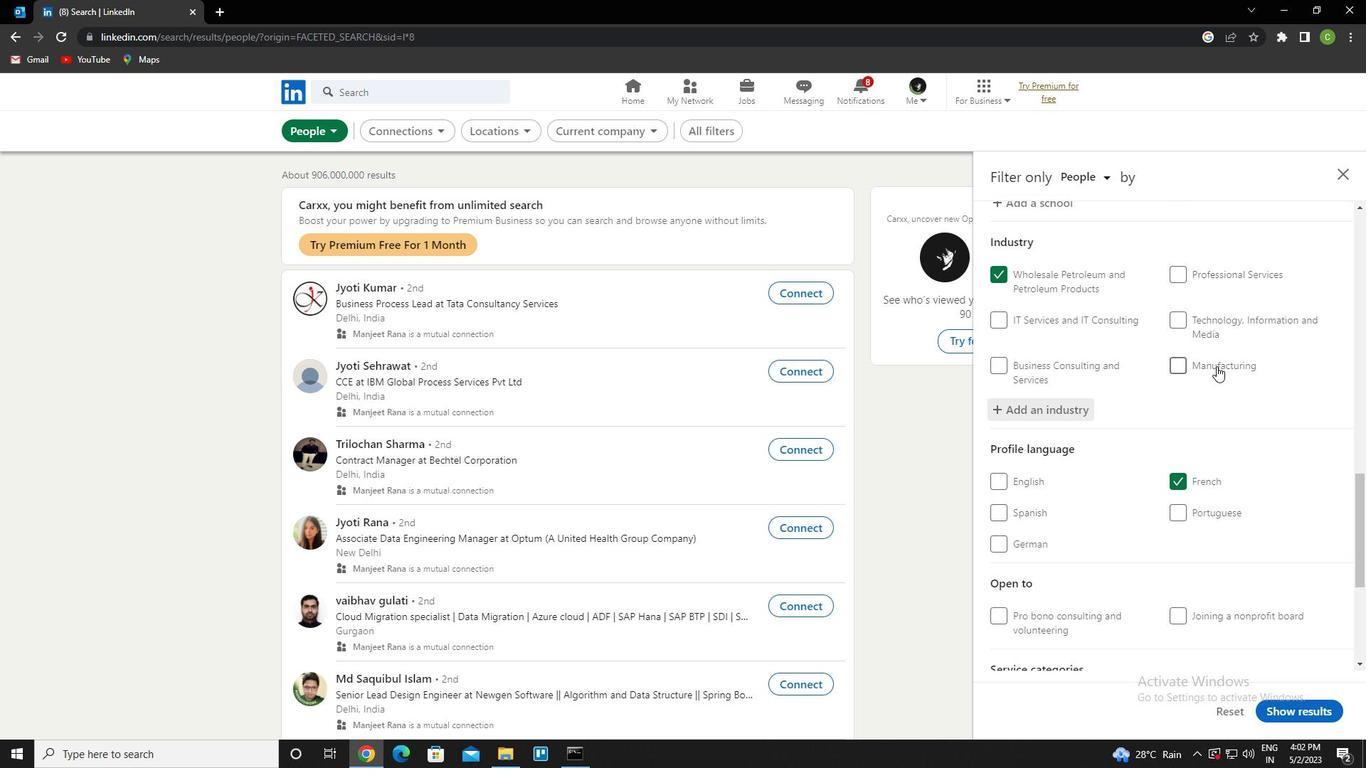 
Action: Mouse moved to (1203, 395)
Screenshot: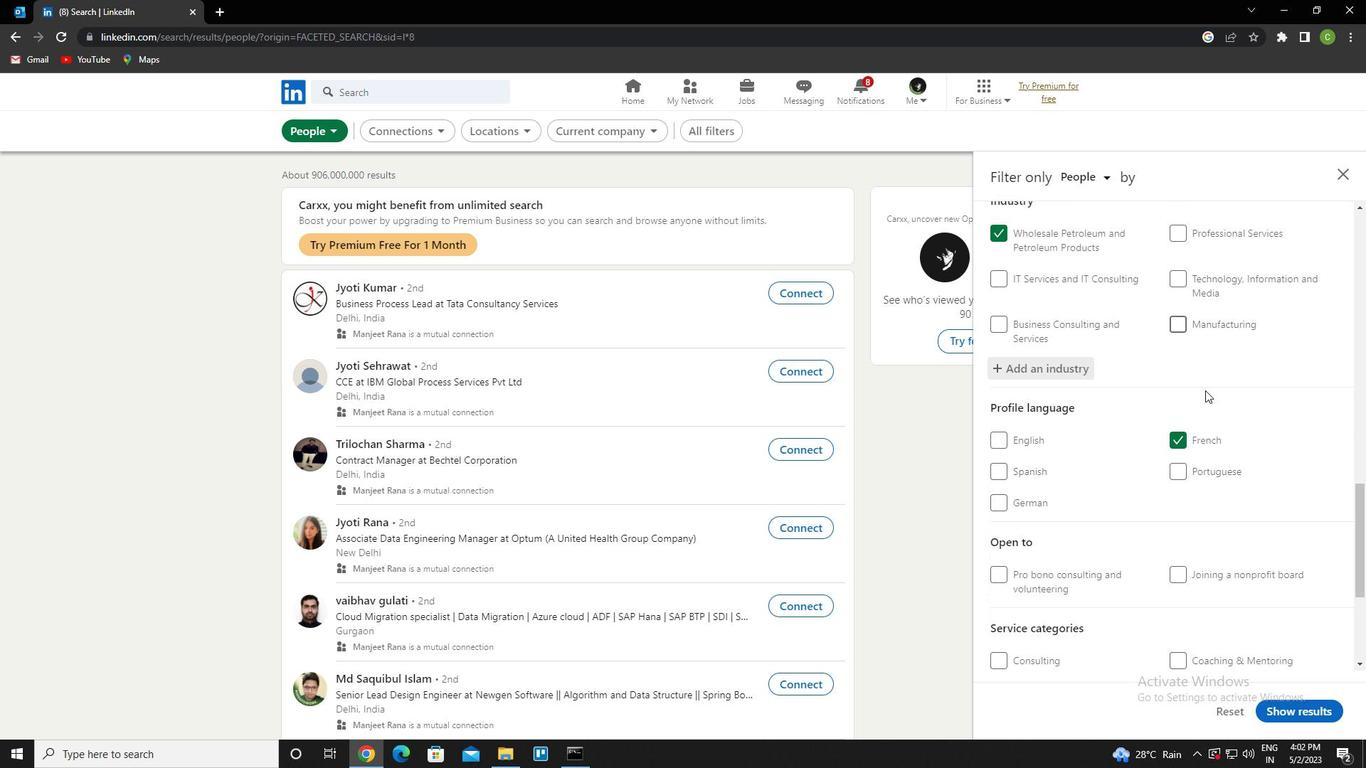 
Action: Mouse scrolled (1203, 395) with delta (0, 0)
Screenshot: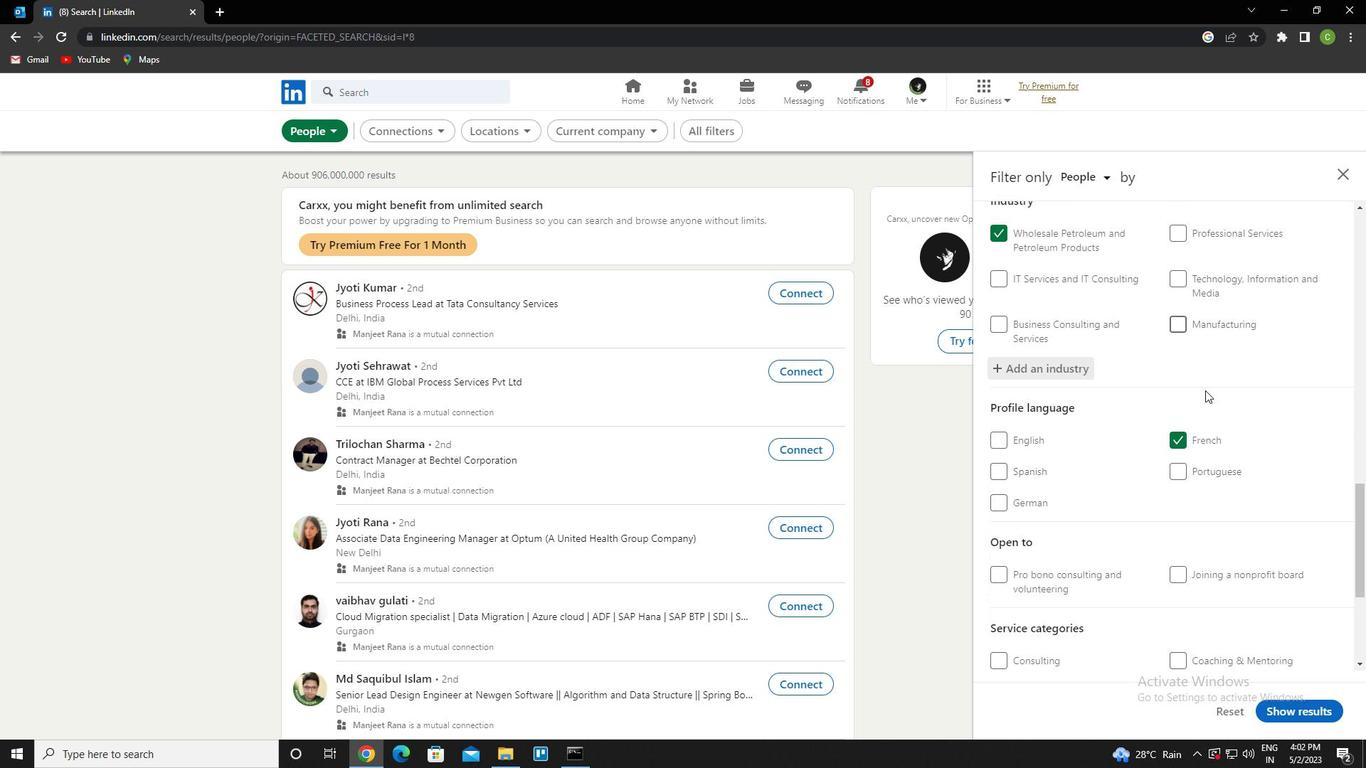 
Action: Mouse moved to (1212, 477)
Screenshot: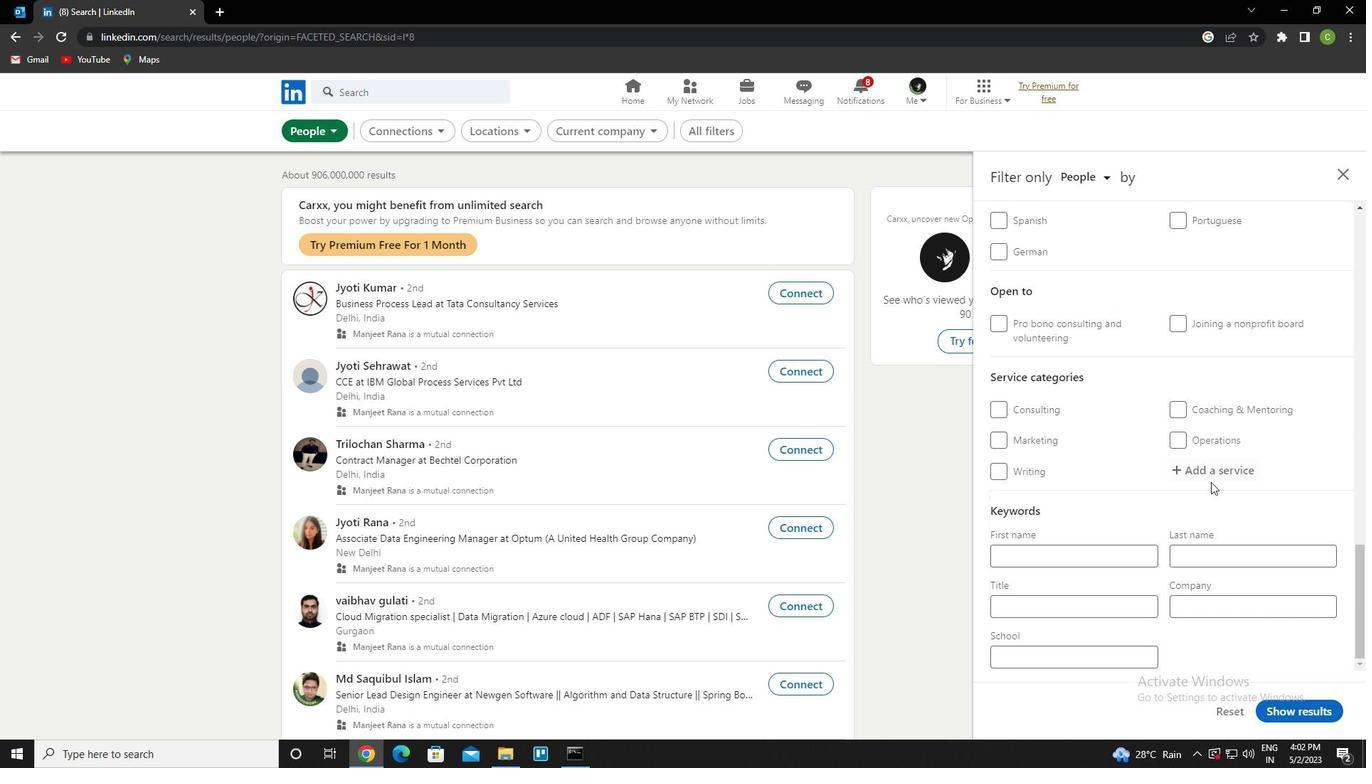 
Action: Mouse pressed left at (1212, 477)
Screenshot: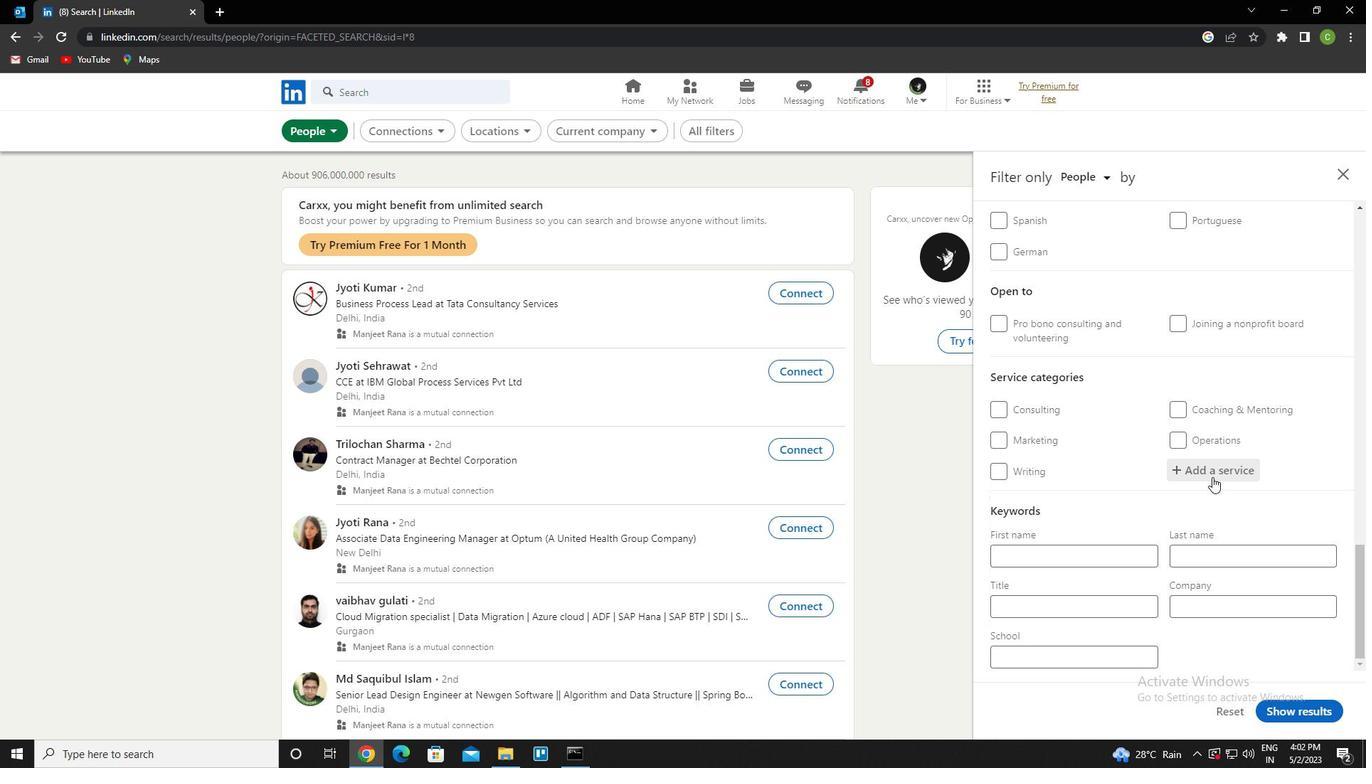 
Action: Key pressed <Key.caps_lock>f<Key.caps_lock>ile<Key.space>mana<Key.down><Key.enter>
Screenshot: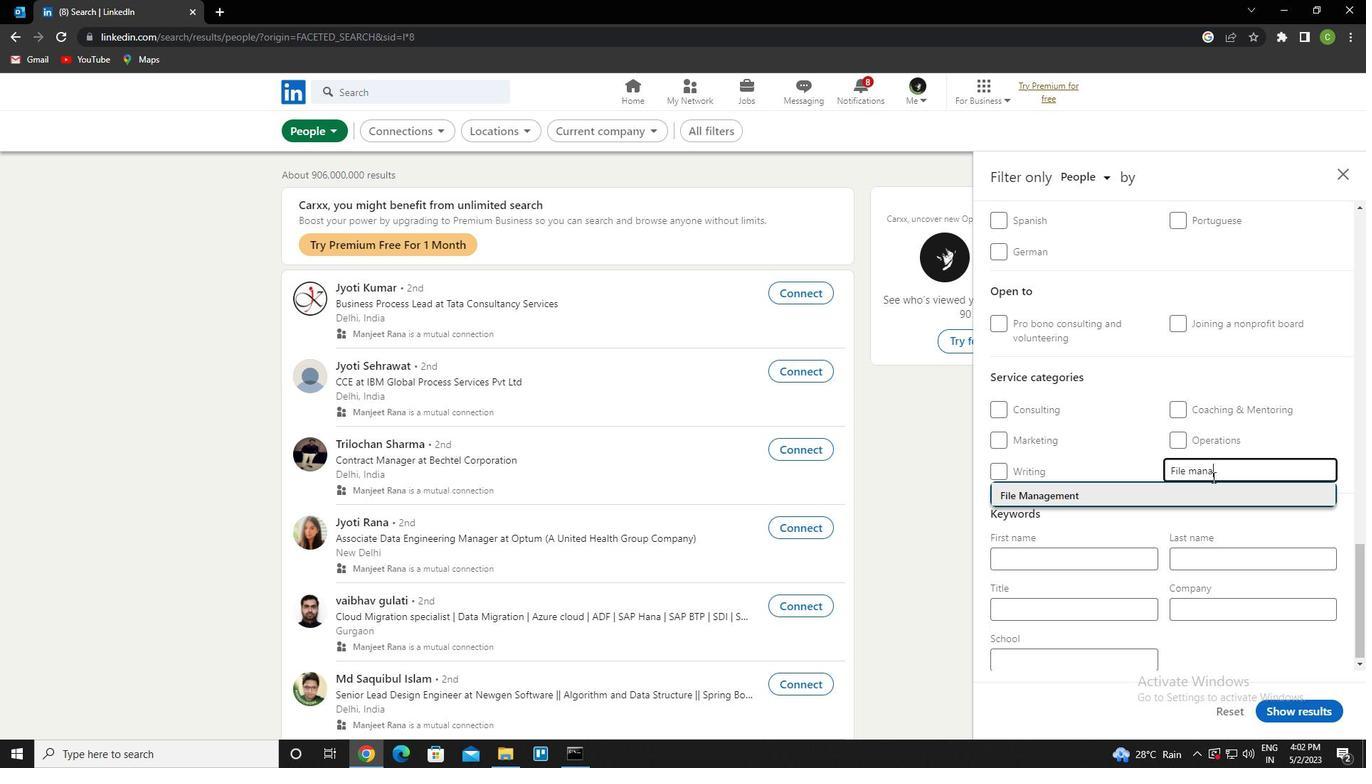 
Action: Mouse scrolled (1212, 476) with delta (0, 0)
Screenshot: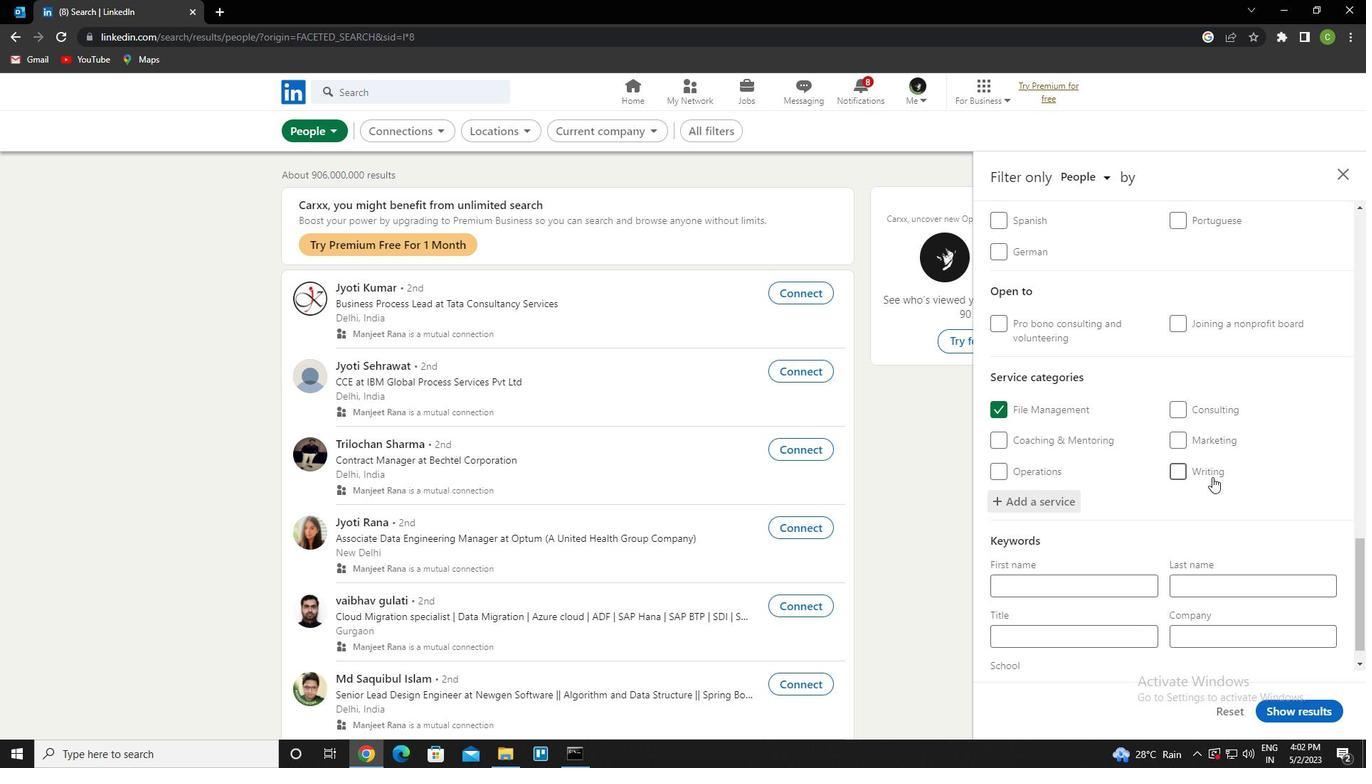 
Action: Mouse scrolled (1212, 476) with delta (0, 0)
Screenshot: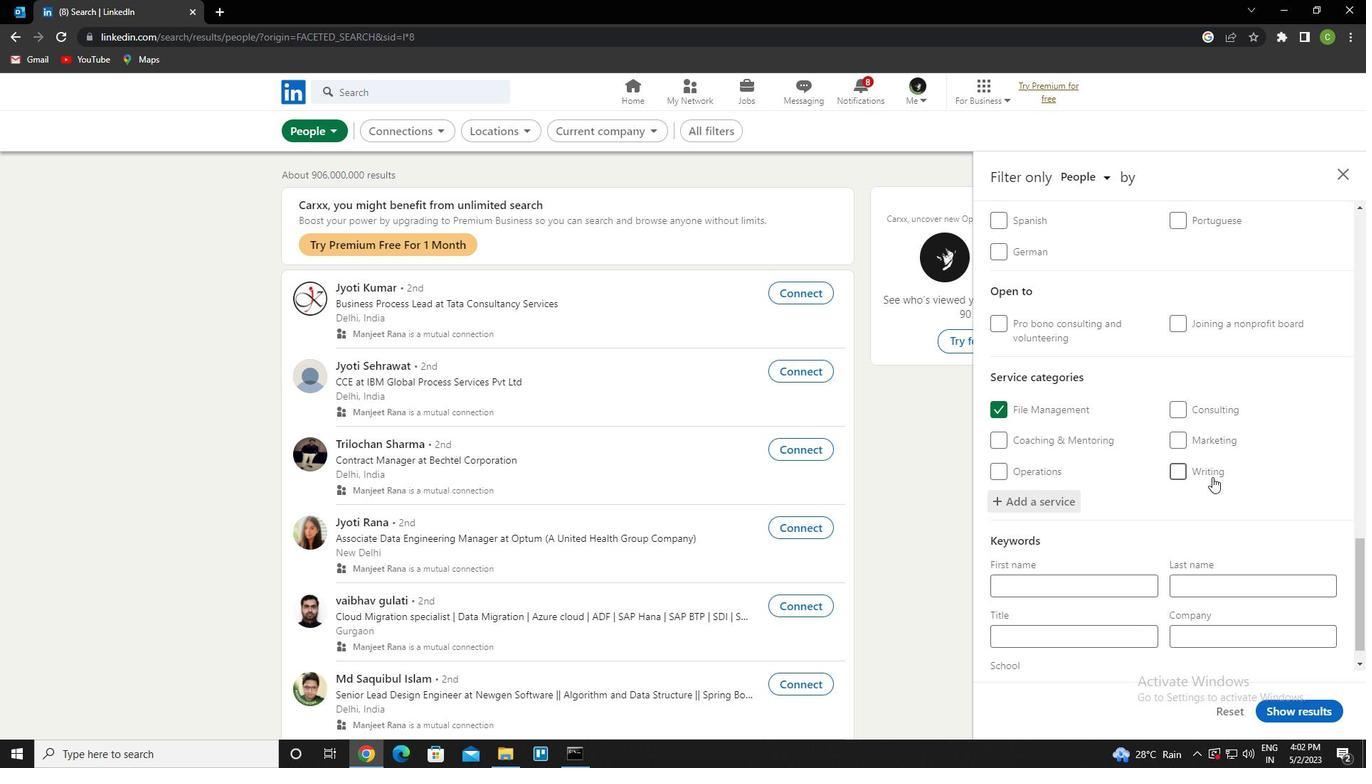 
Action: Mouse scrolled (1212, 476) with delta (0, 0)
Screenshot: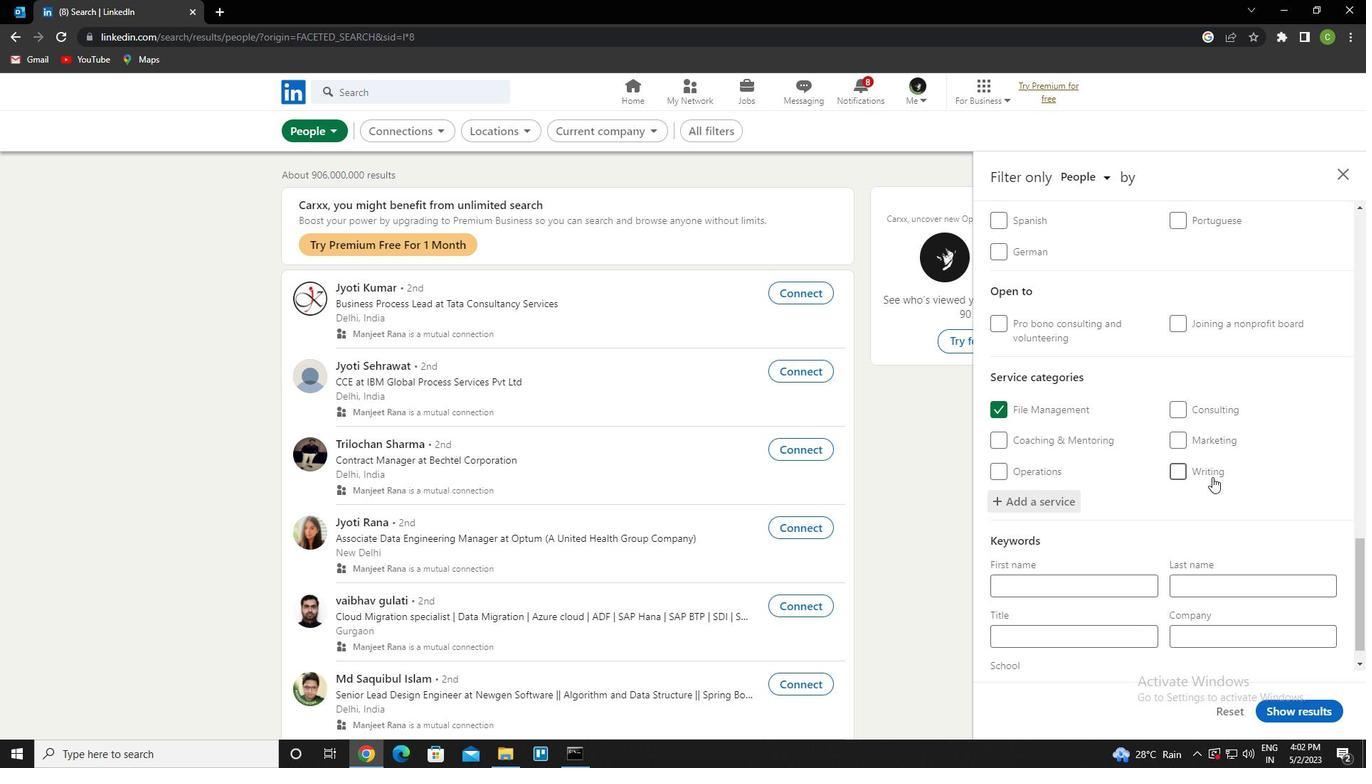 
Action: Mouse scrolled (1212, 476) with delta (0, 0)
Screenshot: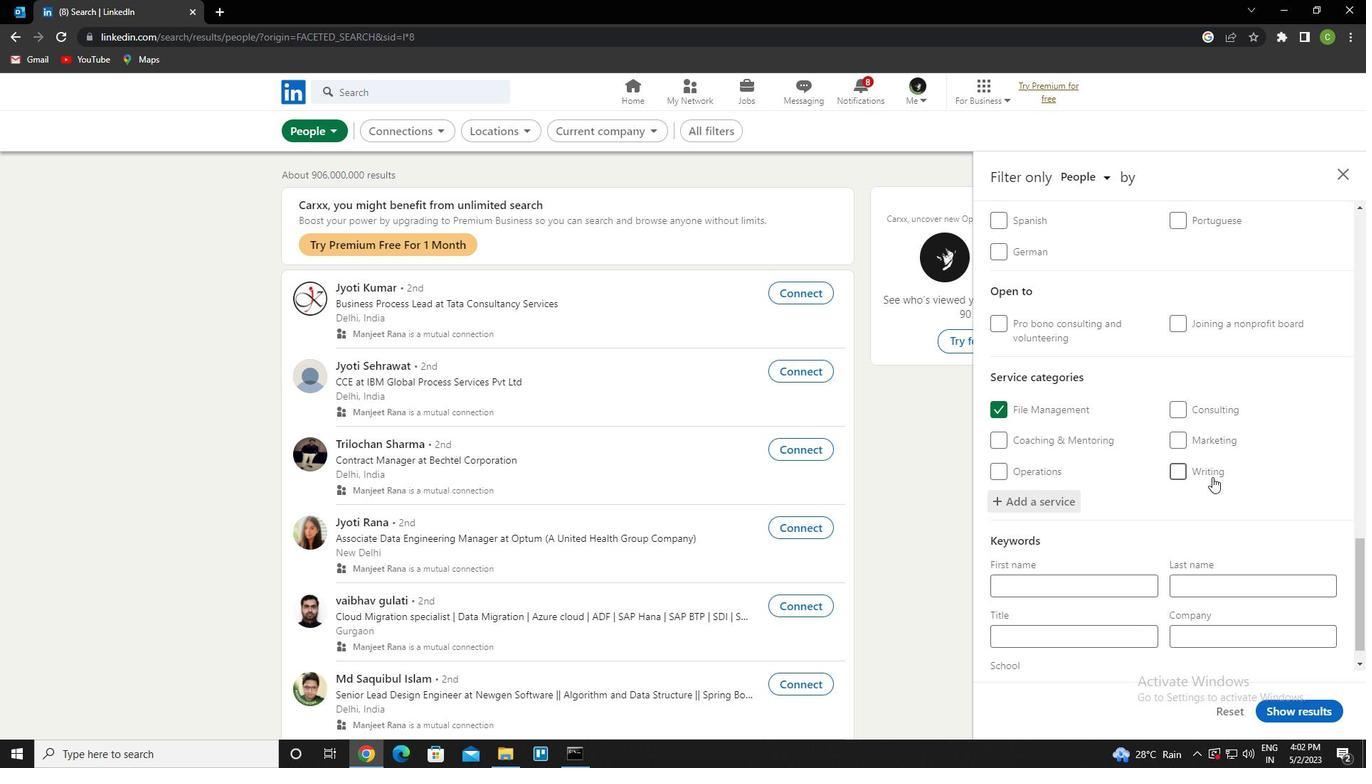 
Action: Mouse scrolled (1212, 476) with delta (0, 0)
Screenshot: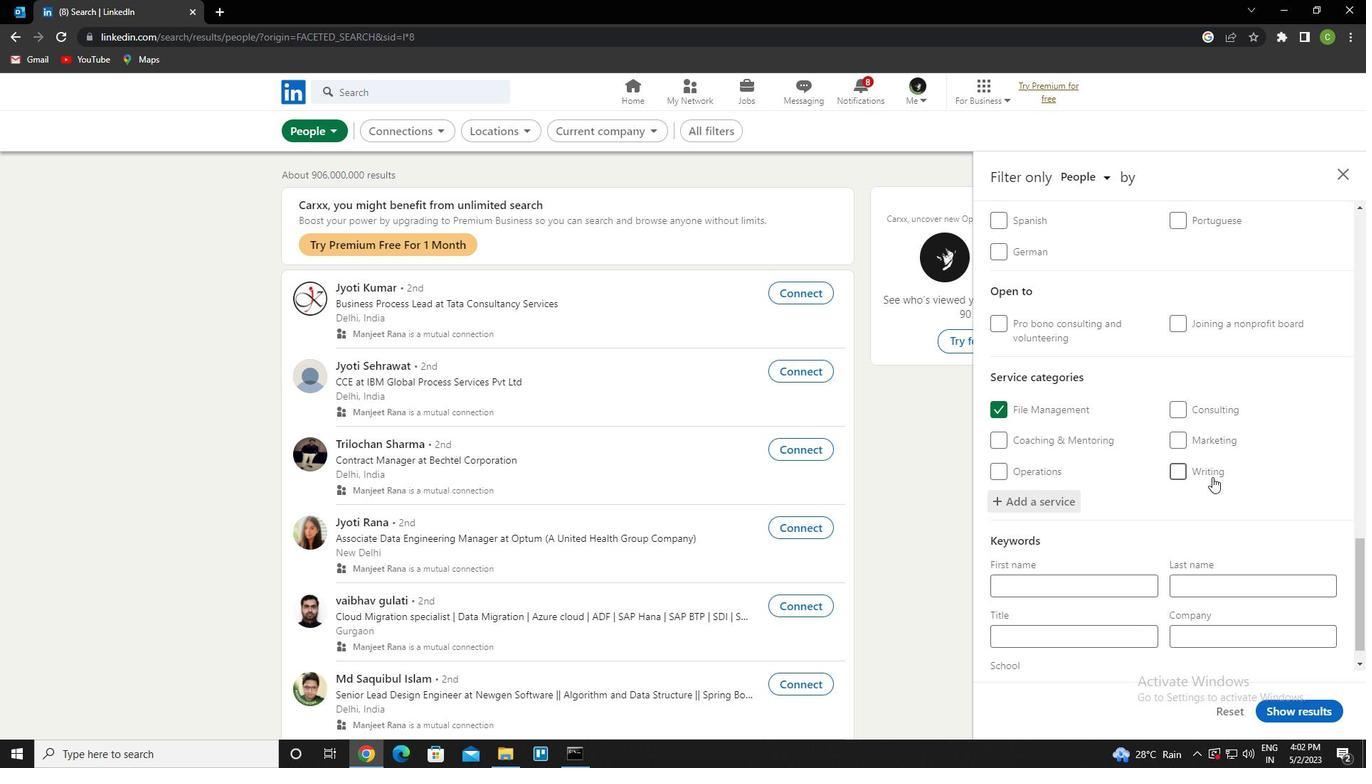 
Action: Mouse scrolled (1212, 476) with delta (0, 0)
Screenshot: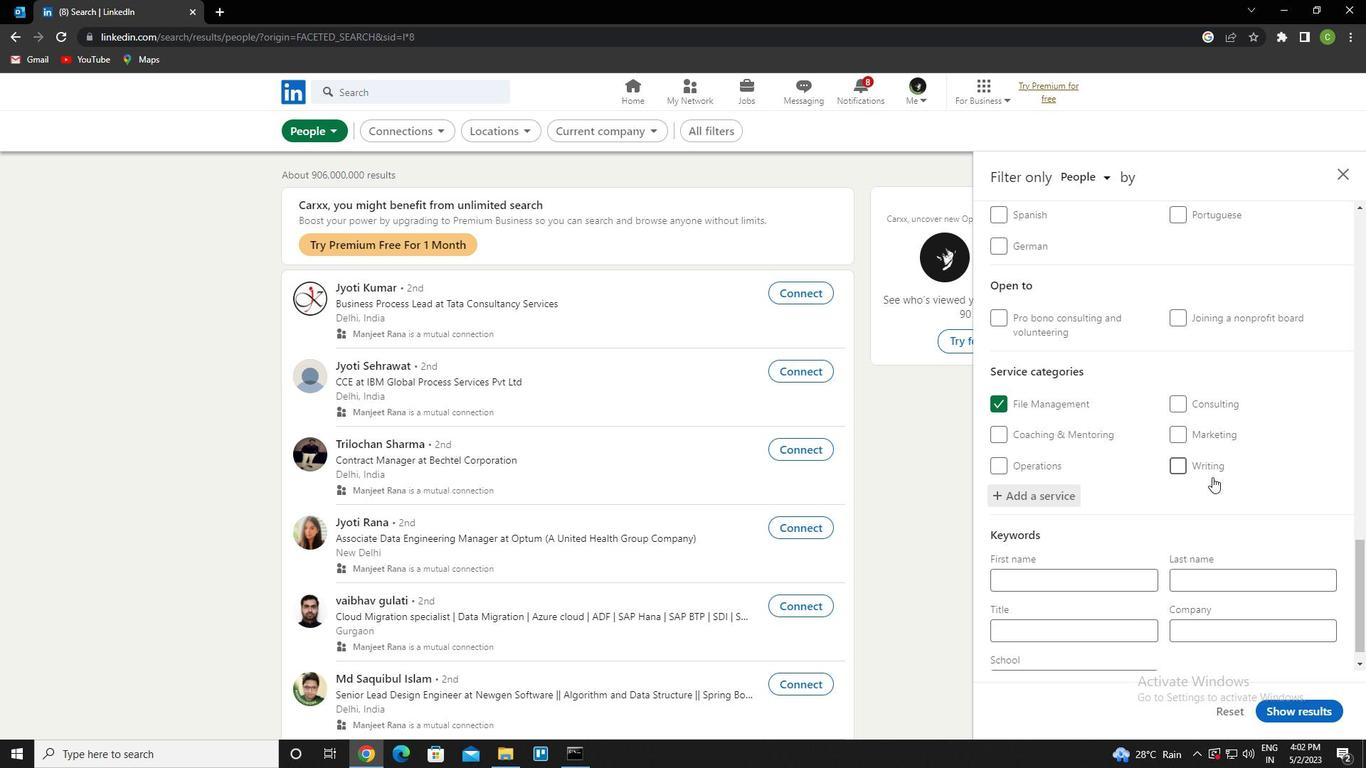 
Action: Mouse moved to (1108, 597)
Screenshot: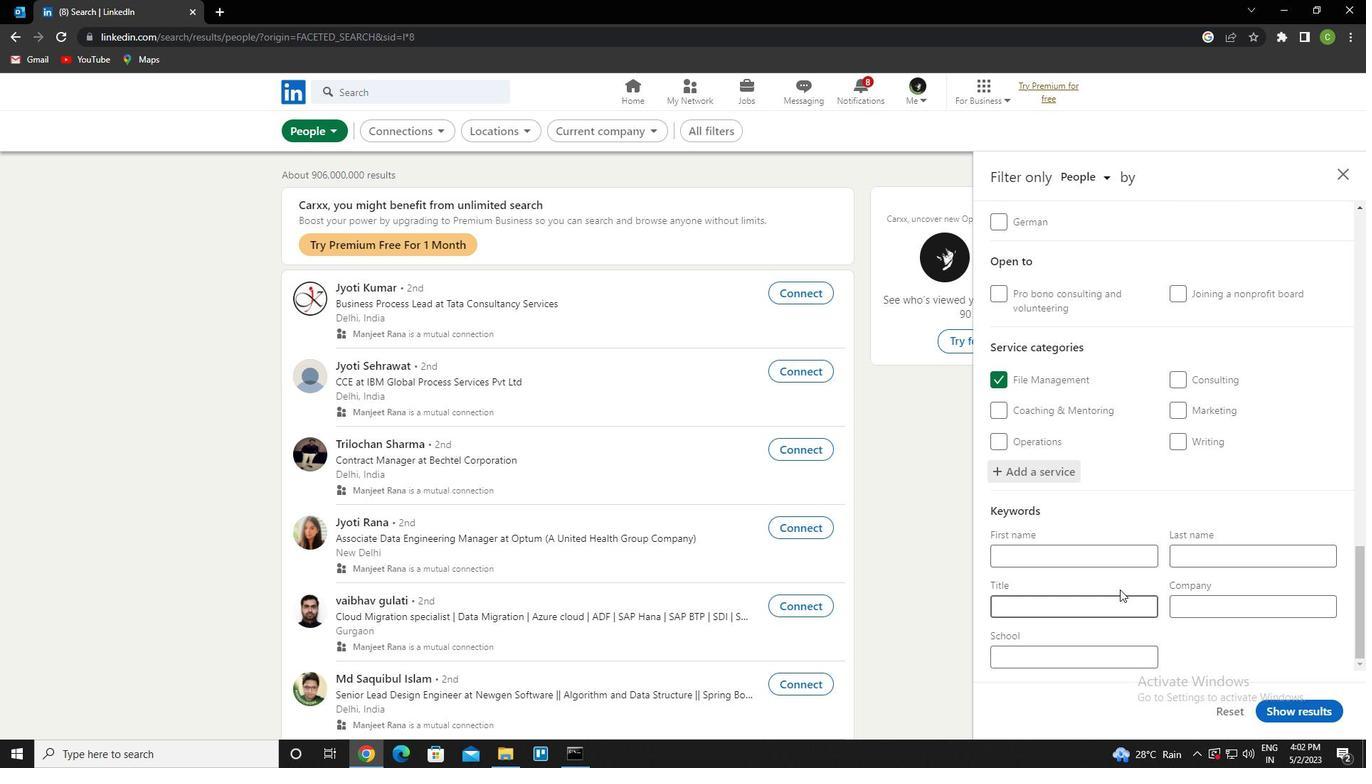 
Action: Mouse pressed left at (1108, 597)
Screenshot: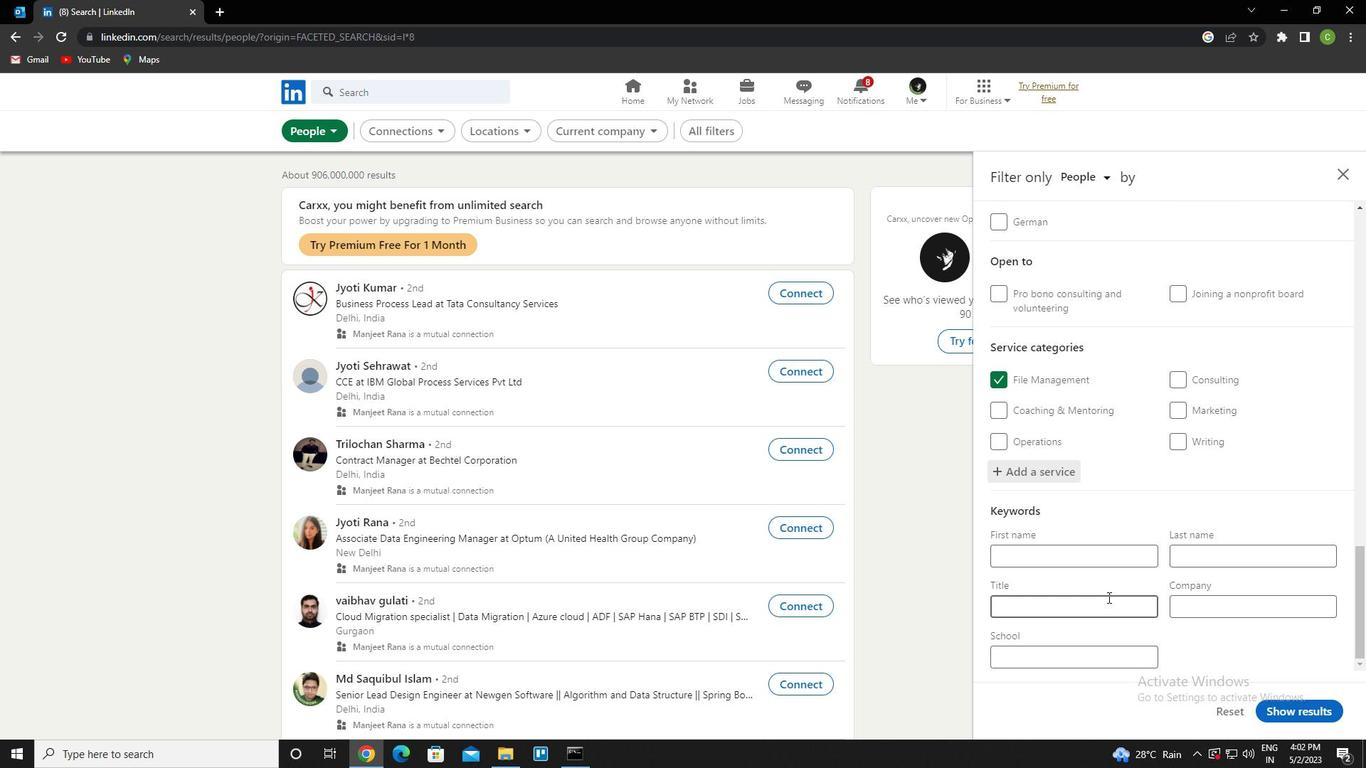 
Action: Key pressed <Key.caps_lock>t<Key.caps_lock>est<Key.space><Key.caps_lock>s<Key.caps_lock>corer
Screenshot: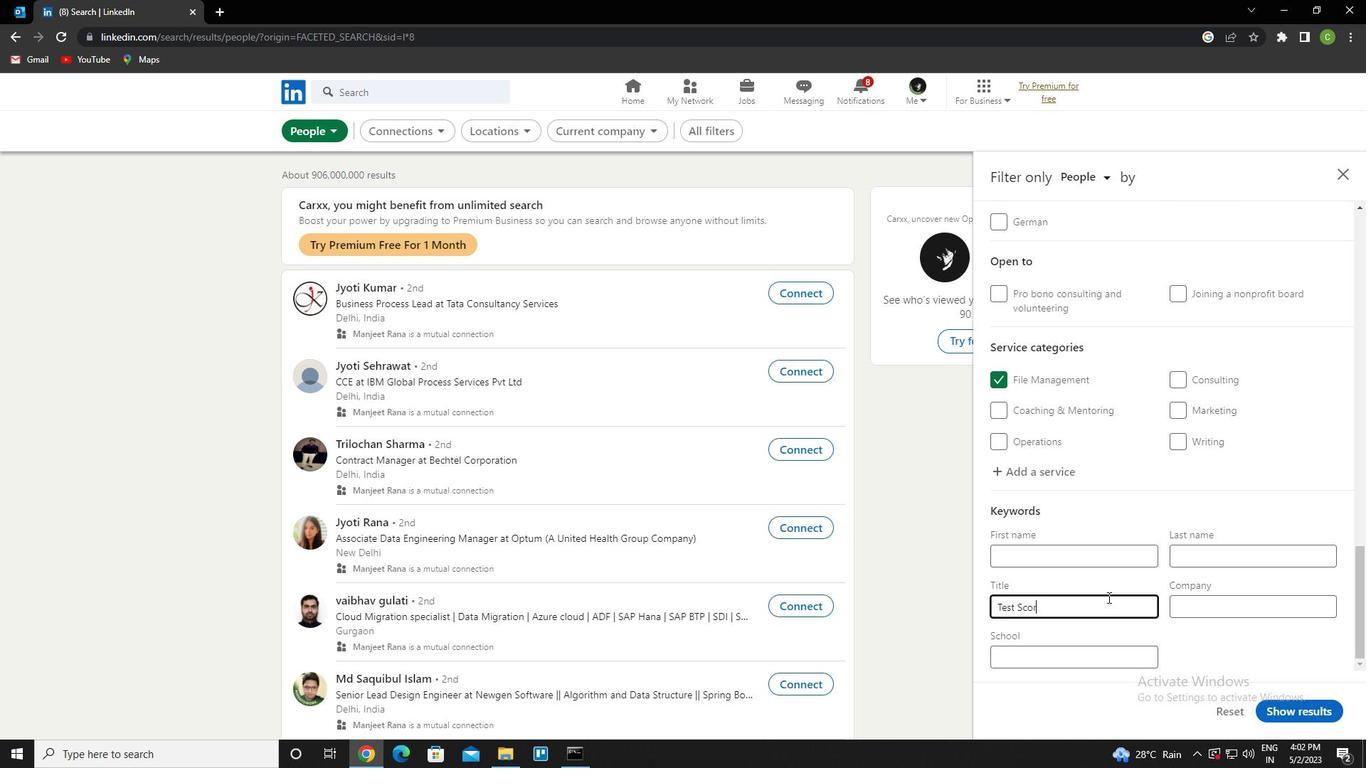 
Action: Mouse moved to (1315, 711)
Screenshot: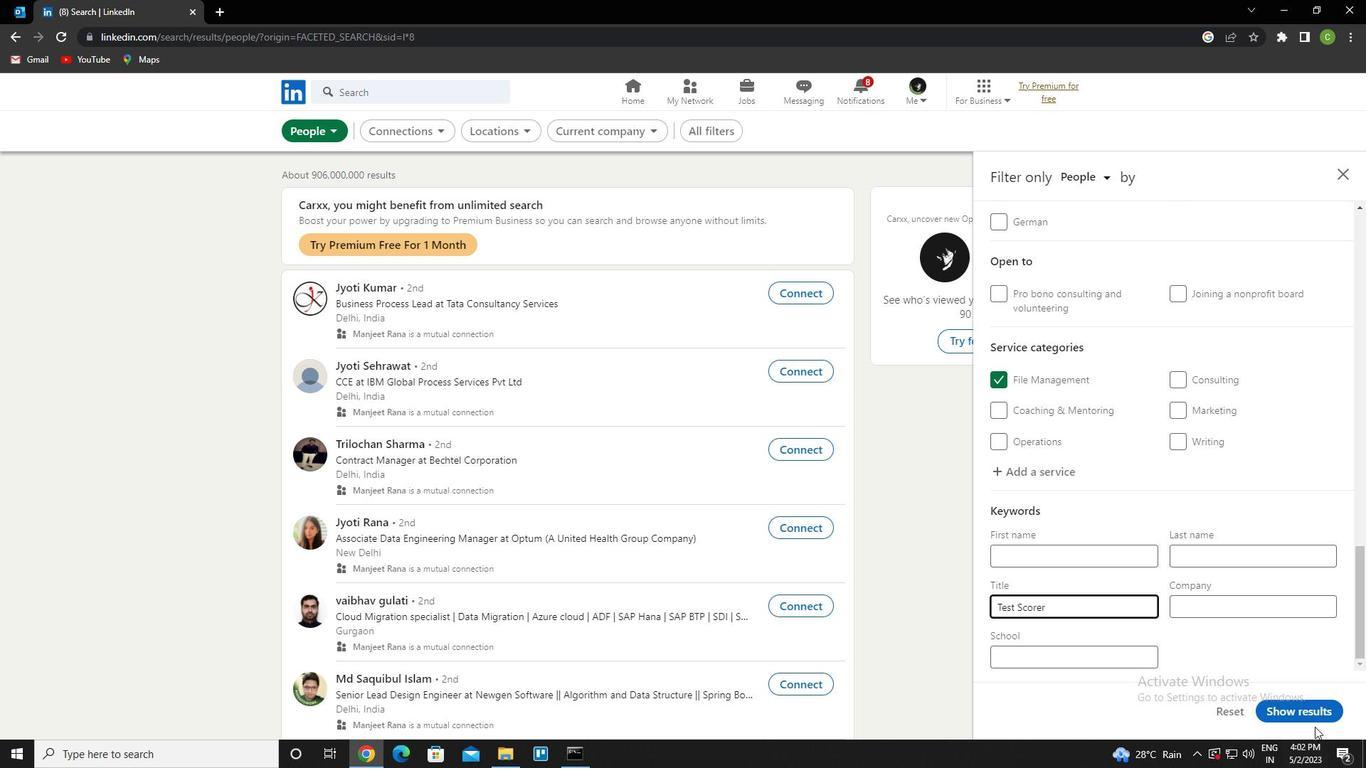 
Action: Mouse pressed left at (1315, 711)
Screenshot: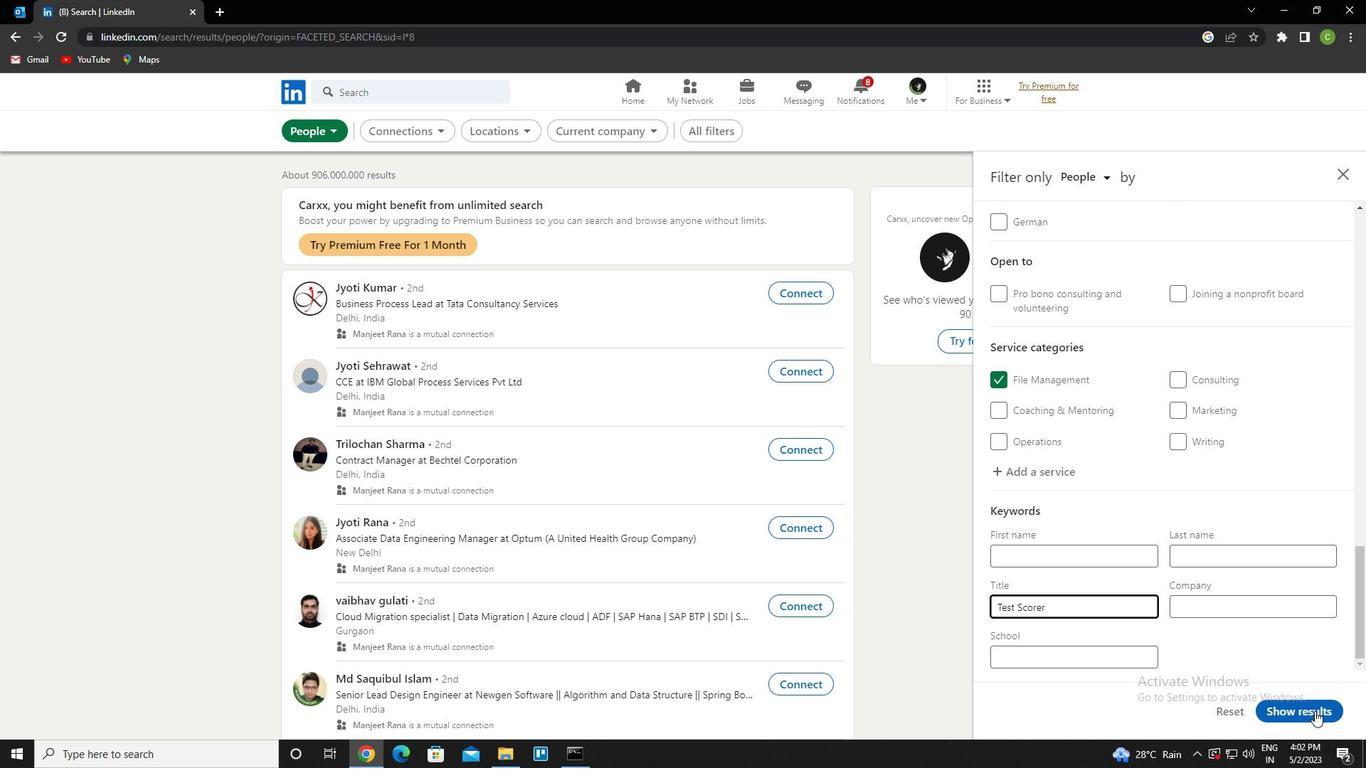 
Action: Mouse moved to (560, 728)
Screenshot: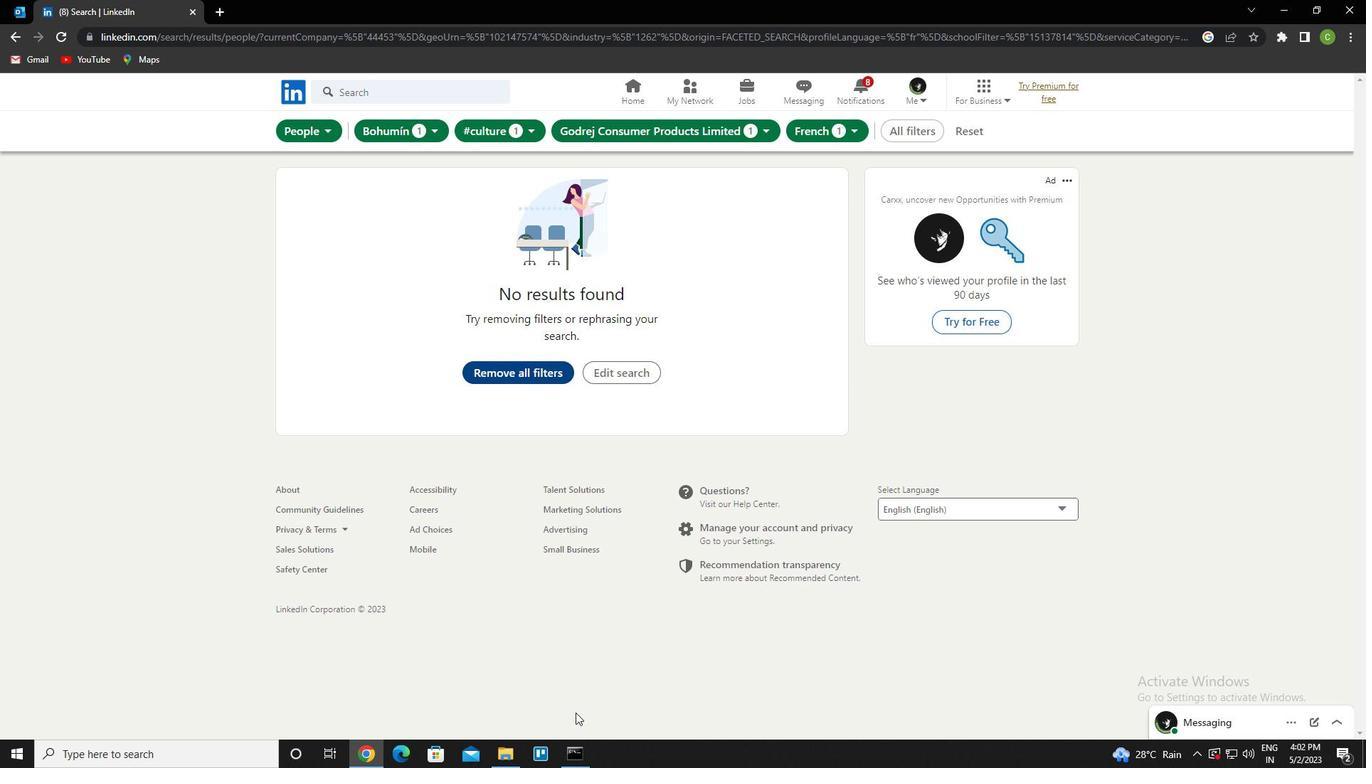 
